 Task: Find connections with filter location Chevilly-Larue with filter topic #aiwith filter profile language German with filter current company Lupin India with filter school Dev Bhoomi Group of Institutions, Dehradun with filter industry Robot Manufacturing with filter service category Information Management with filter keywords title Couples Counselor
Action: Mouse moved to (705, 97)
Screenshot: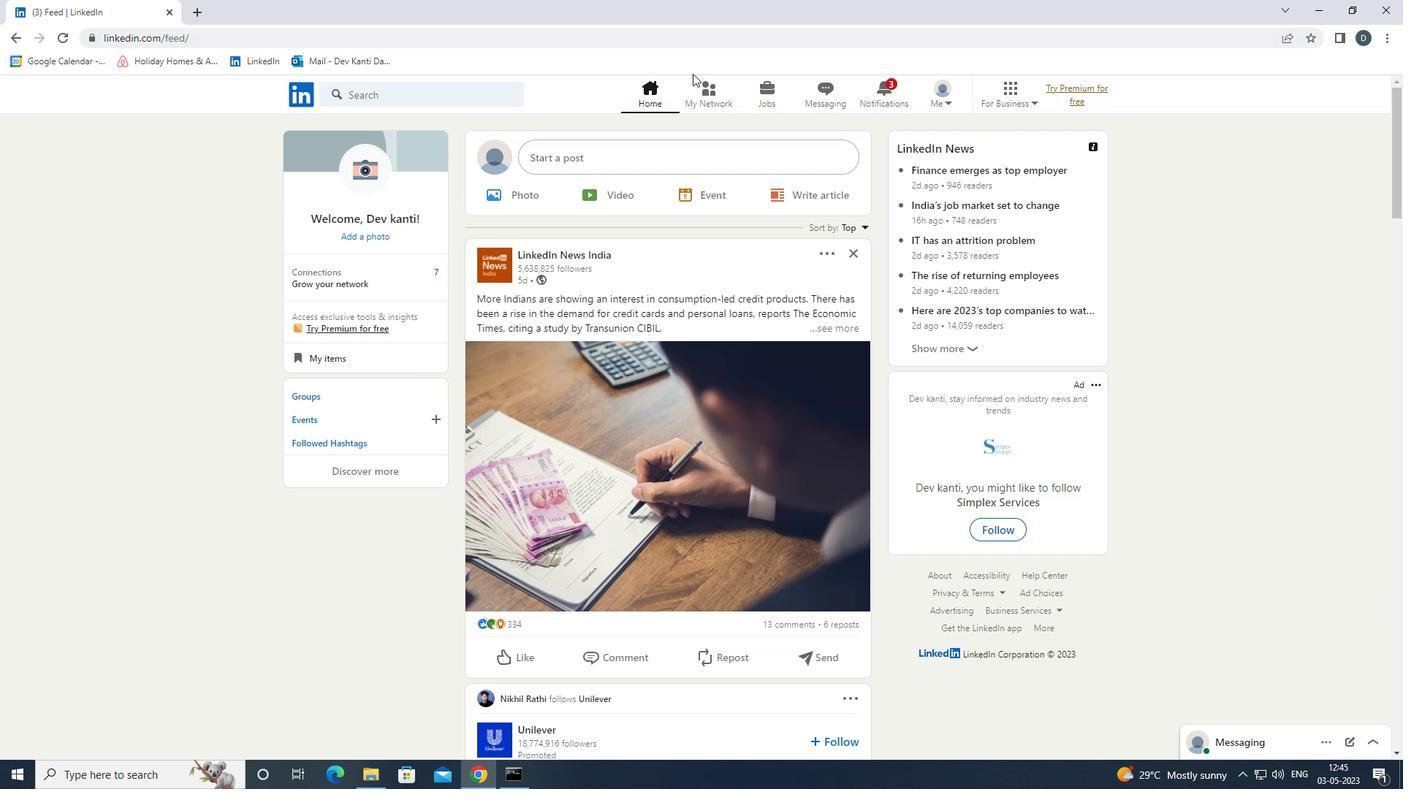 
Action: Mouse pressed left at (705, 97)
Screenshot: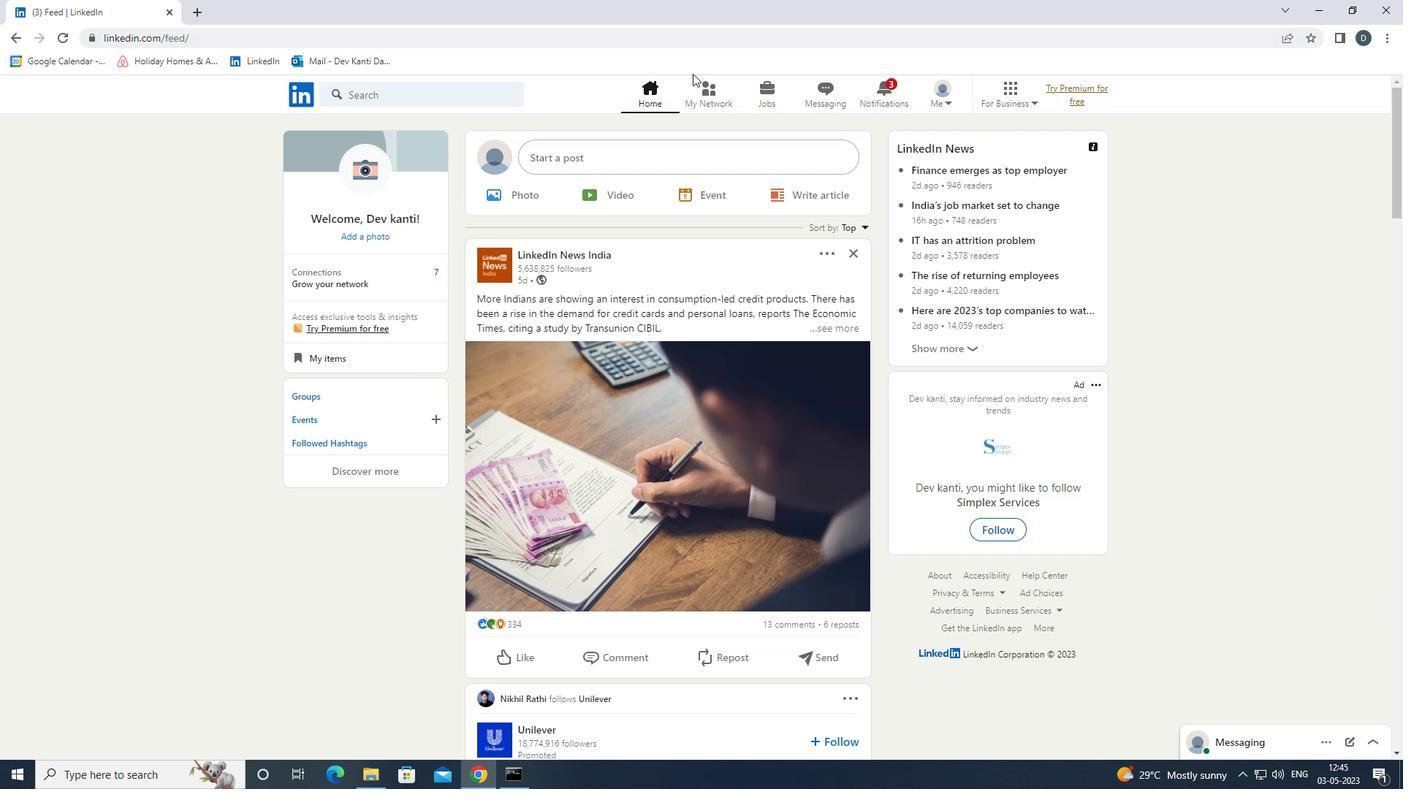 
Action: Mouse moved to (487, 171)
Screenshot: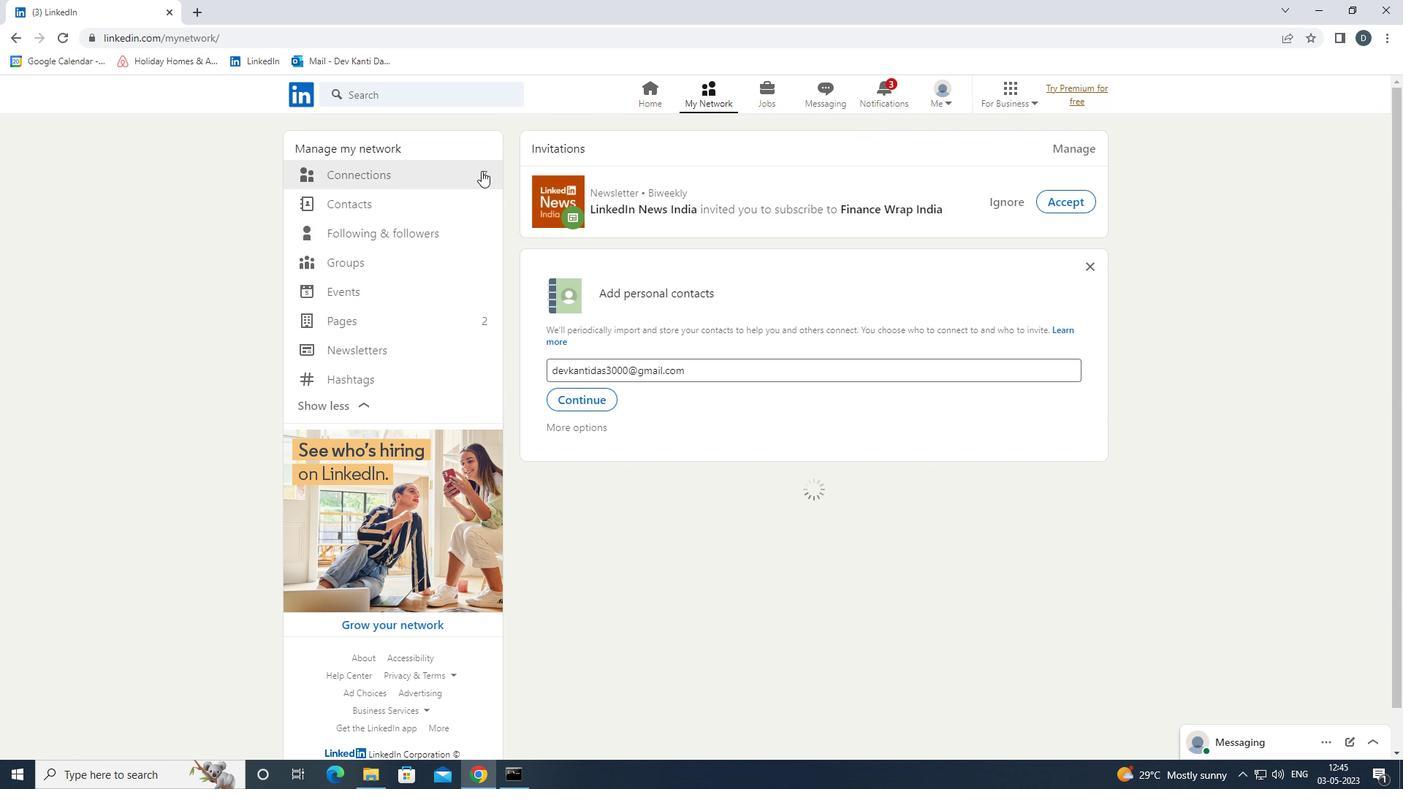 
Action: Mouse pressed left at (487, 171)
Screenshot: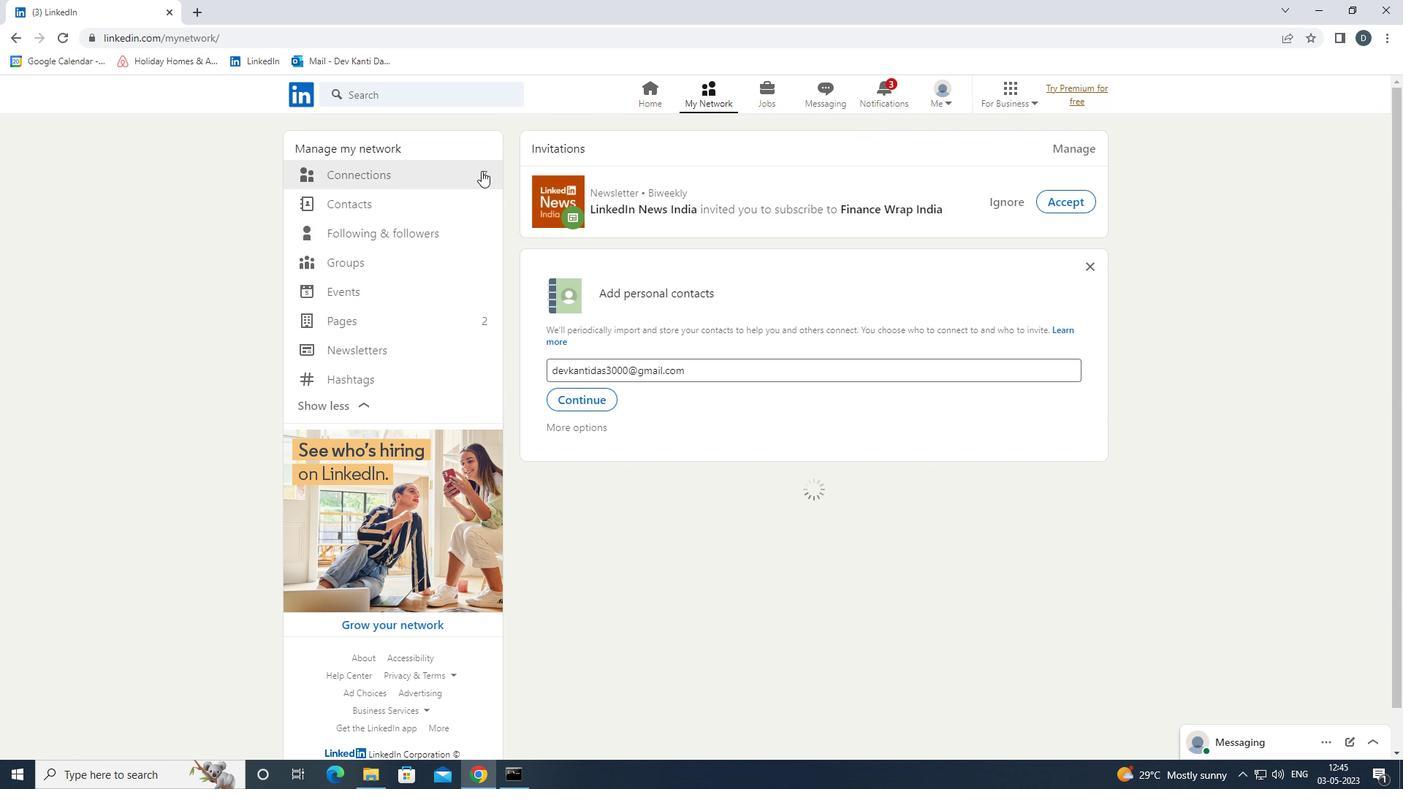 
Action: Mouse moved to (825, 182)
Screenshot: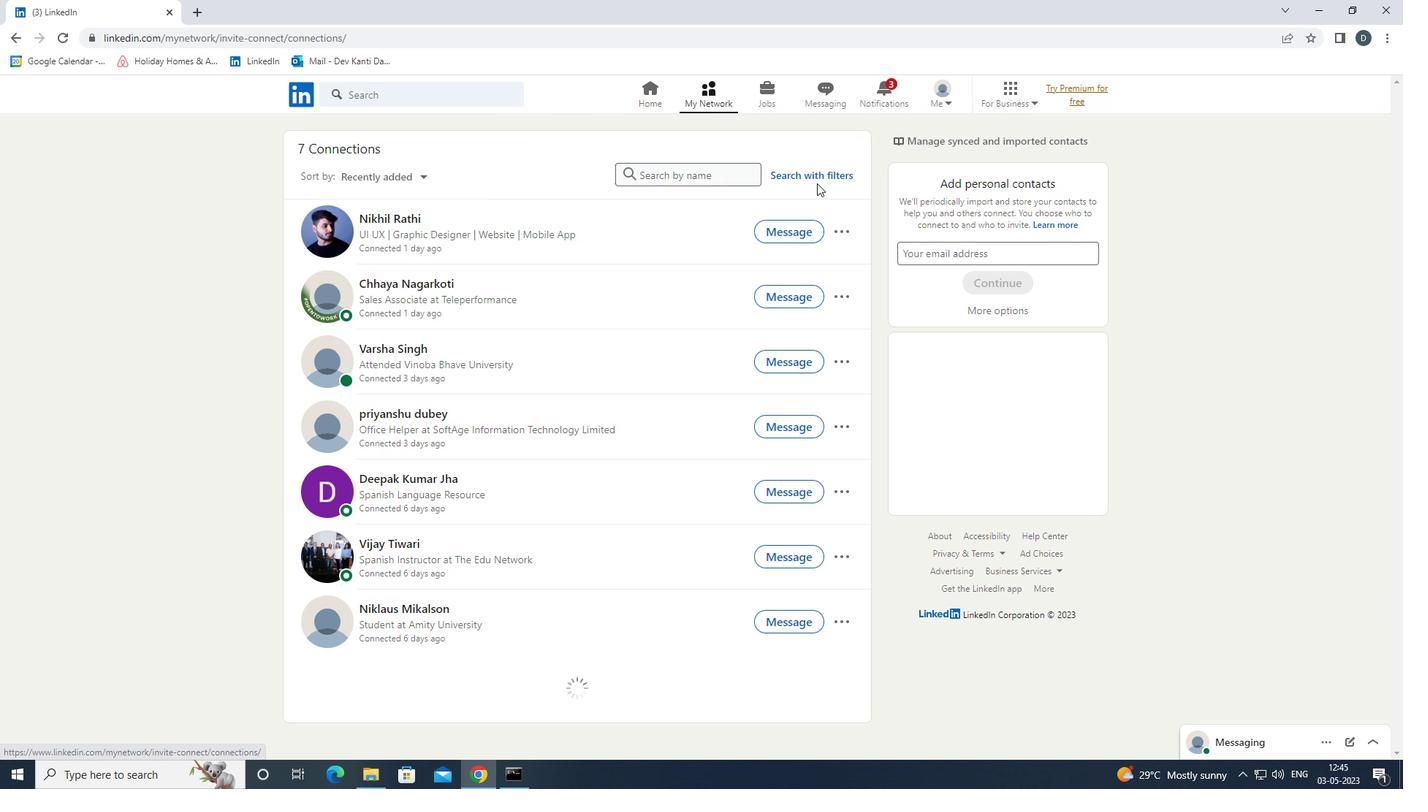 
Action: Mouse pressed left at (825, 182)
Screenshot: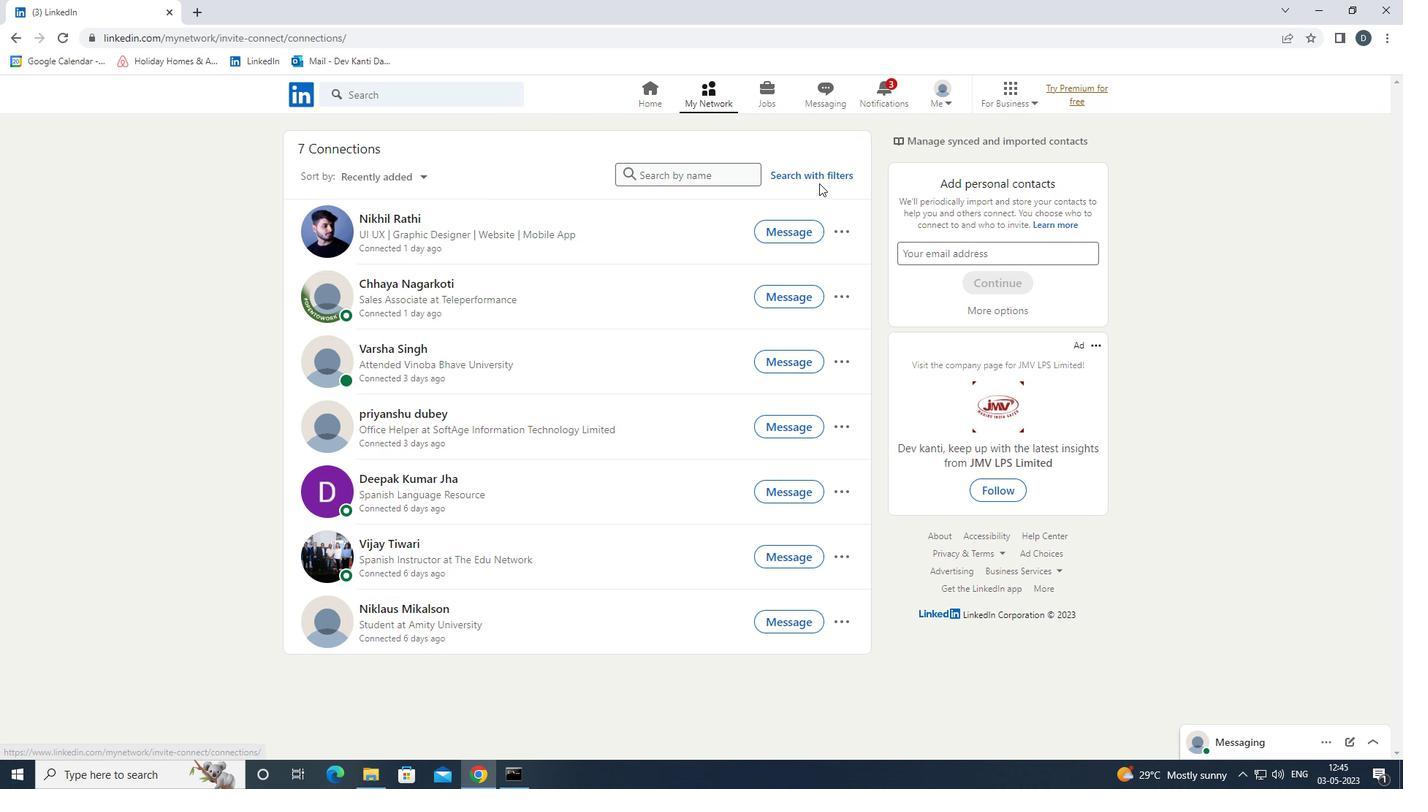 
Action: Mouse moved to (758, 141)
Screenshot: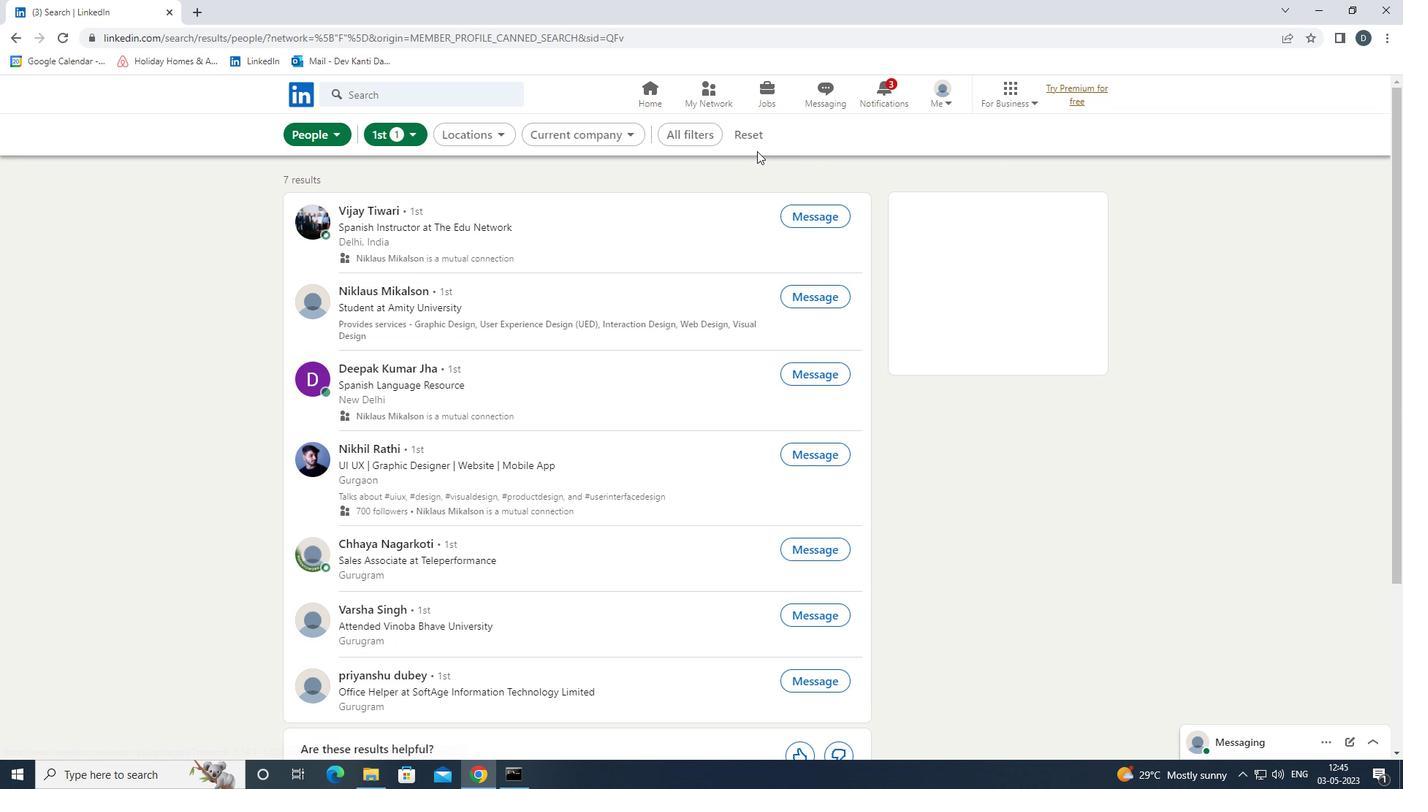 
Action: Mouse pressed left at (758, 141)
Screenshot: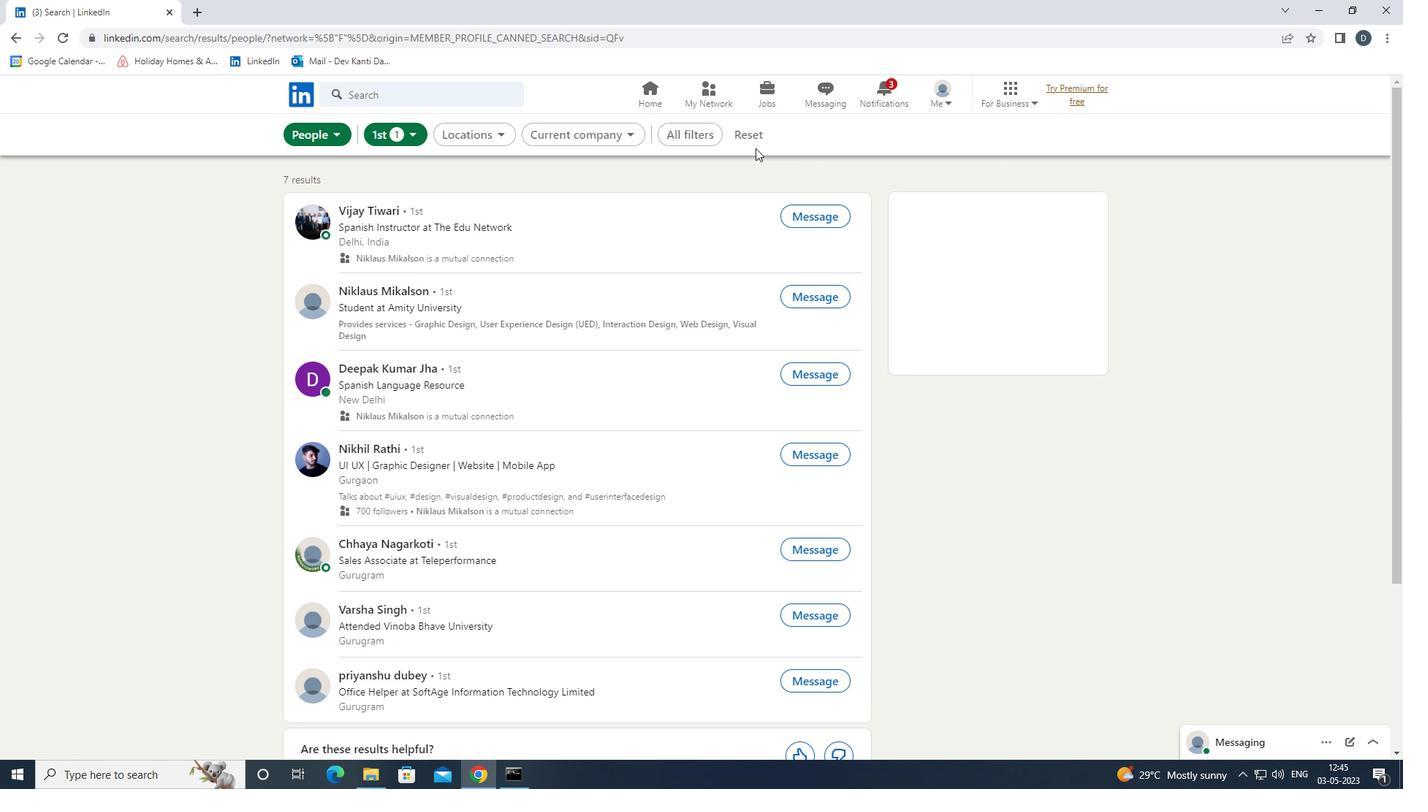 
Action: Mouse moved to (718, 137)
Screenshot: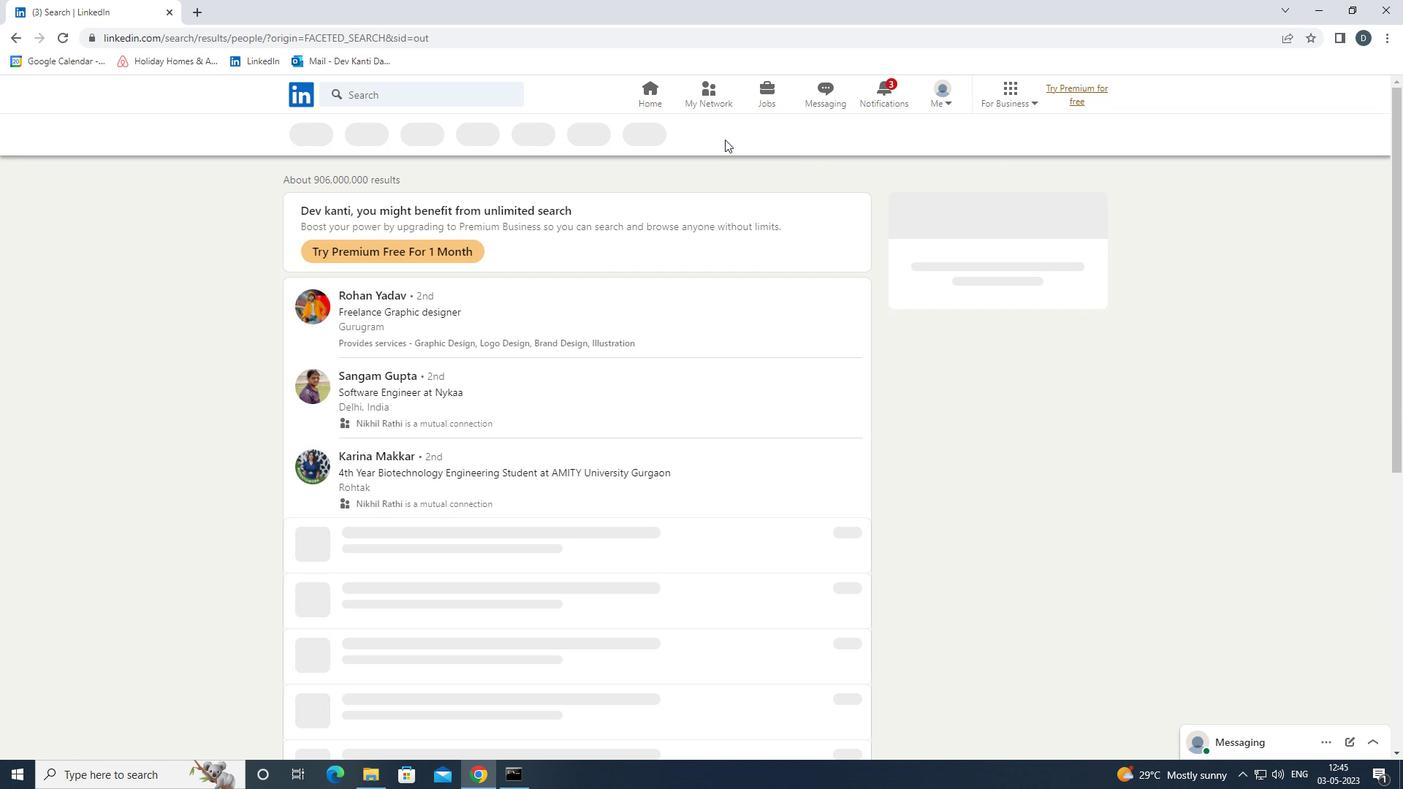 
Action: Mouse pressed left at (718, 137)
Screenshot: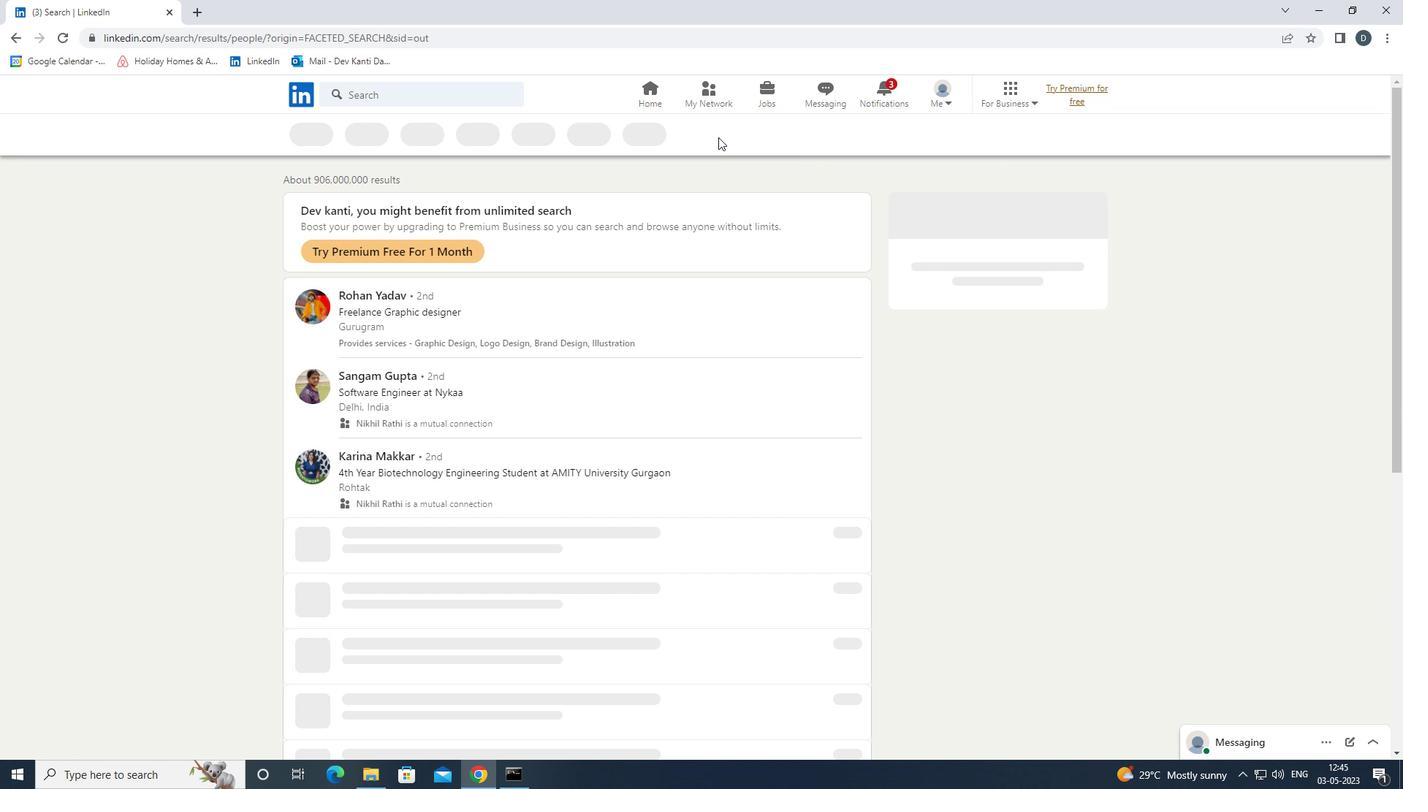 
Action: Mouse moved to (1226, 451)
Screenshot: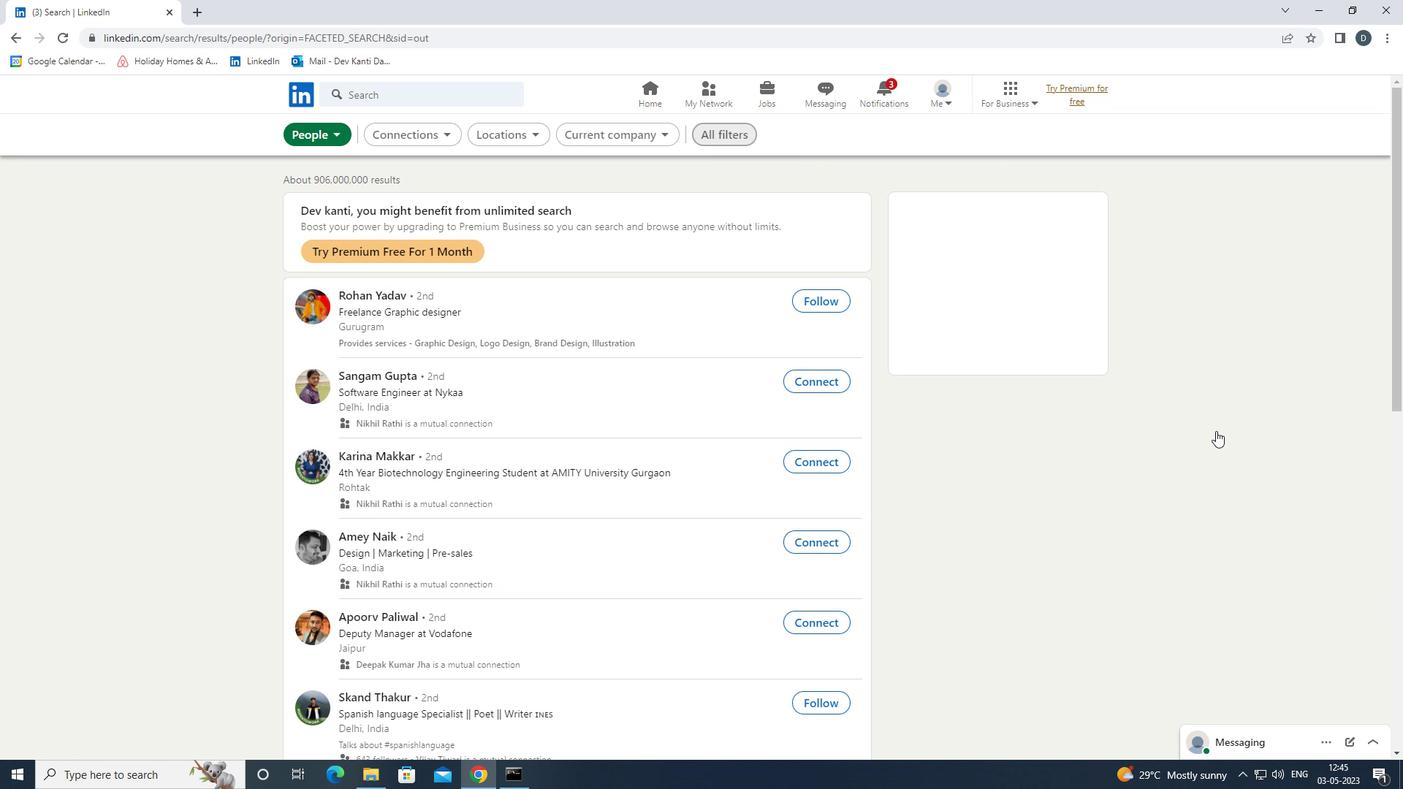 
Action: Mouse scrolled (1226, 450) with delta (0, 0)
Screenshot: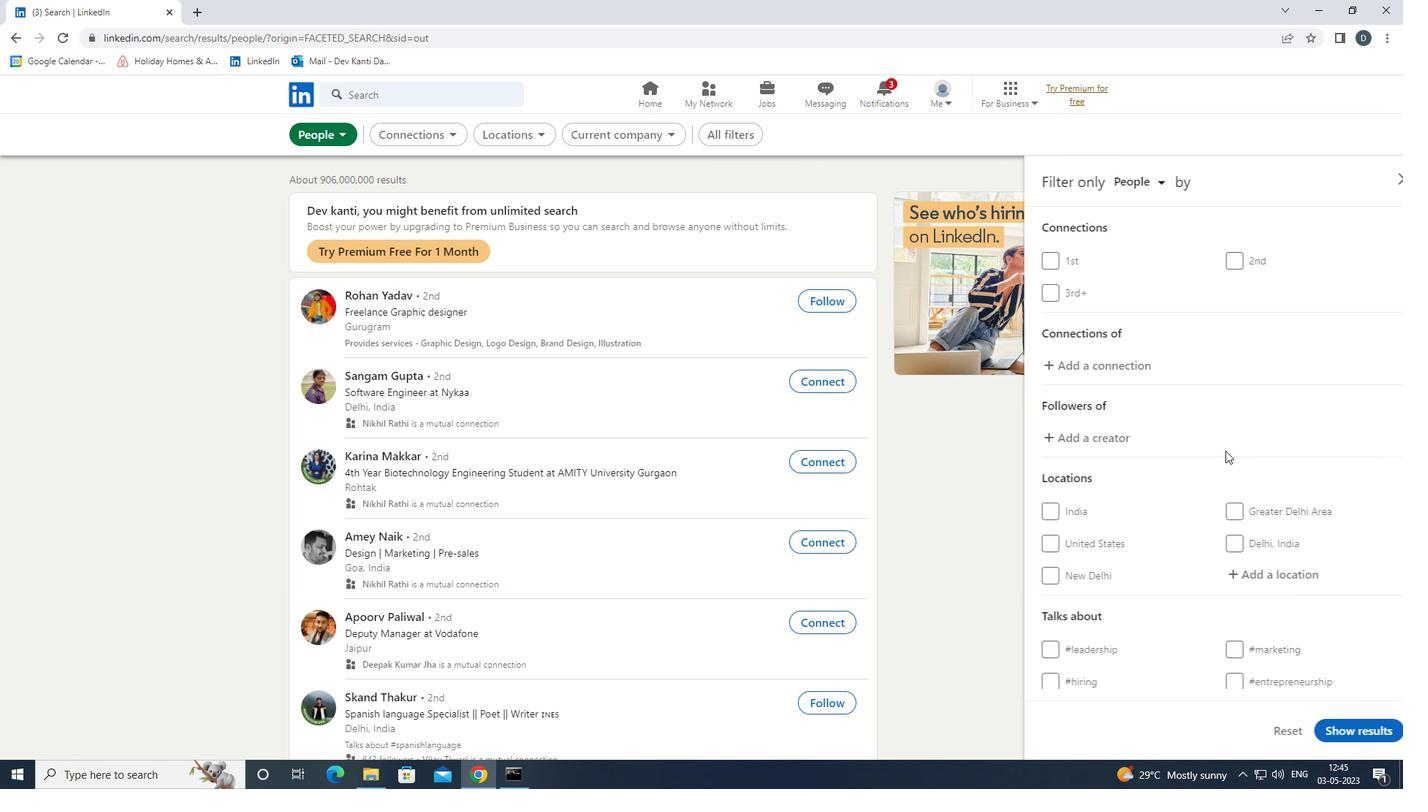 
Action: Mouse scrolled (1226, 450) with delta (0, 0)
Screenshot: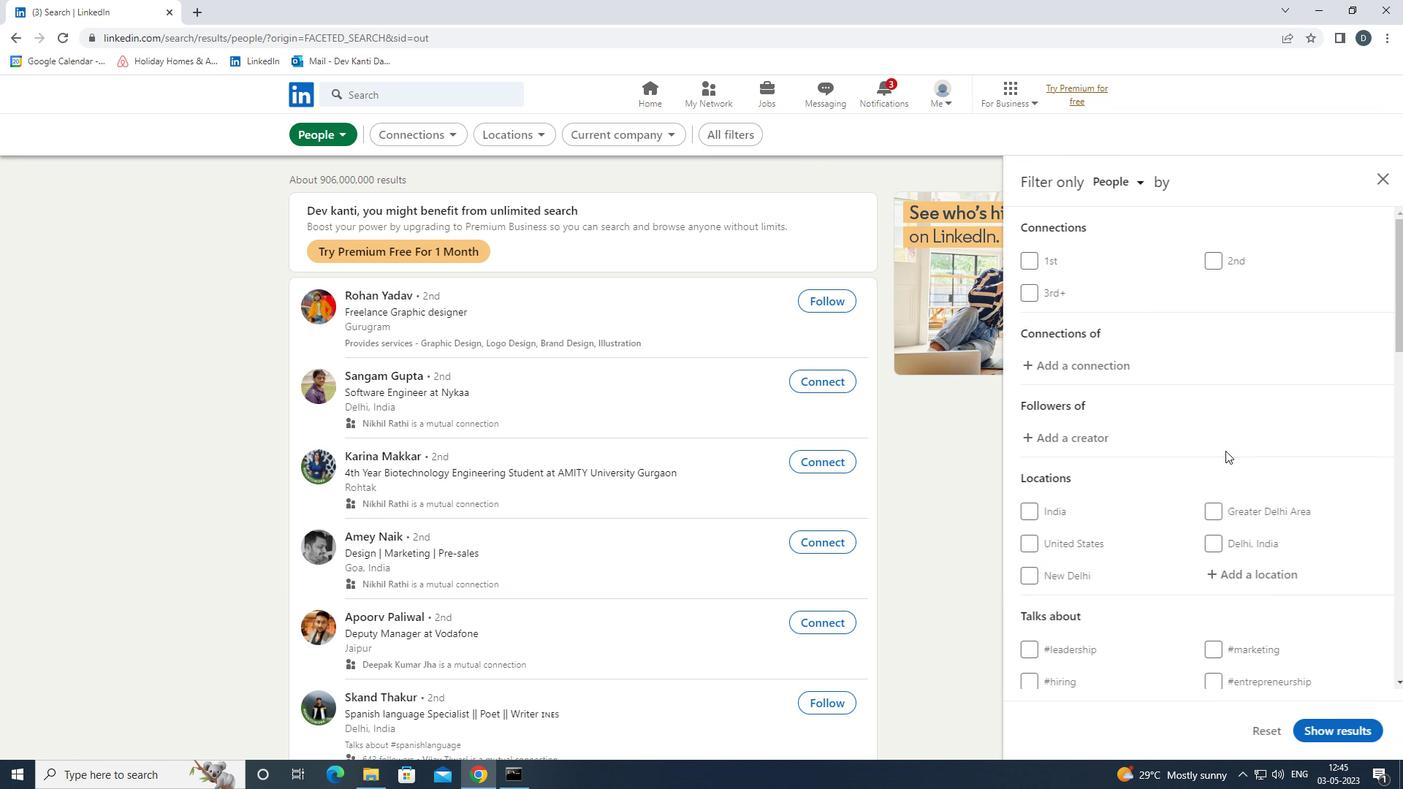 
Action: Mouse moved to (1254, 420)
Screenshot: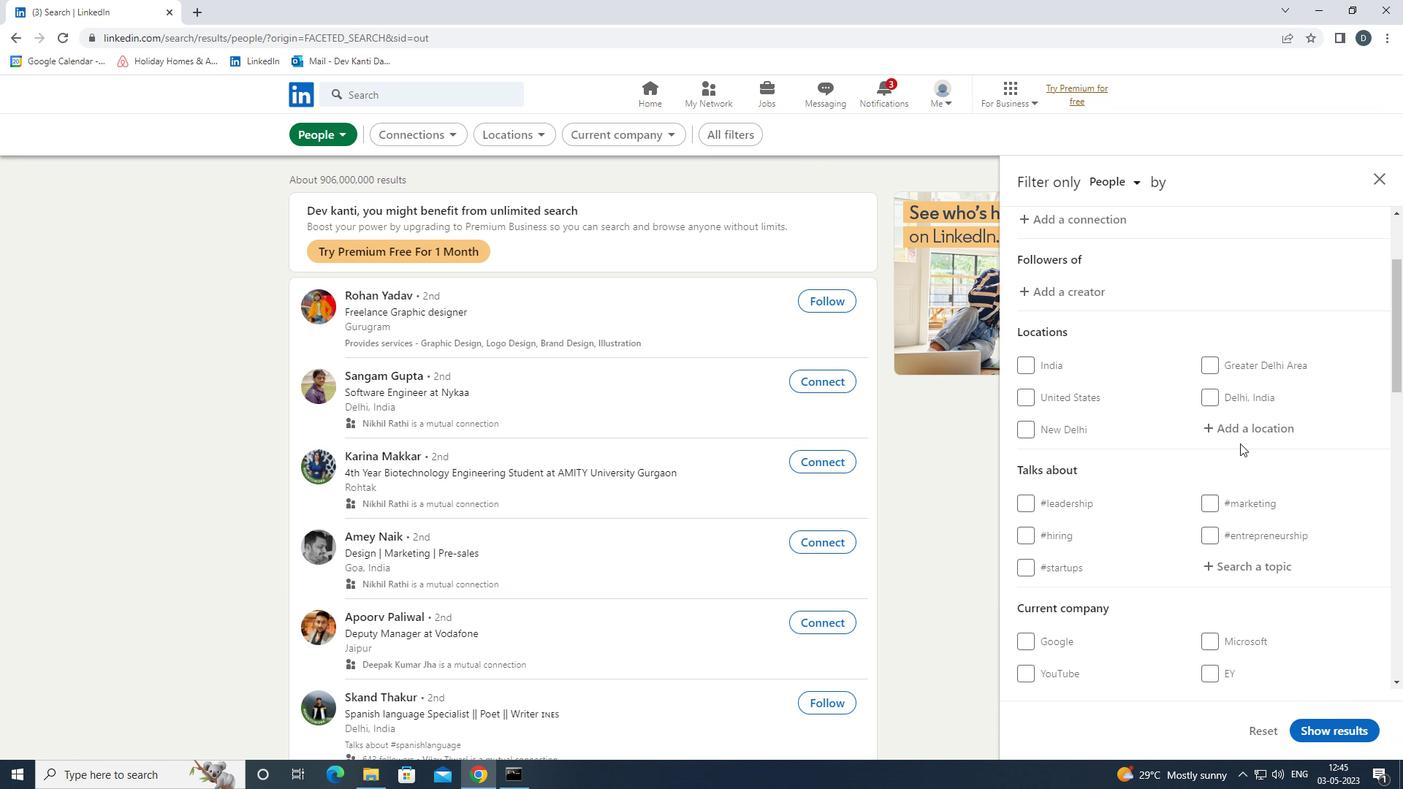 
Action: Mouse pressed left at (1254, 420)
Screenshot: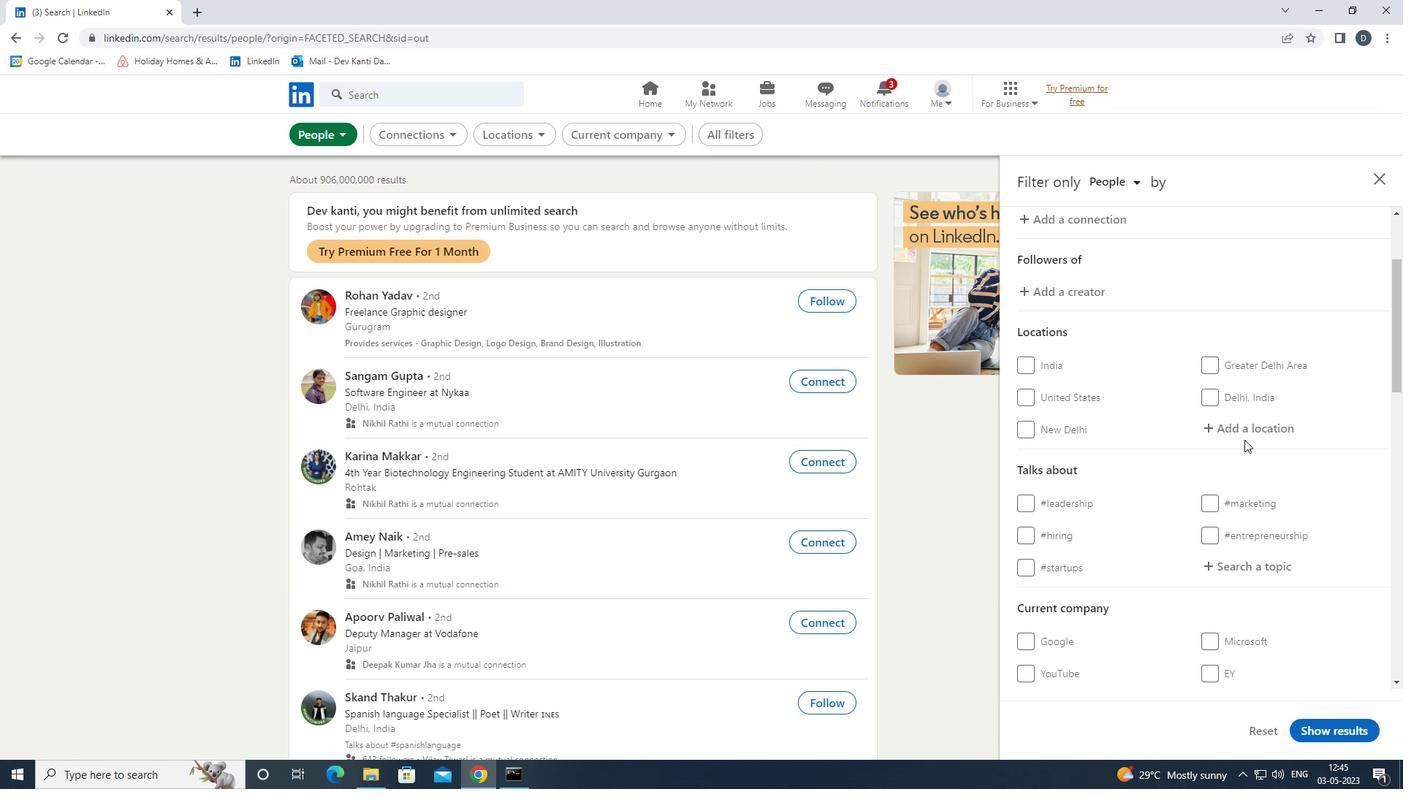 
Action: Key pressed <Key.shift>CHEVILLY<Key.down><Key.enter>
Screenshot: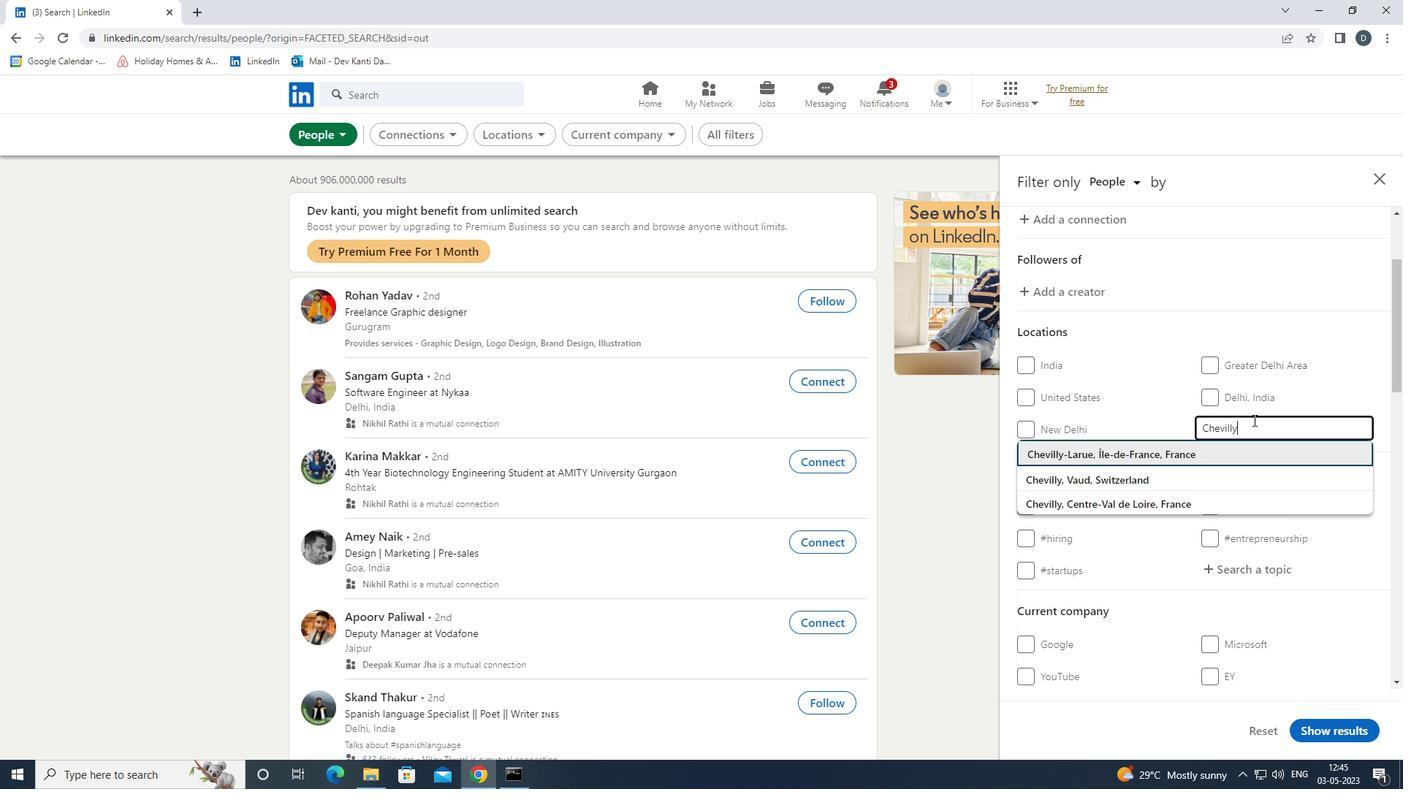 
Action: Mouse moved to (1180, 357)
Screenshot: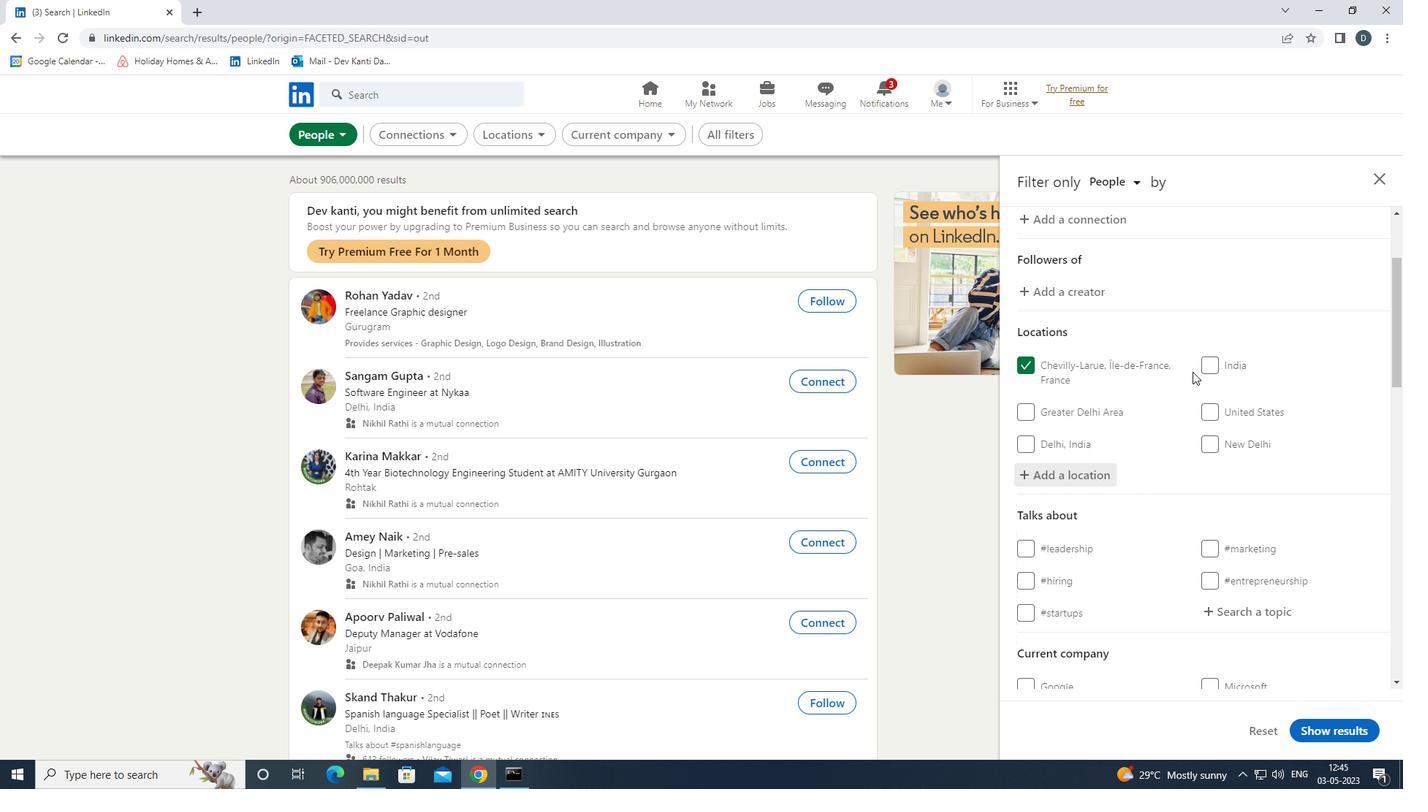 
Action: Mouse scrolled (1180, 356) with delta (0, 0)
Screenshot: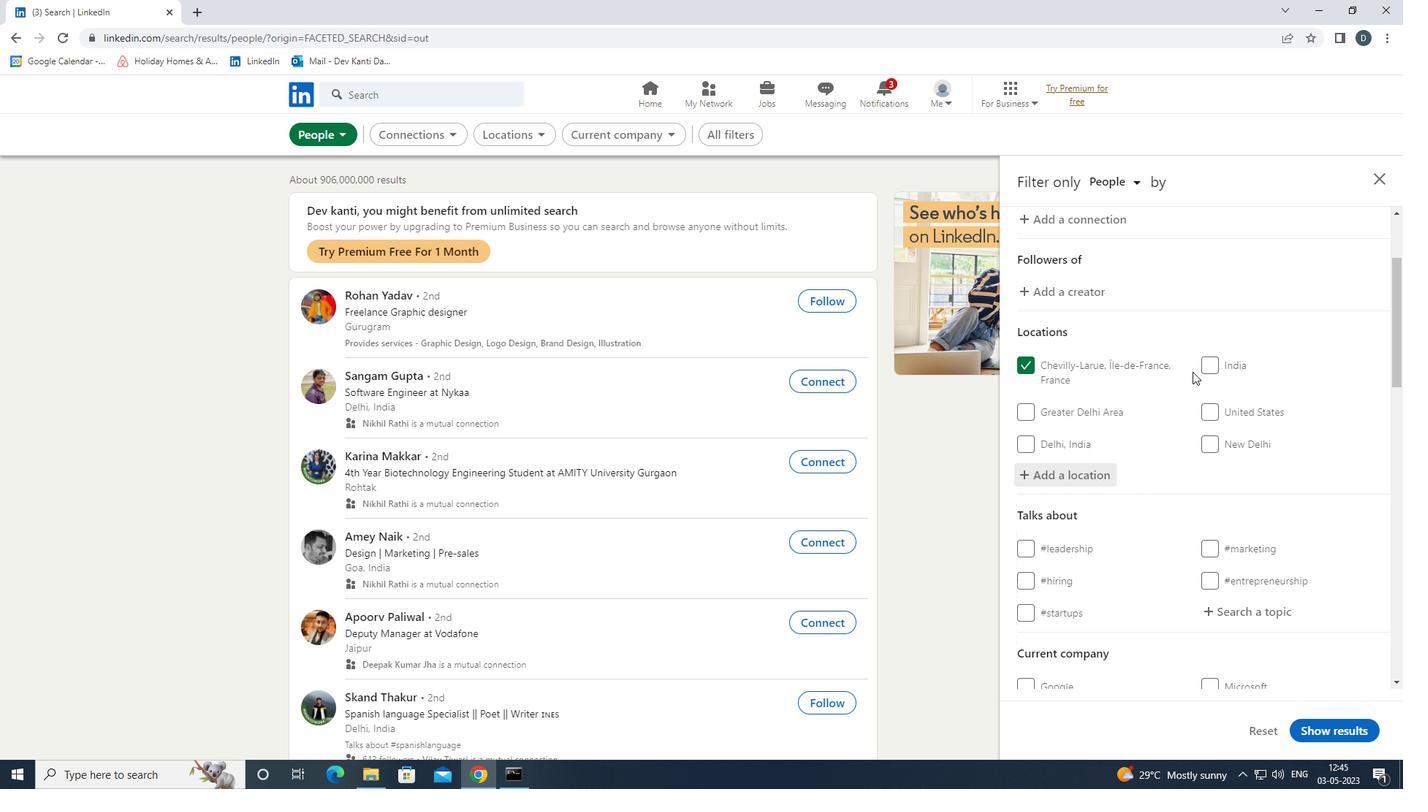 
Action: Mouse moved to (1180, 365)
Screenshot: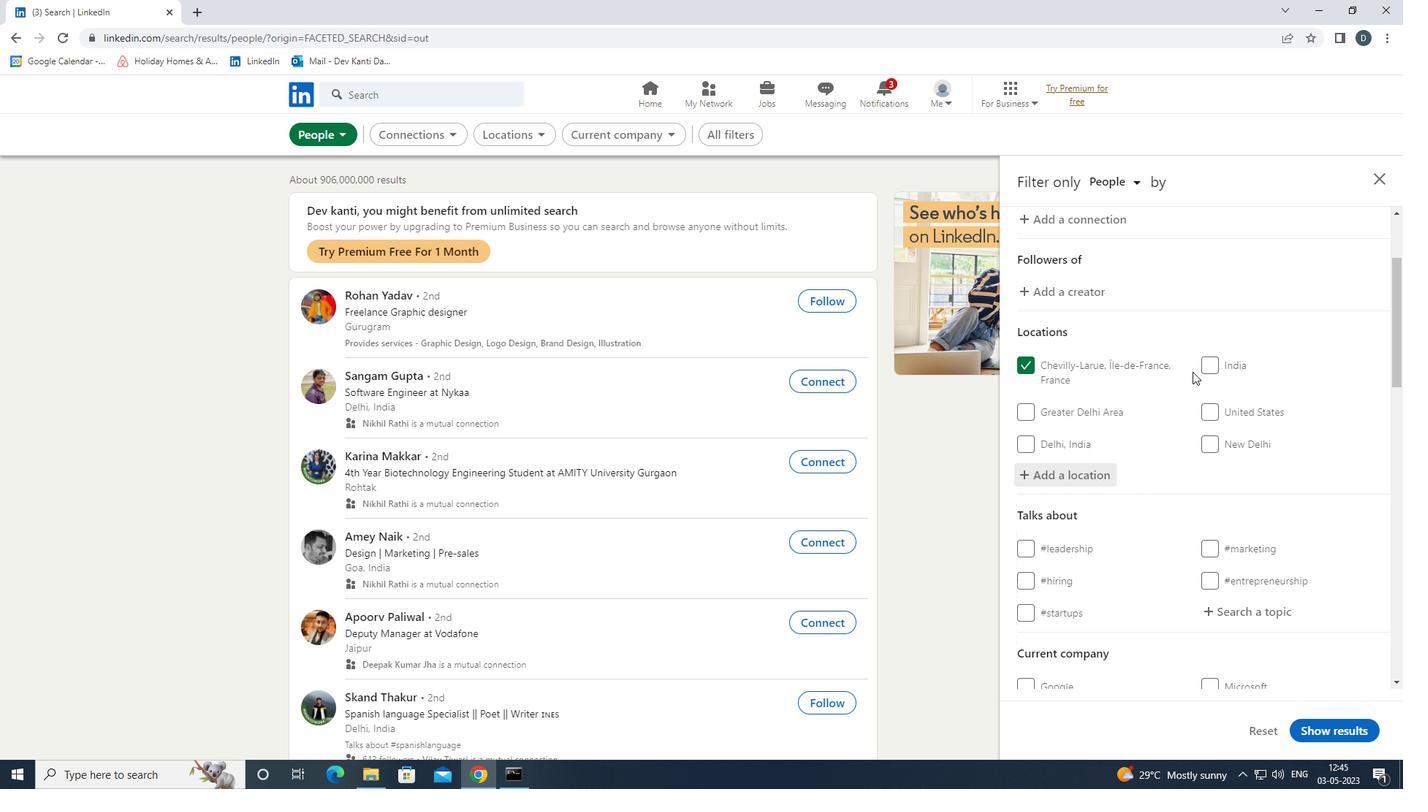 
Action: Mouse scrolled (1180, 364) with delta (0, 0)
Screenshot: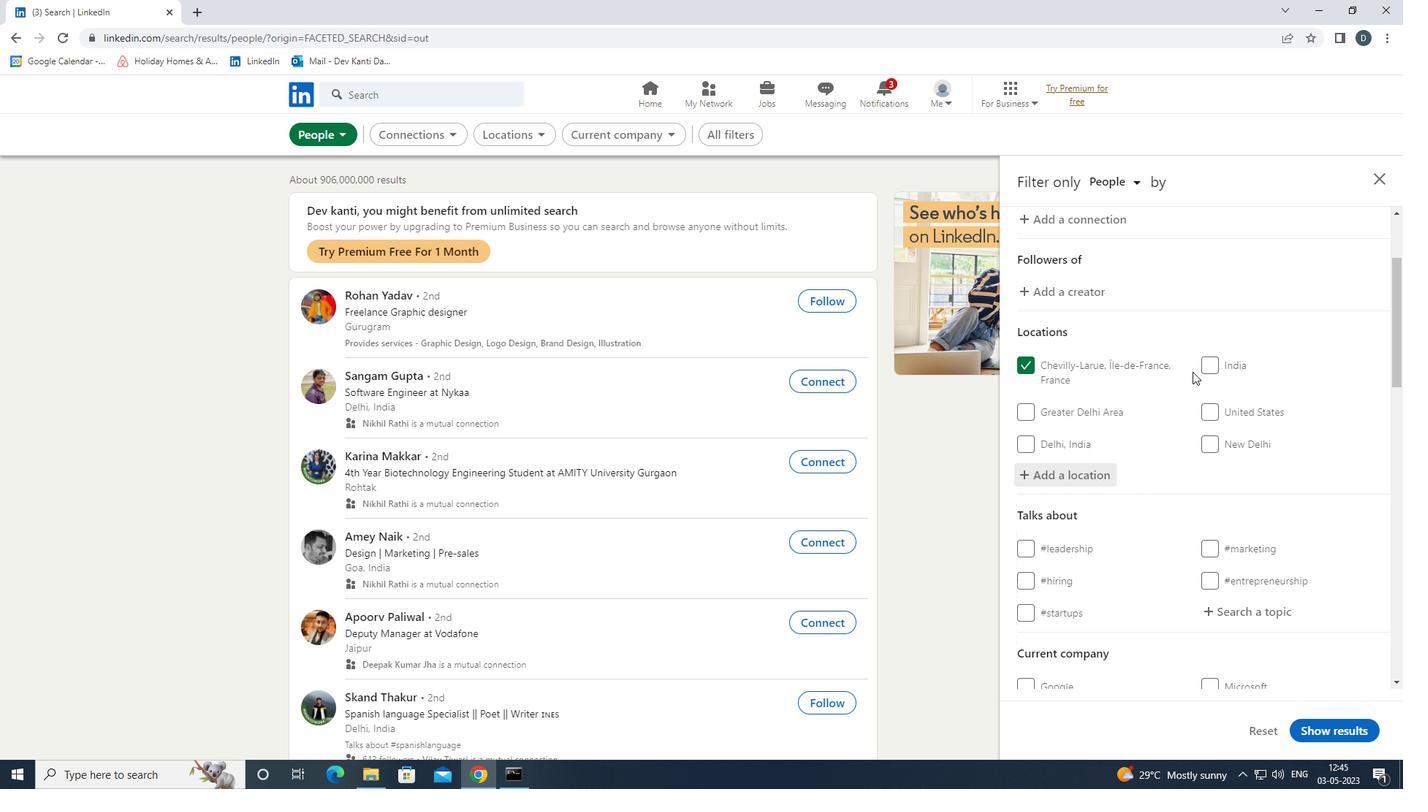 
Action: Mouse moved to (1245, 477)
Screenshot: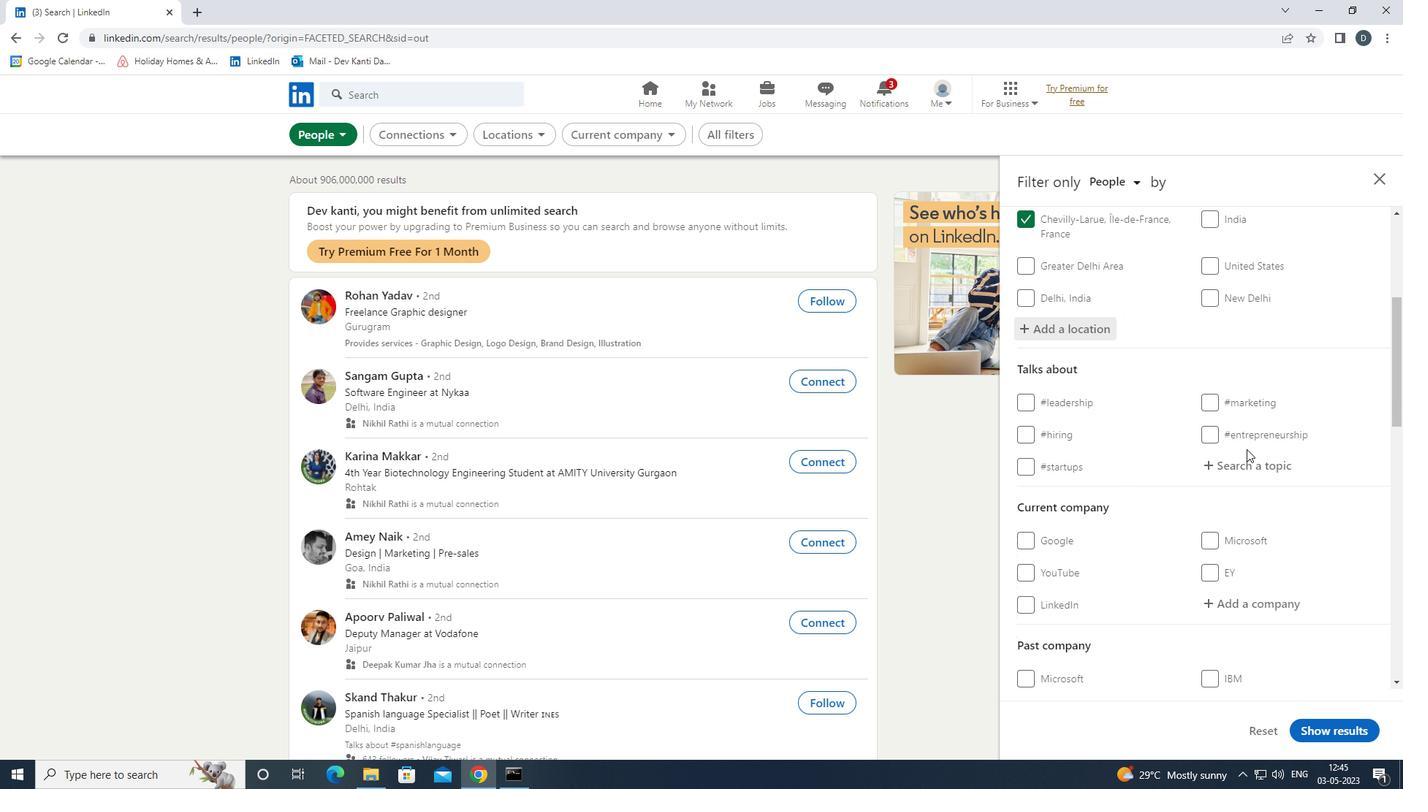 
Action: Mouse pressed left at (1245, 477)
Screenshot: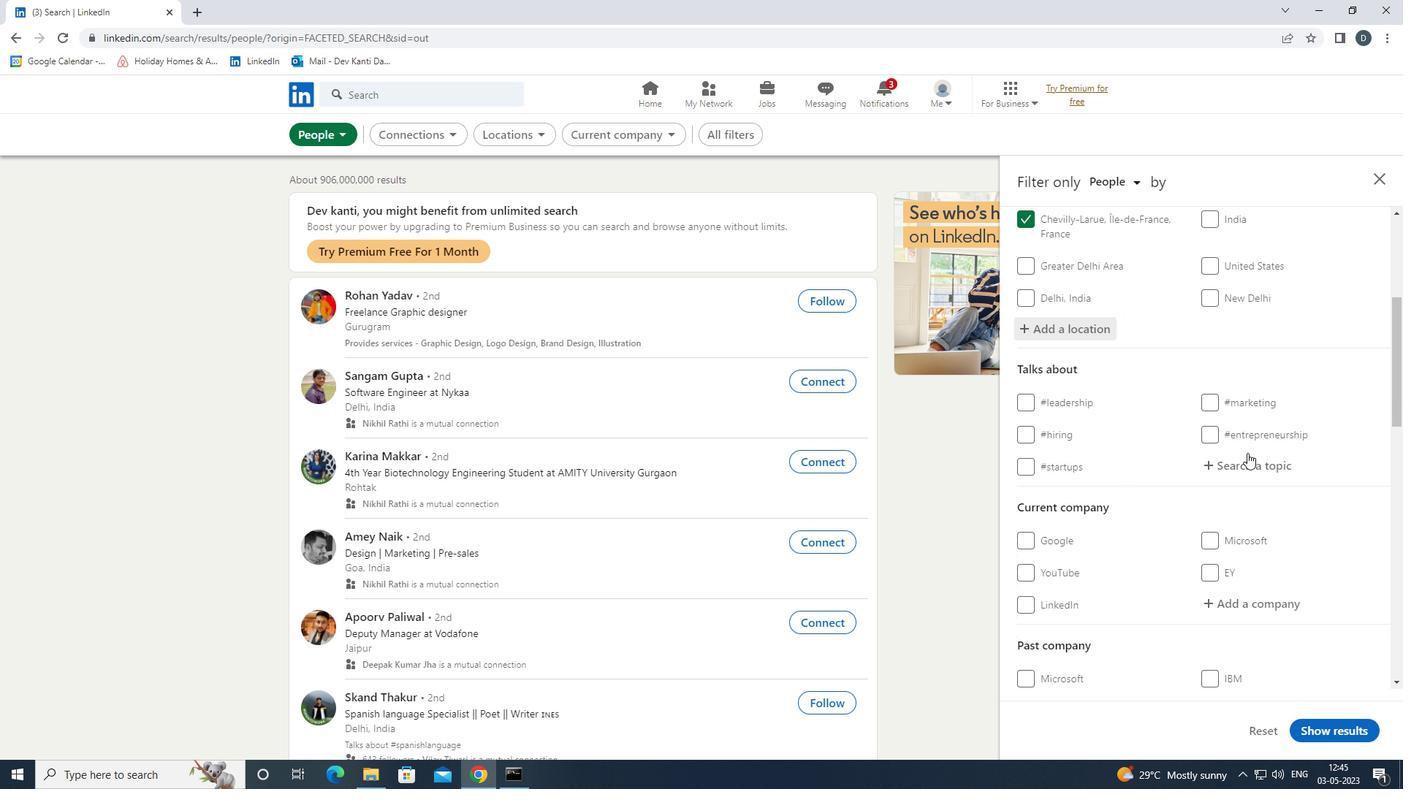 
Action: Mouse moved to (1248, 467)
Screenshot: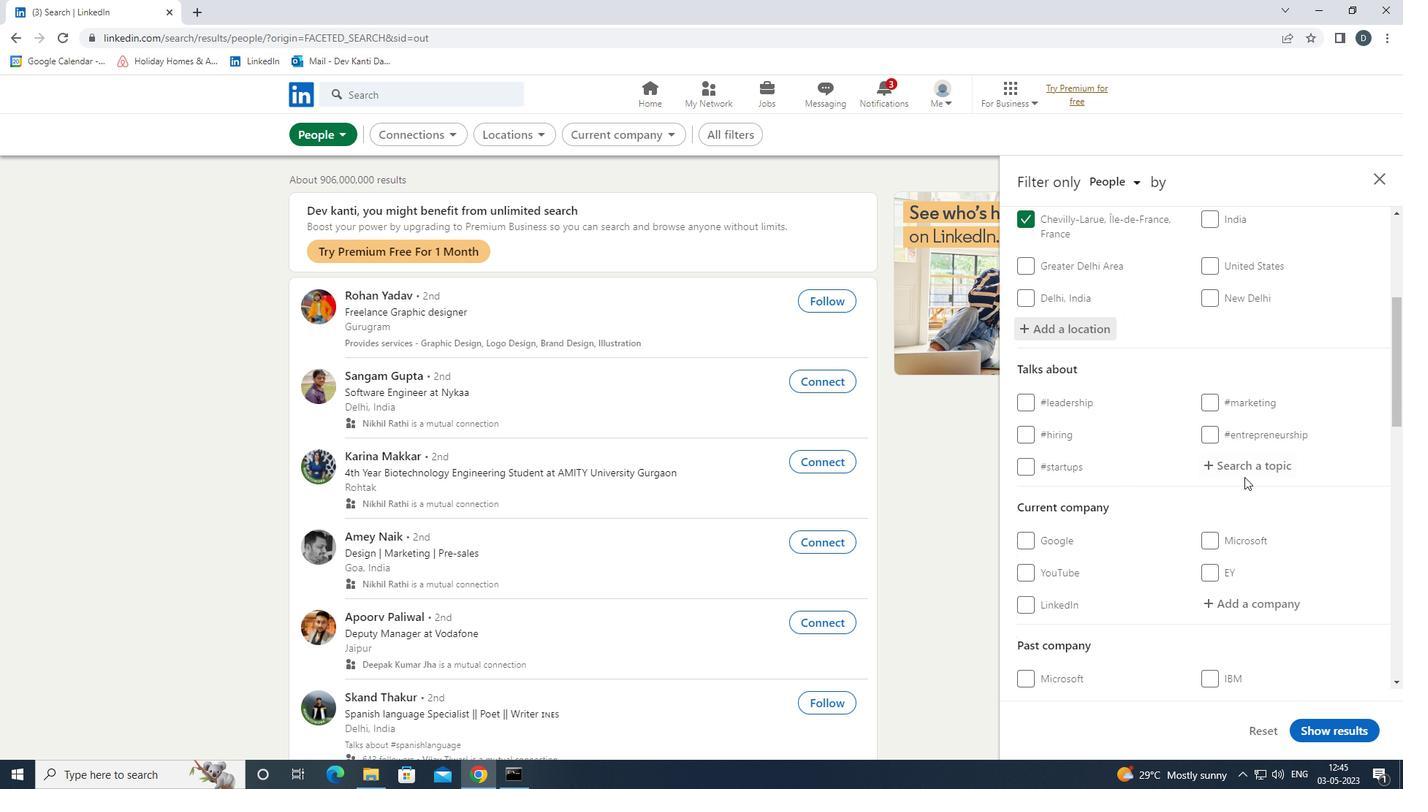 
Action: Mouse pressed left at (1248, 467)
Screenshot: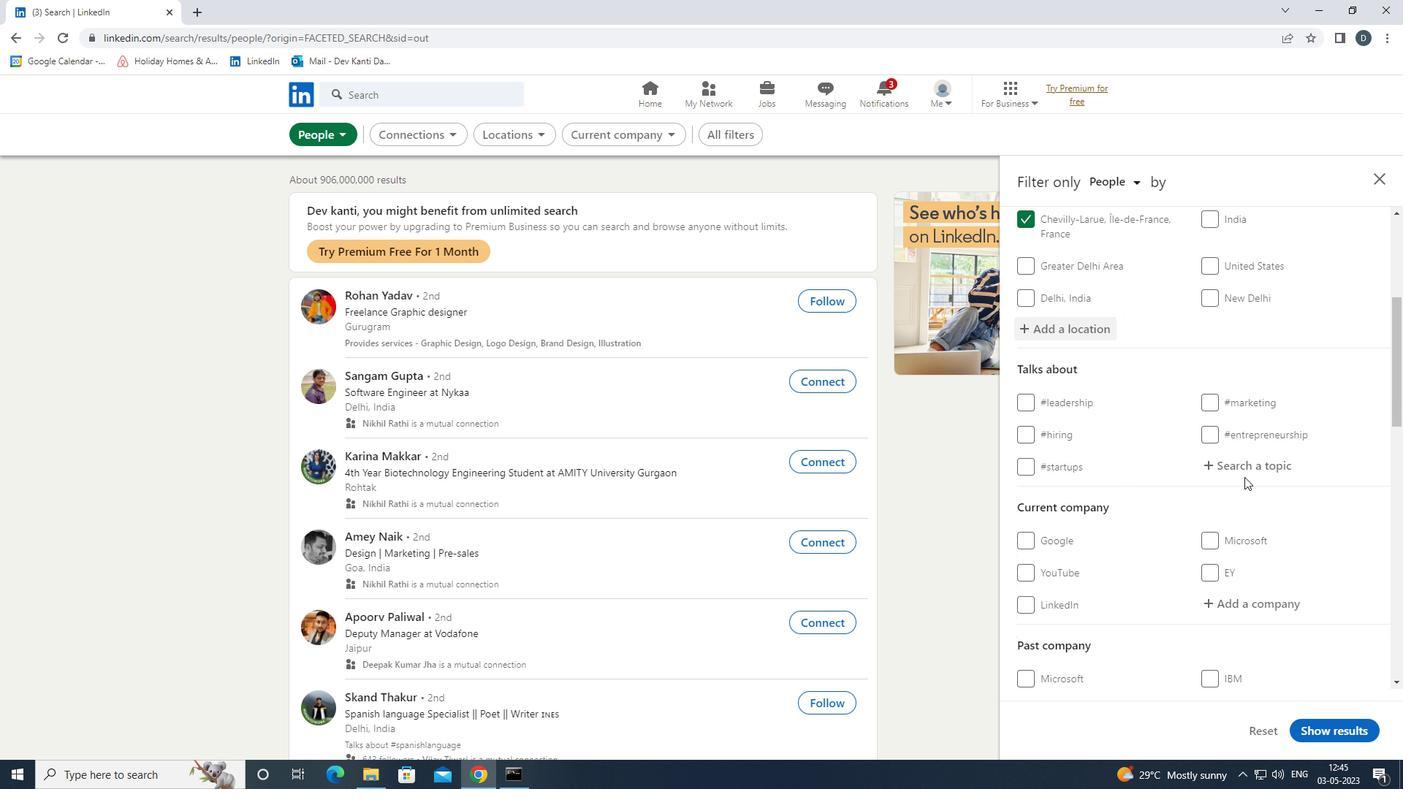 
Action: Mouse moved to (1256, 465)
Screenshot: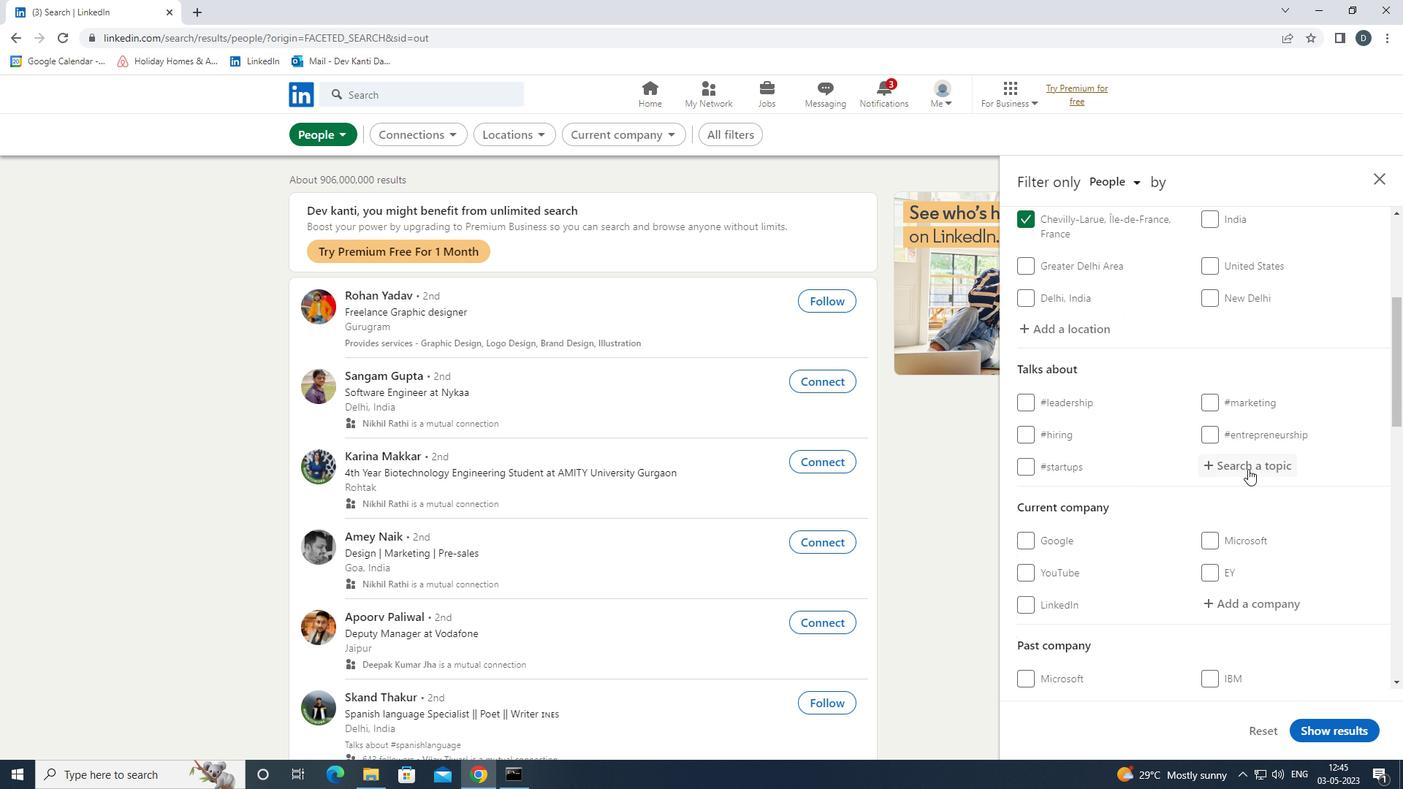 
Action: Key pressed AI<Key.down><Key.enter>
Screenshot: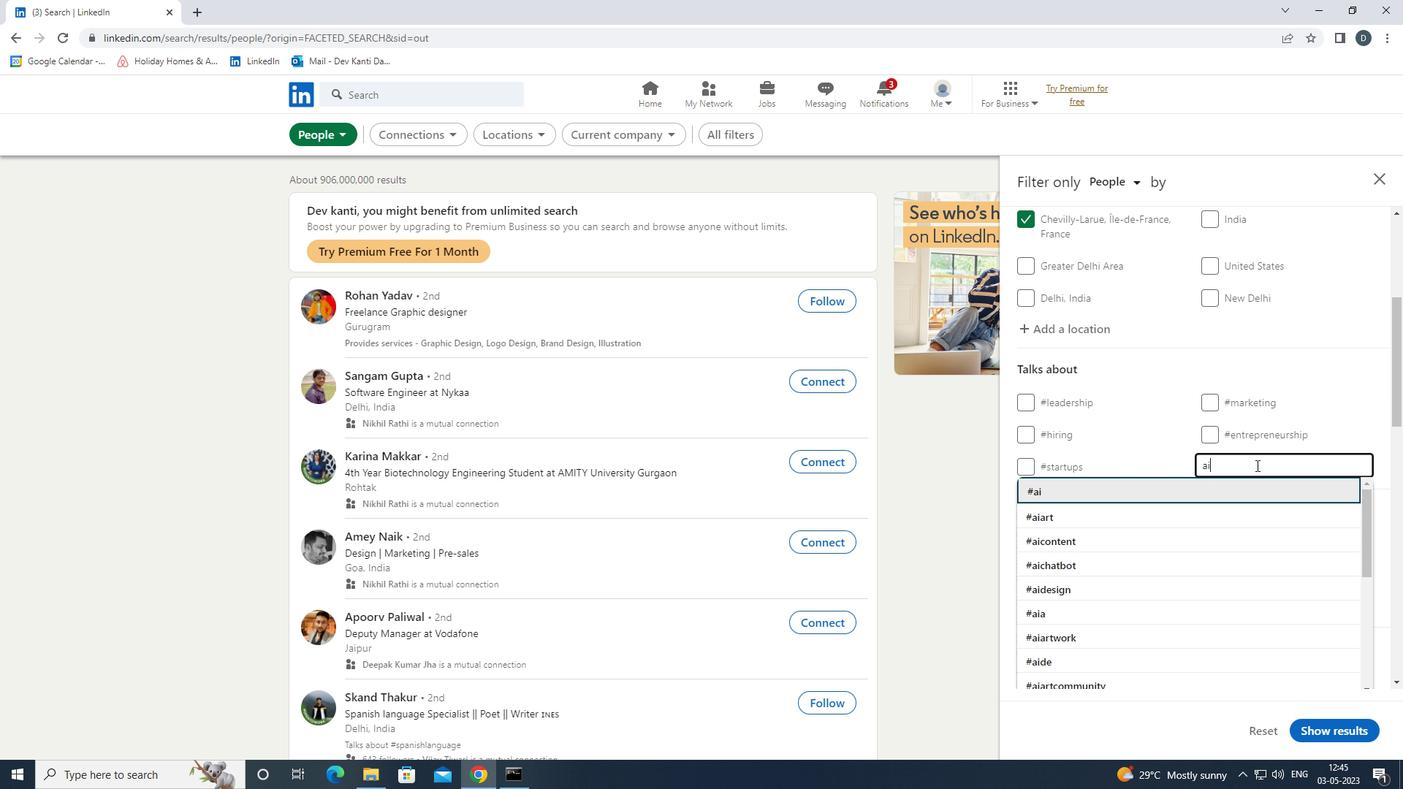 
Action: Mouse moved to (1265, 467)
Screenshot: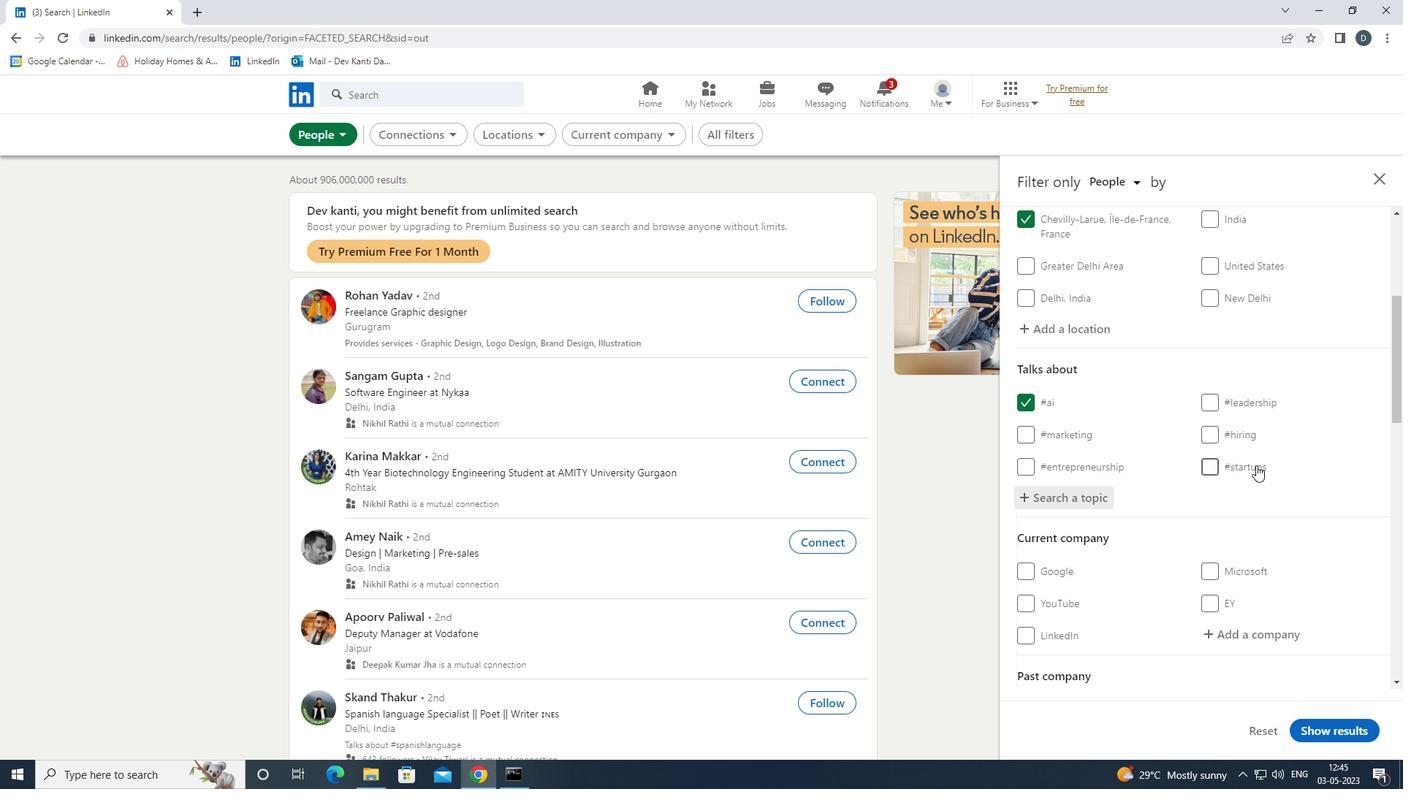 
Action: Mouse scrolled (1265, 467) with delta (0, 0)
Screenshot: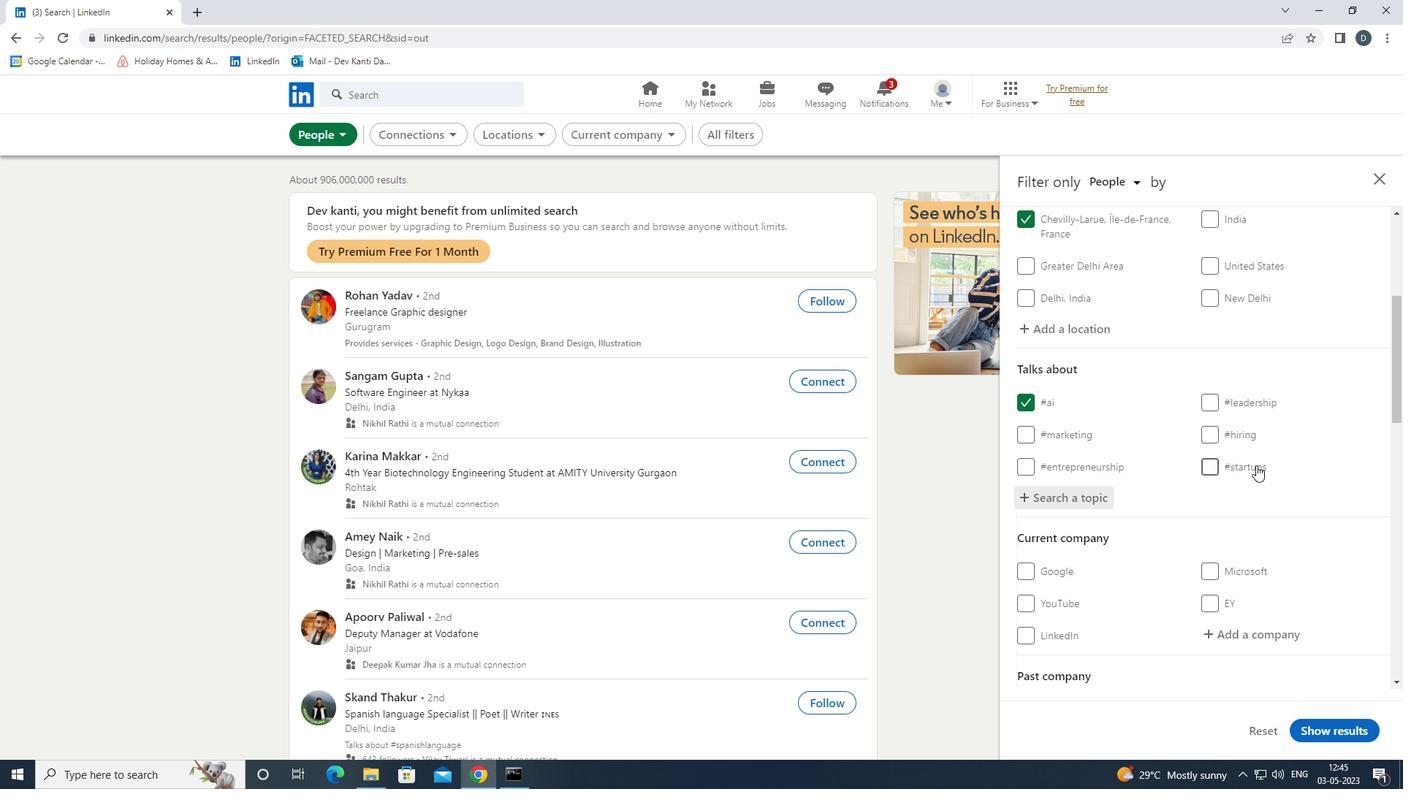 
Action: Mouse moved to (1265, 476)
Screenshot: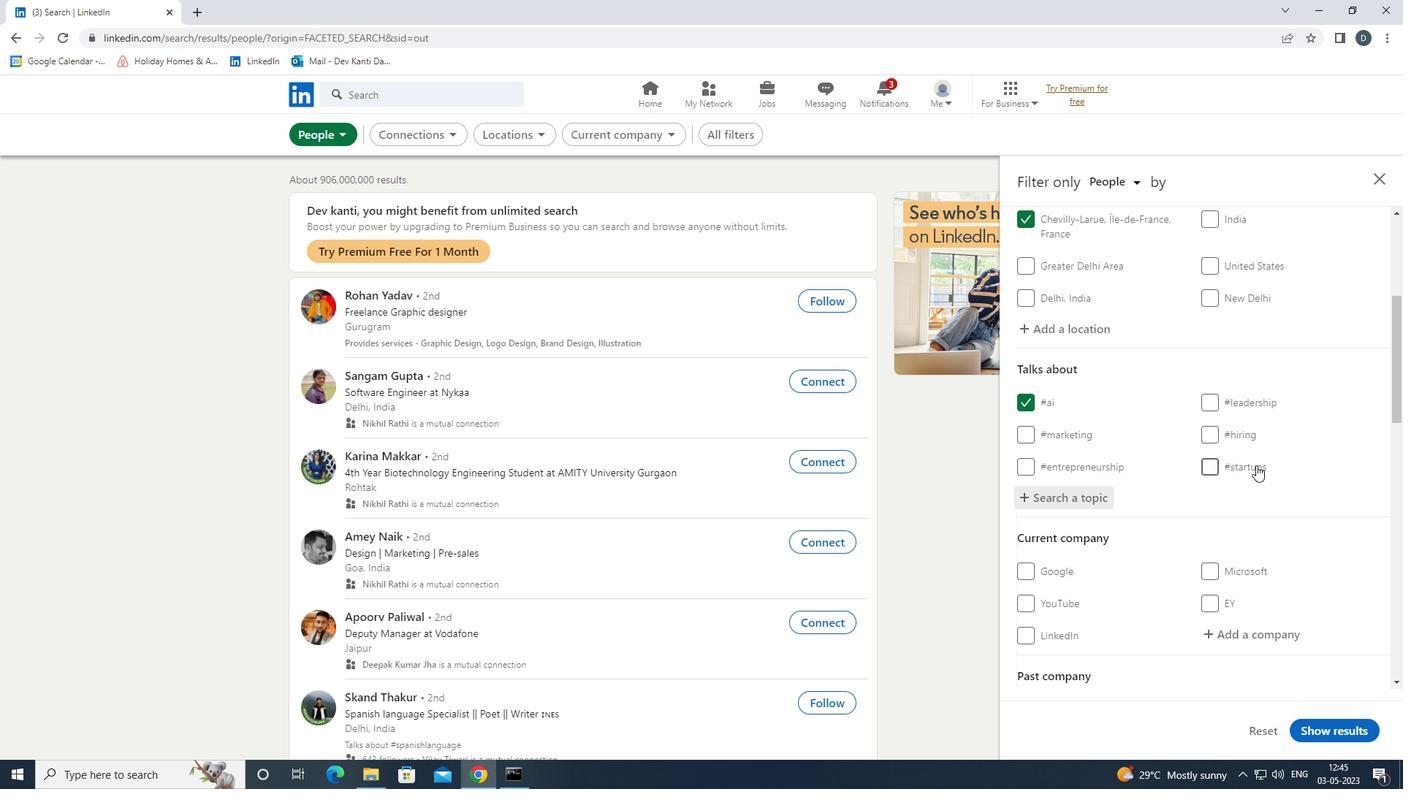 
Action: Mouse scrolled (1265, 475) with delta (0, 0)
Screenshot: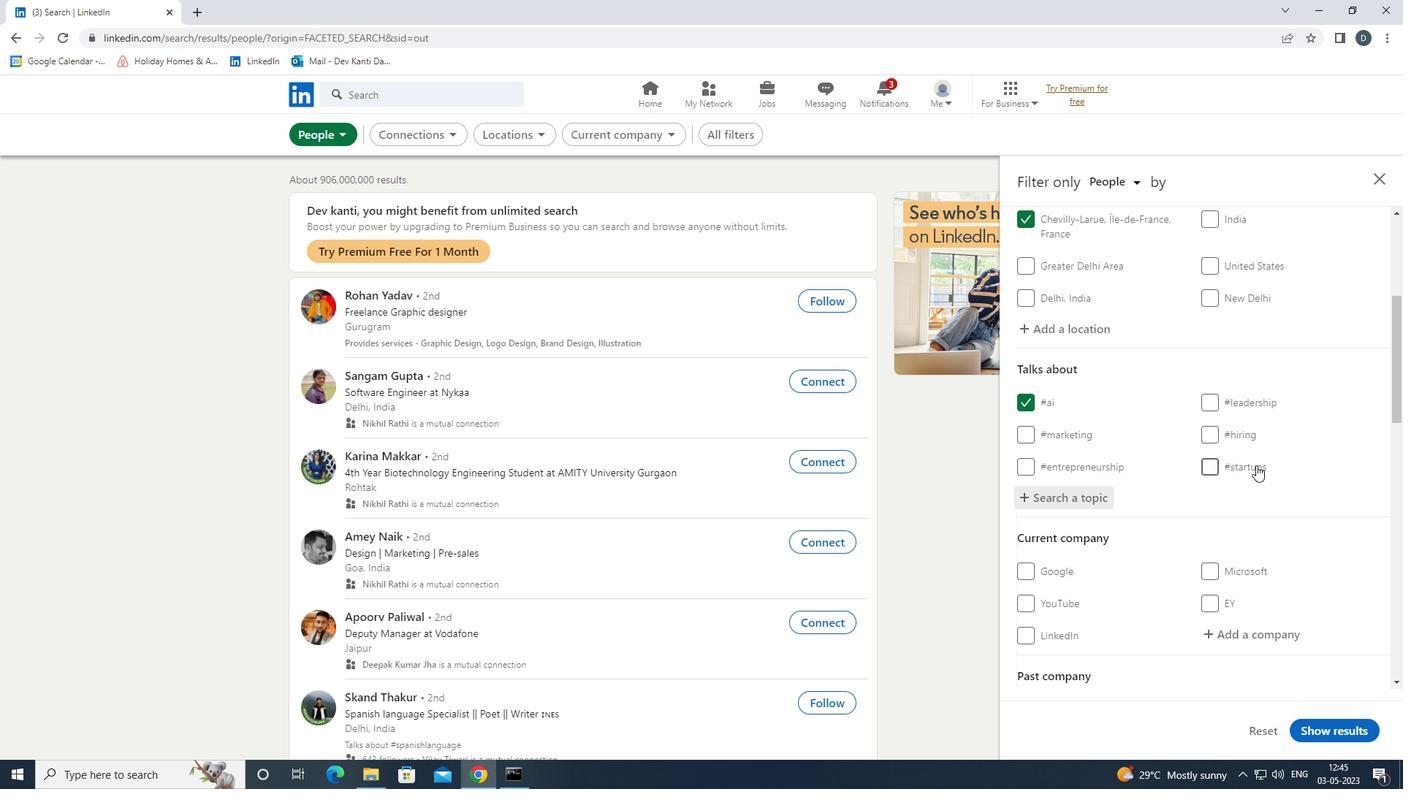 
Action: Mouse moved to (1265, 478)
Screenshot: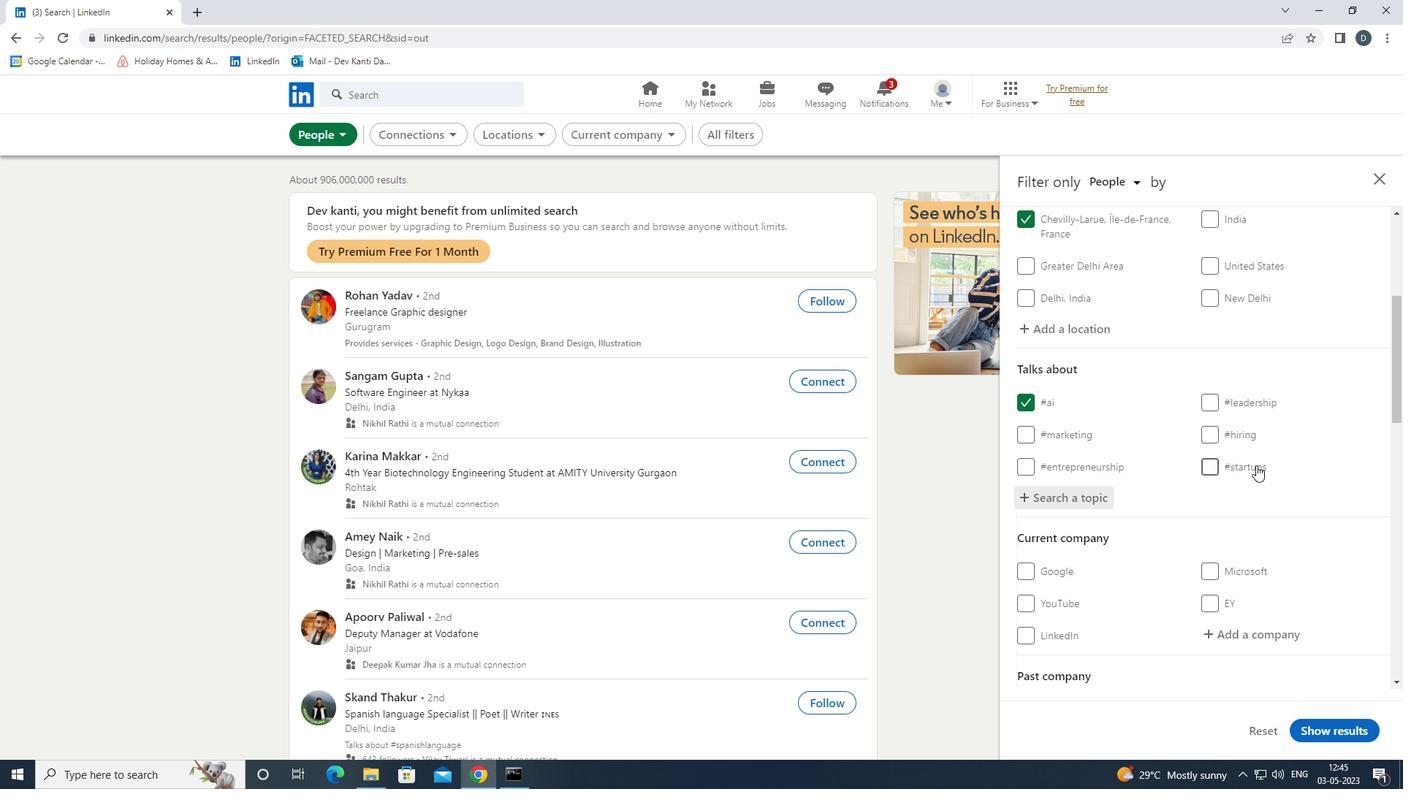 
Action: Mouse scrolled (1265, 477) with delta (0, 0)
Screenshot: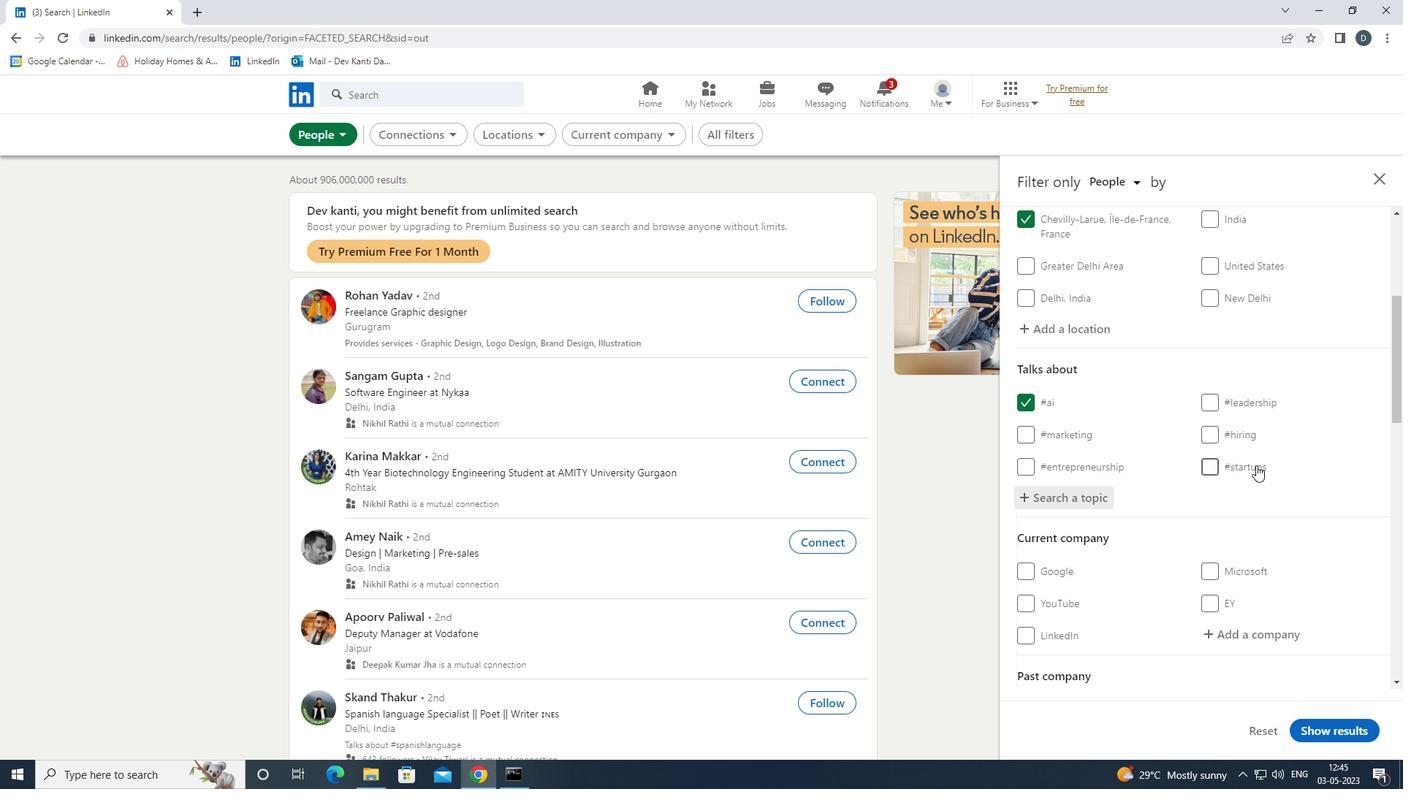 
Action: Mouse moved to (1247, 432)
Screenshot: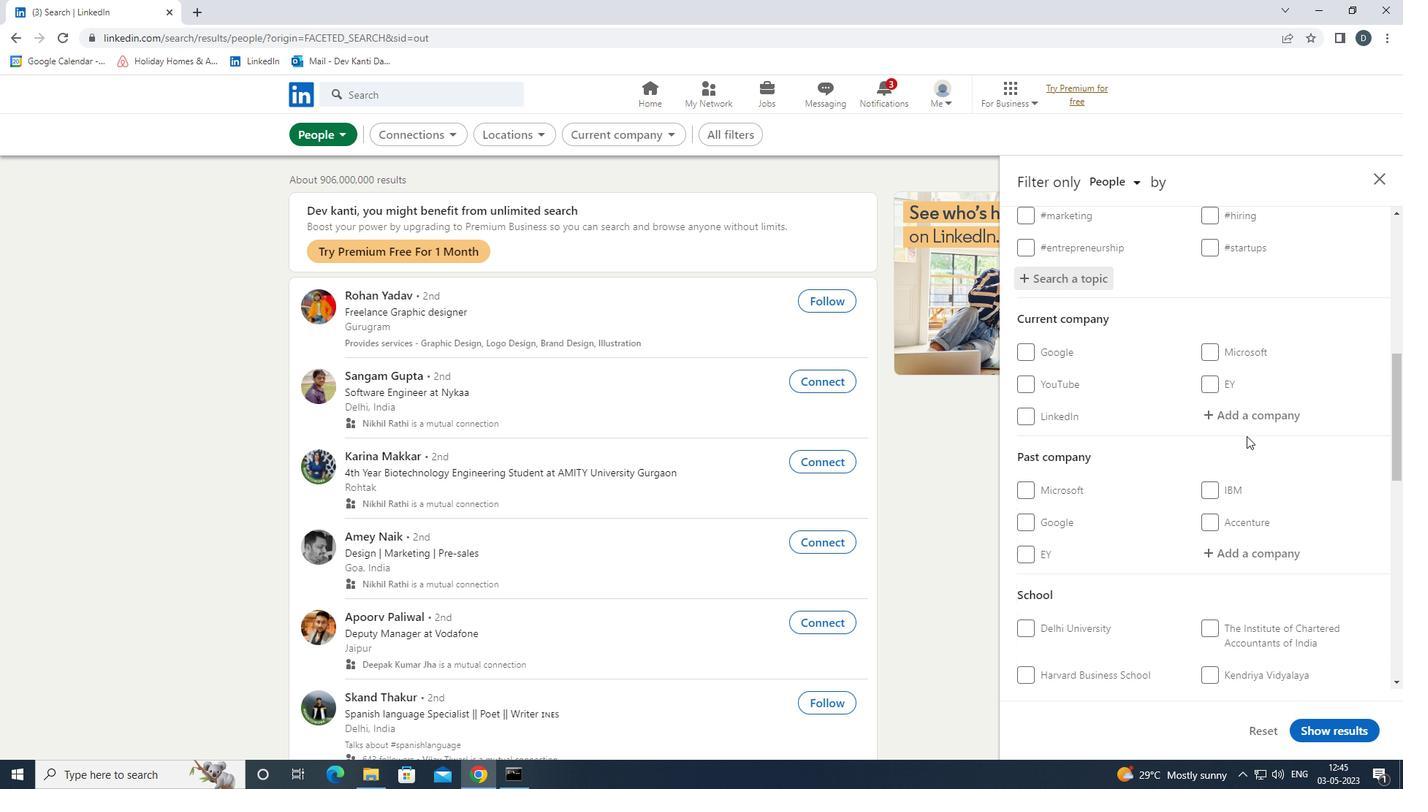 
Action: Mouse scrolled (1247, 432) with delta (0, 0)
Screenshot: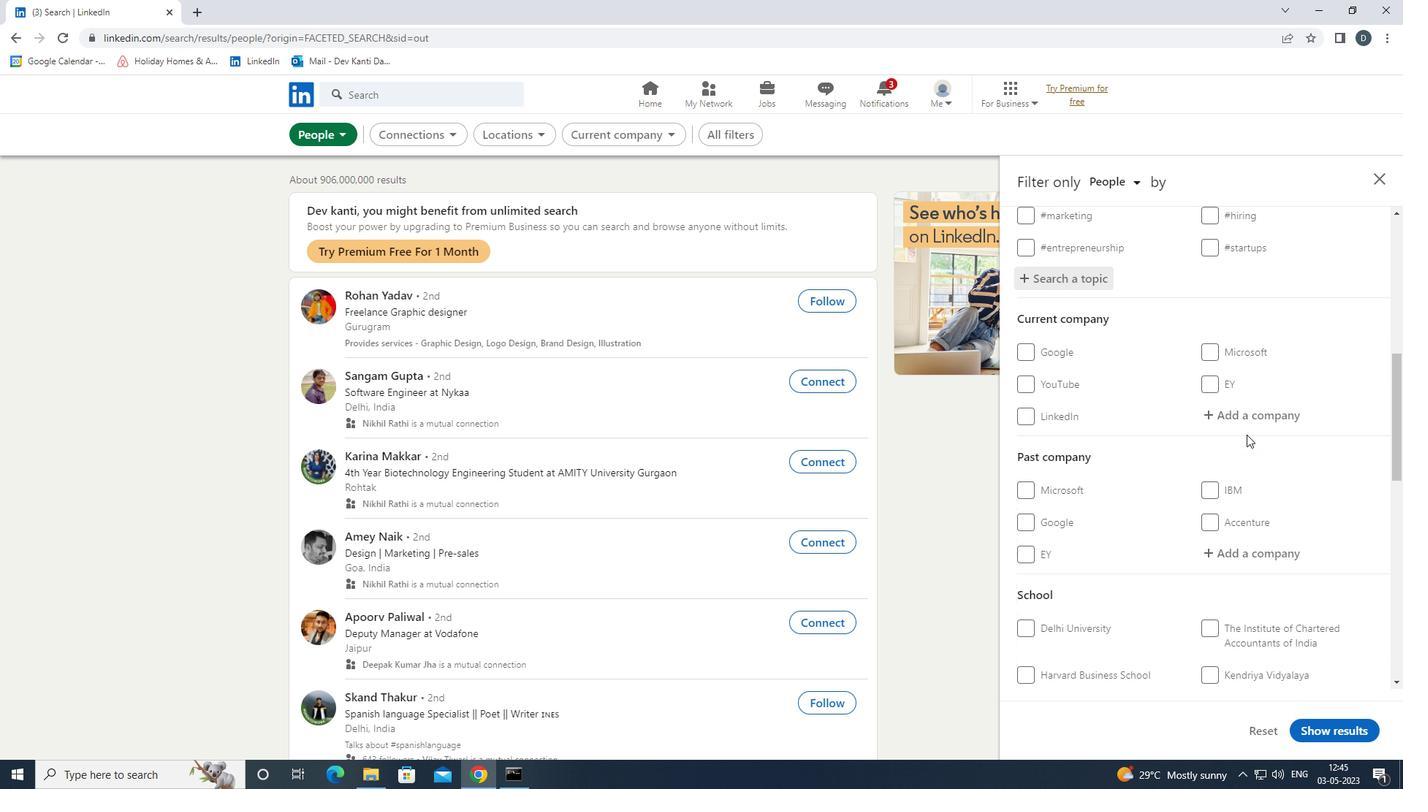 
Action: Mouse scrolled (1247, 432) with delta (0, 0)
Screenshot: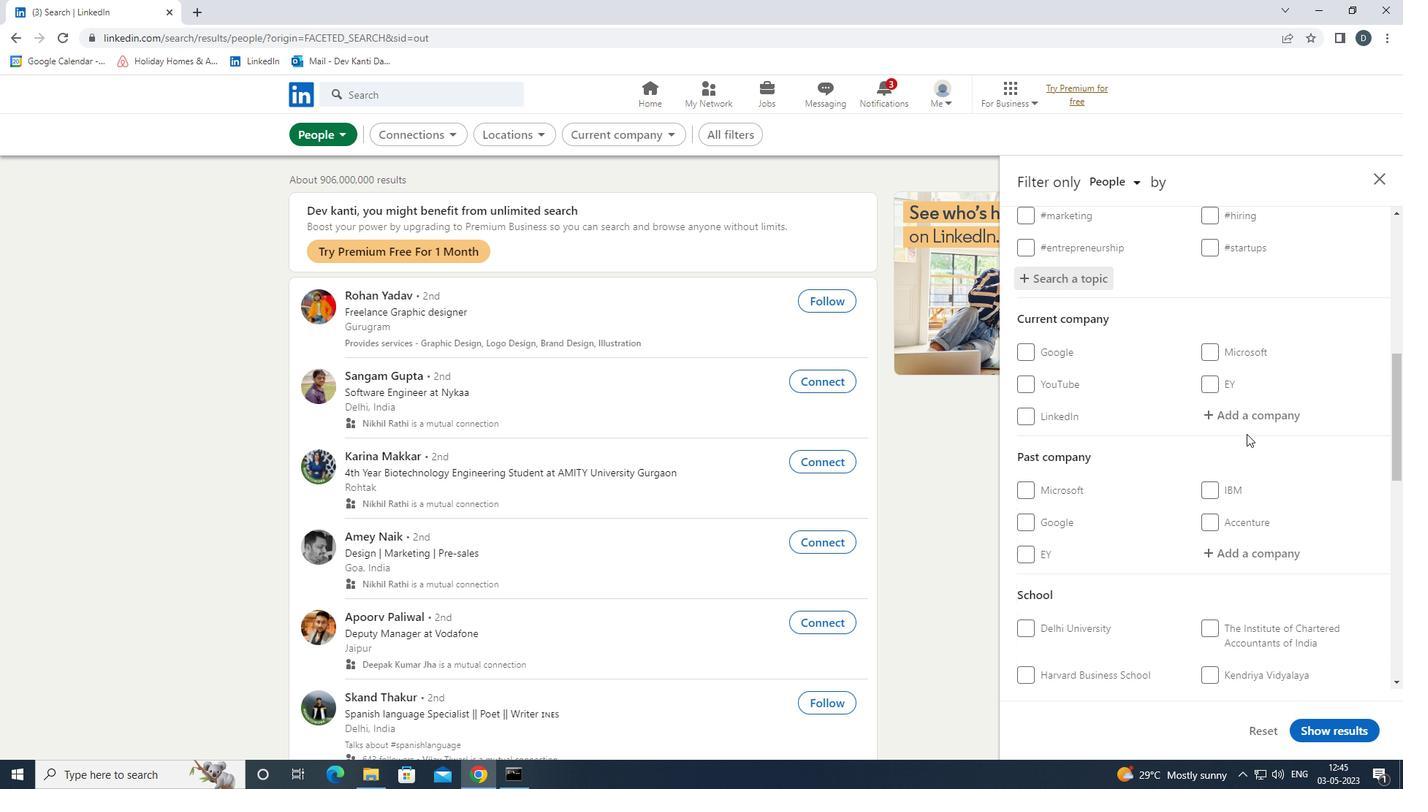 
Action: Mouse scrolled (1247, 432) with delta (0, 0)
Screenshot: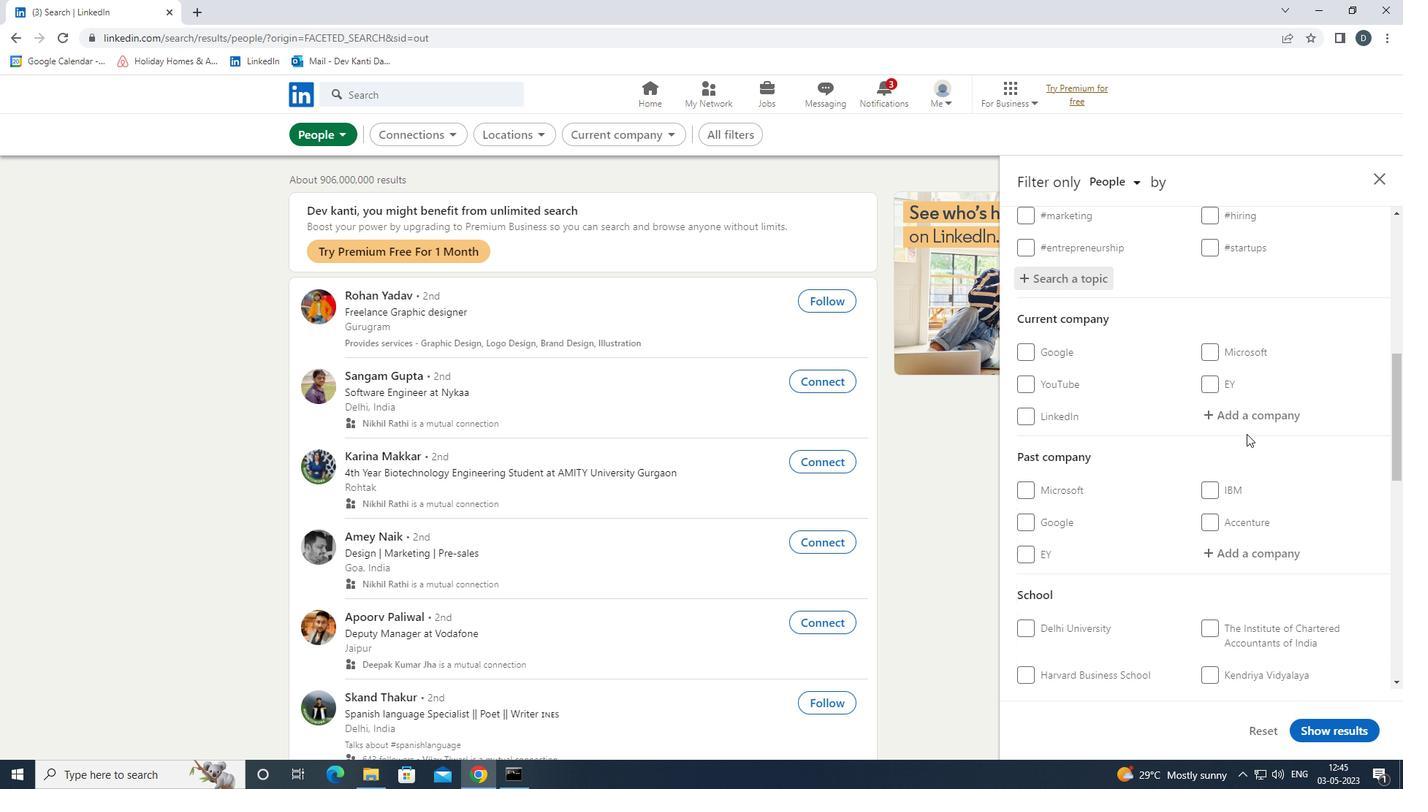 
Action: Mouse scrolled (1247, 432) with delta (0, 0)
Screenshot: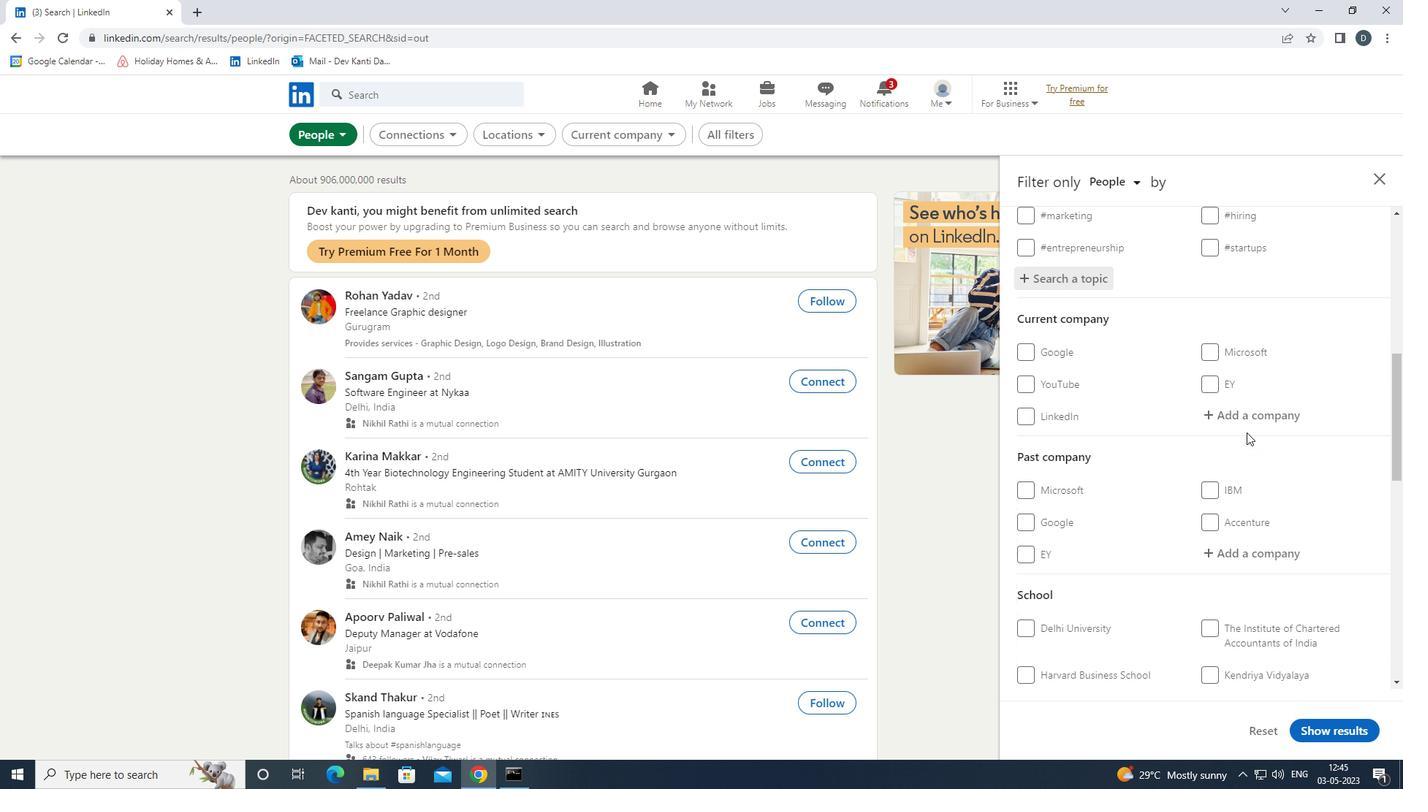 
Action: Mouse moved to (1107, 470)
Screenshot: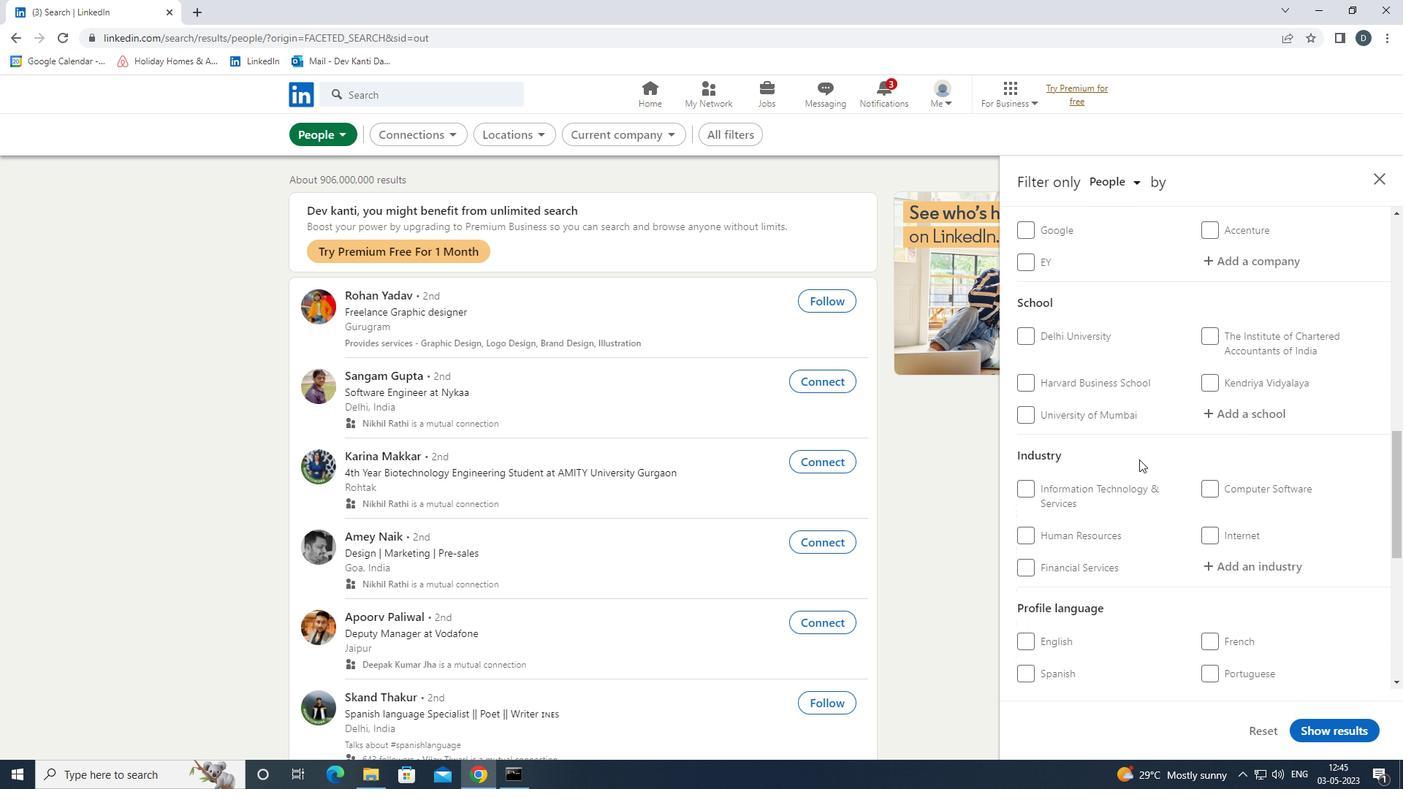 
Action: Mouse scrolled (1107, 470) with delta (0, 0)
Screenshot: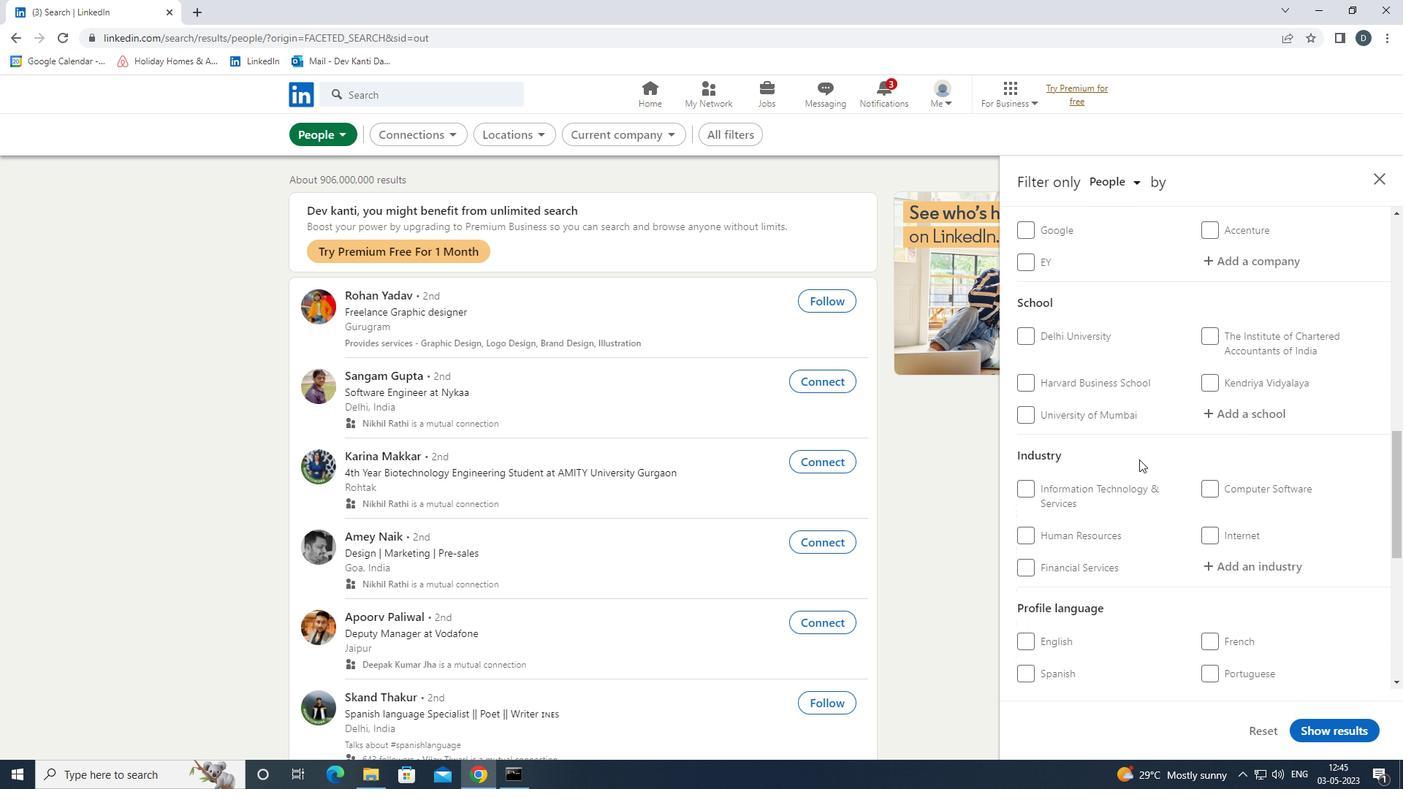 
Action: Mouse scrolled (1107, 470) with delta (0, 0)
Screenshot: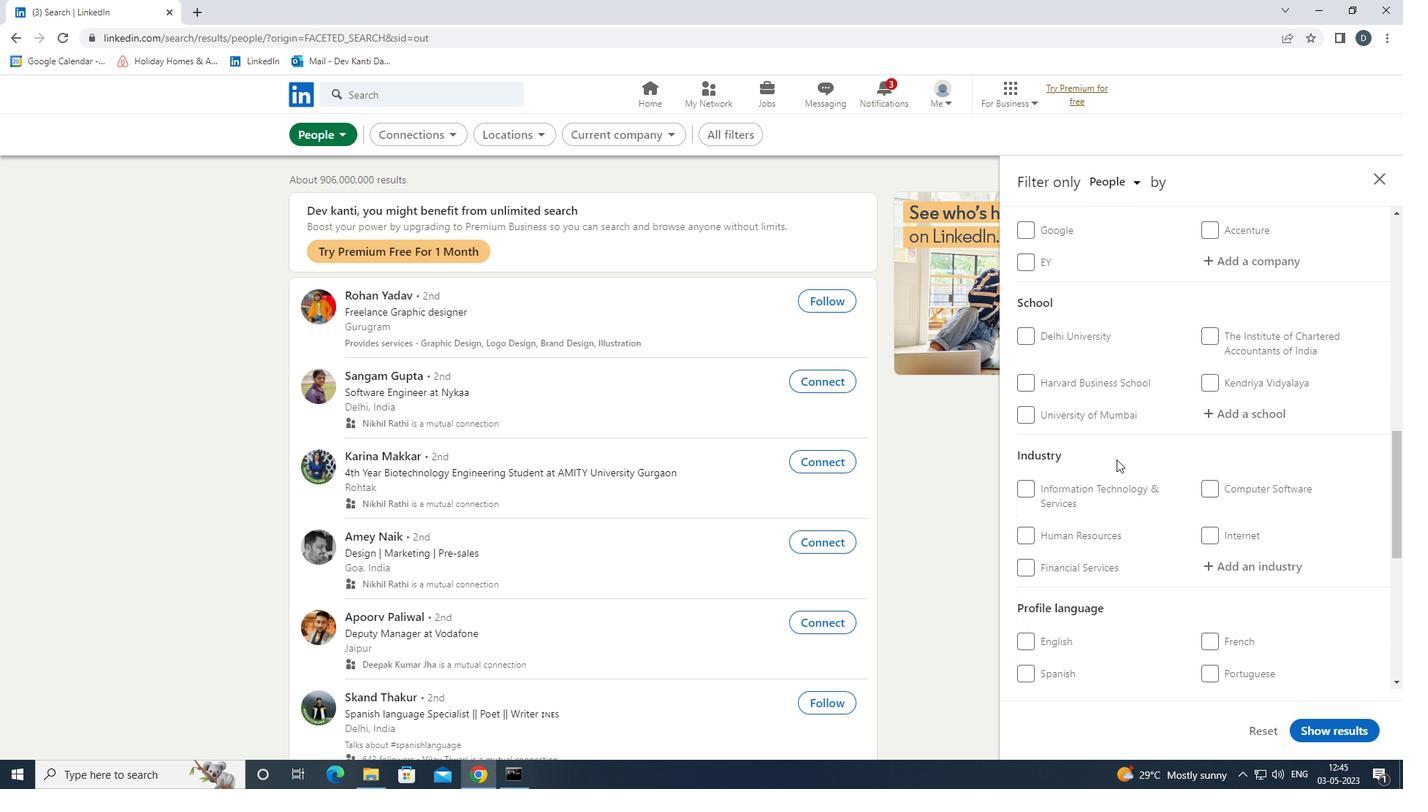
Action: Mouse moved to (1069, 561)
Screenshot: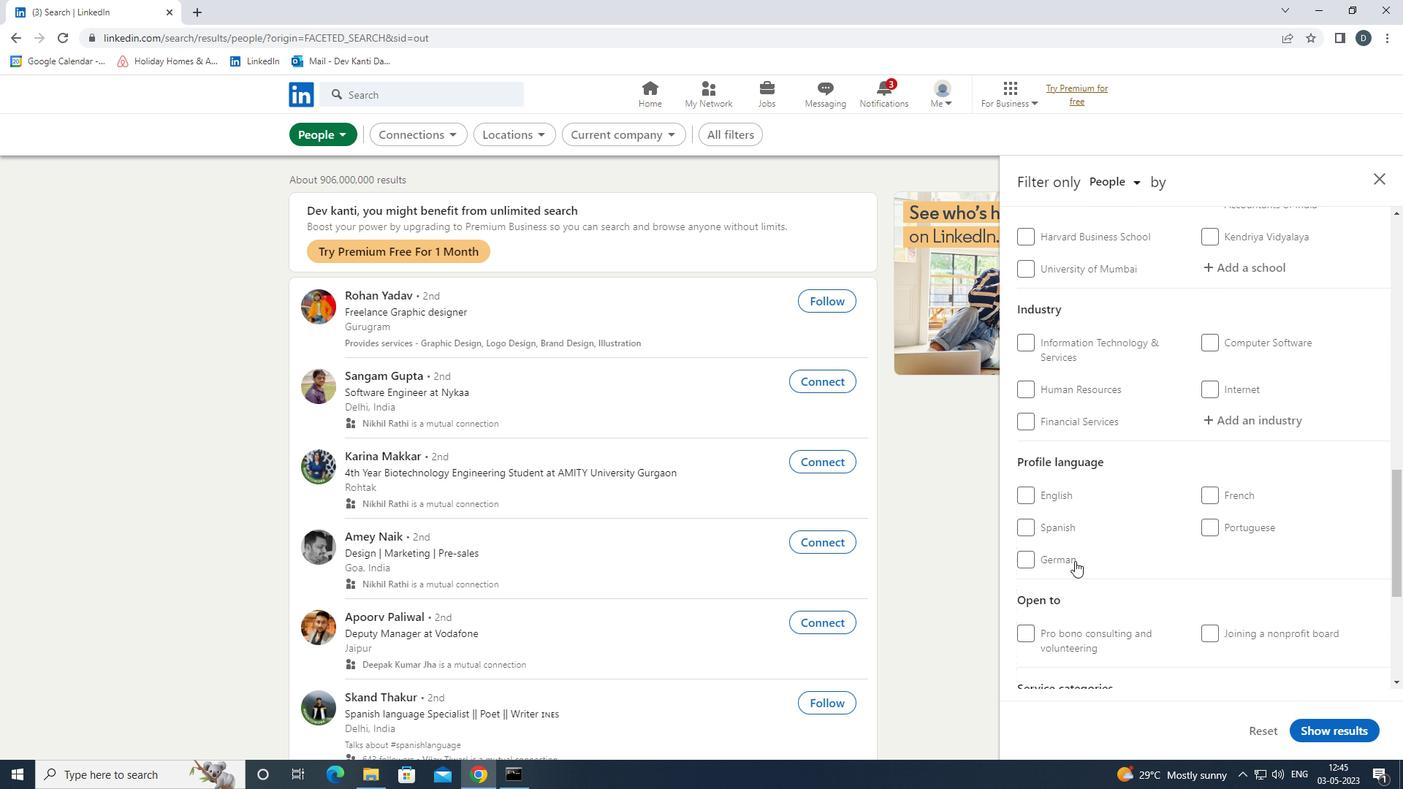 
Action: Mouse pressed left at (1069, 561)
Screenshot: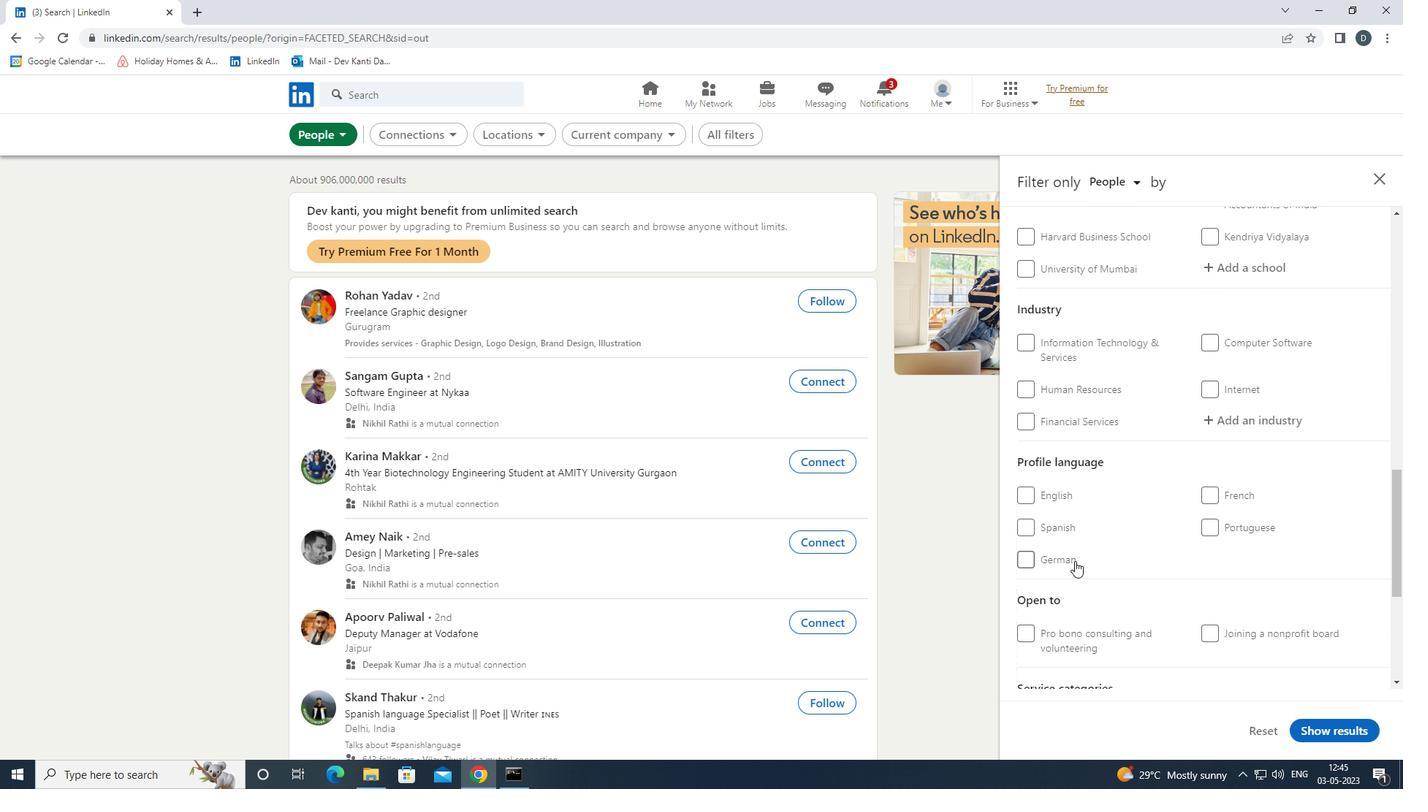 
Action: Mouse moved to (1208, 536)
Screenshot: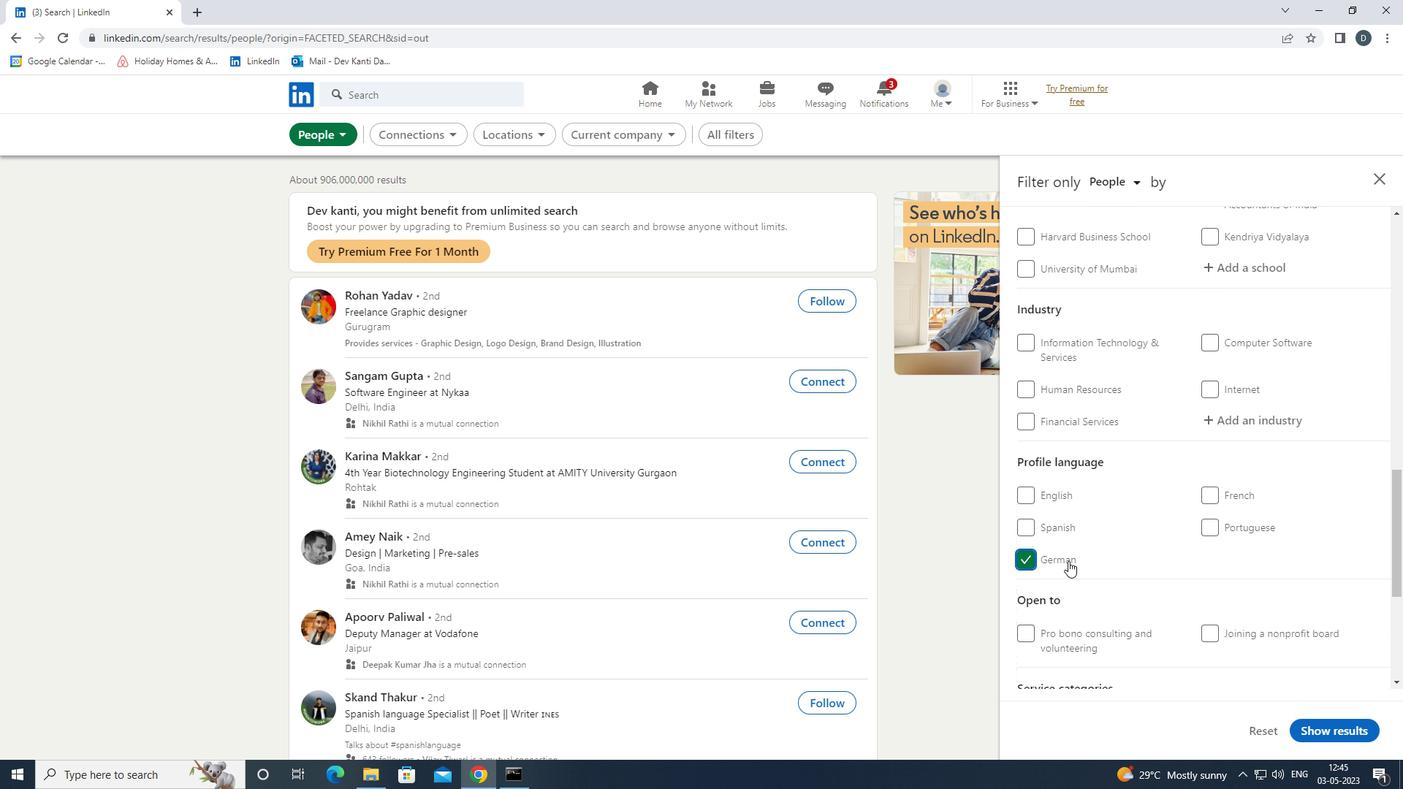 
Action: Mouse scrolled (1208, 537) with delta (0, 0)
Screenshot: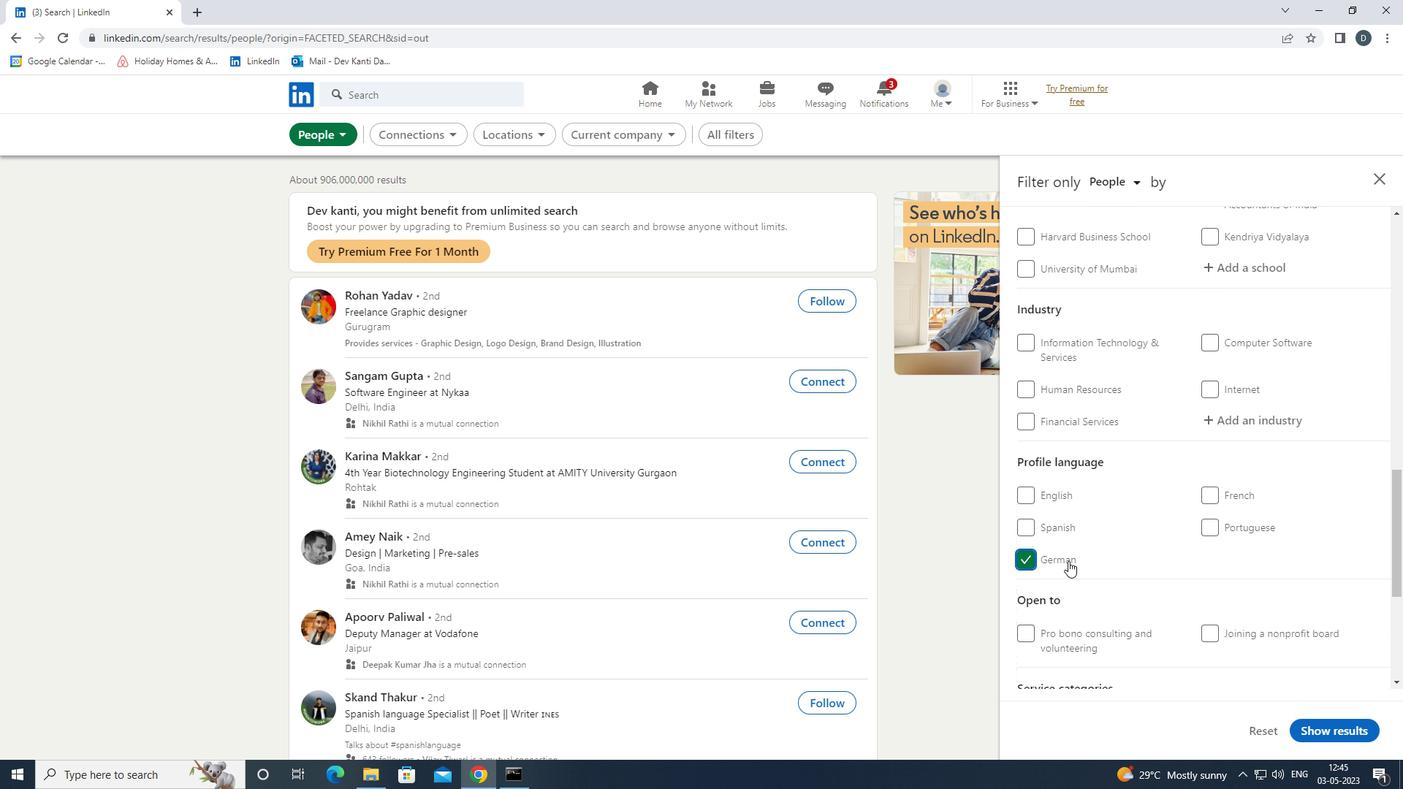 
Action: Mouse scrolled (1208, 537) with delta (0, 0)
Screenshot: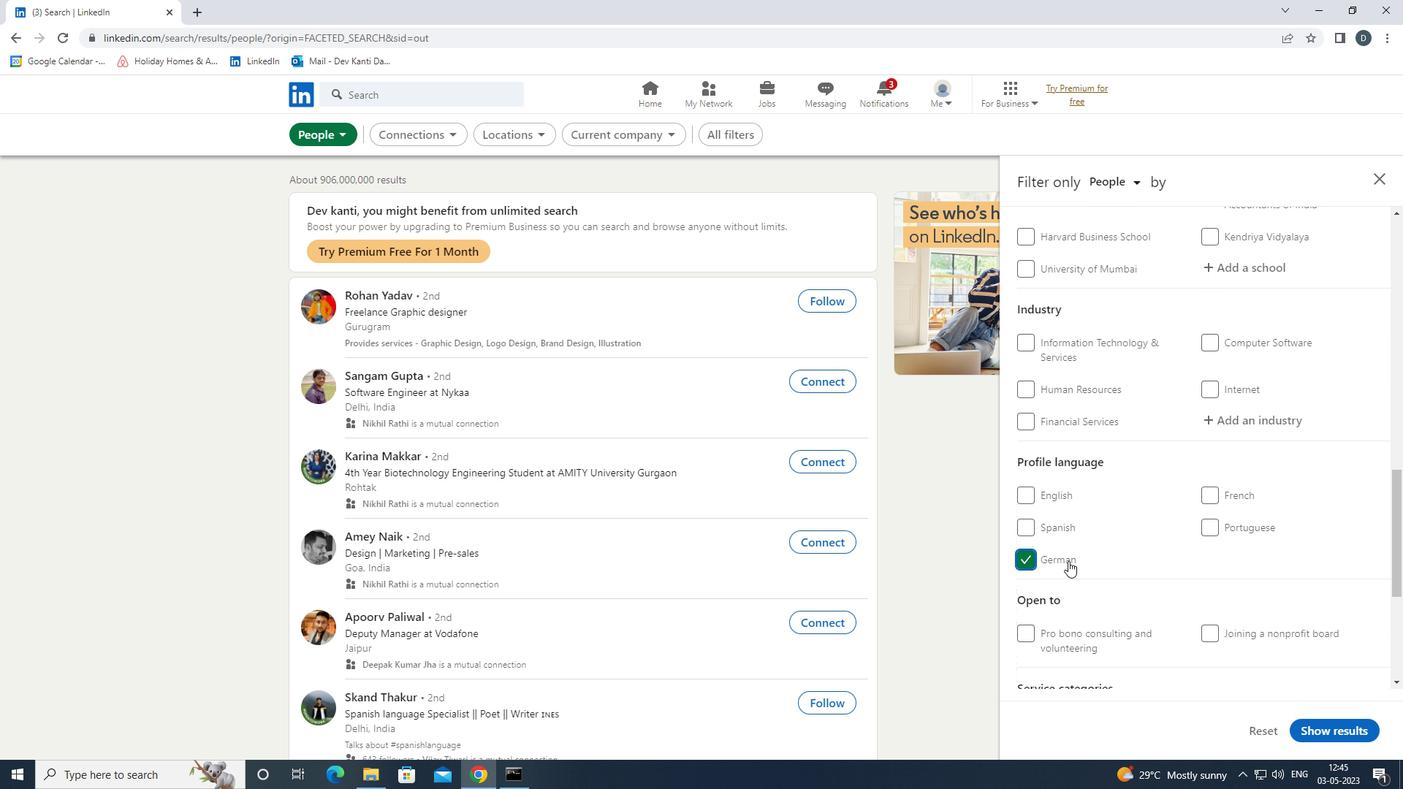 
Action: Mouse scrolled (1208, 537) with delta (0, 0)
Screenshot: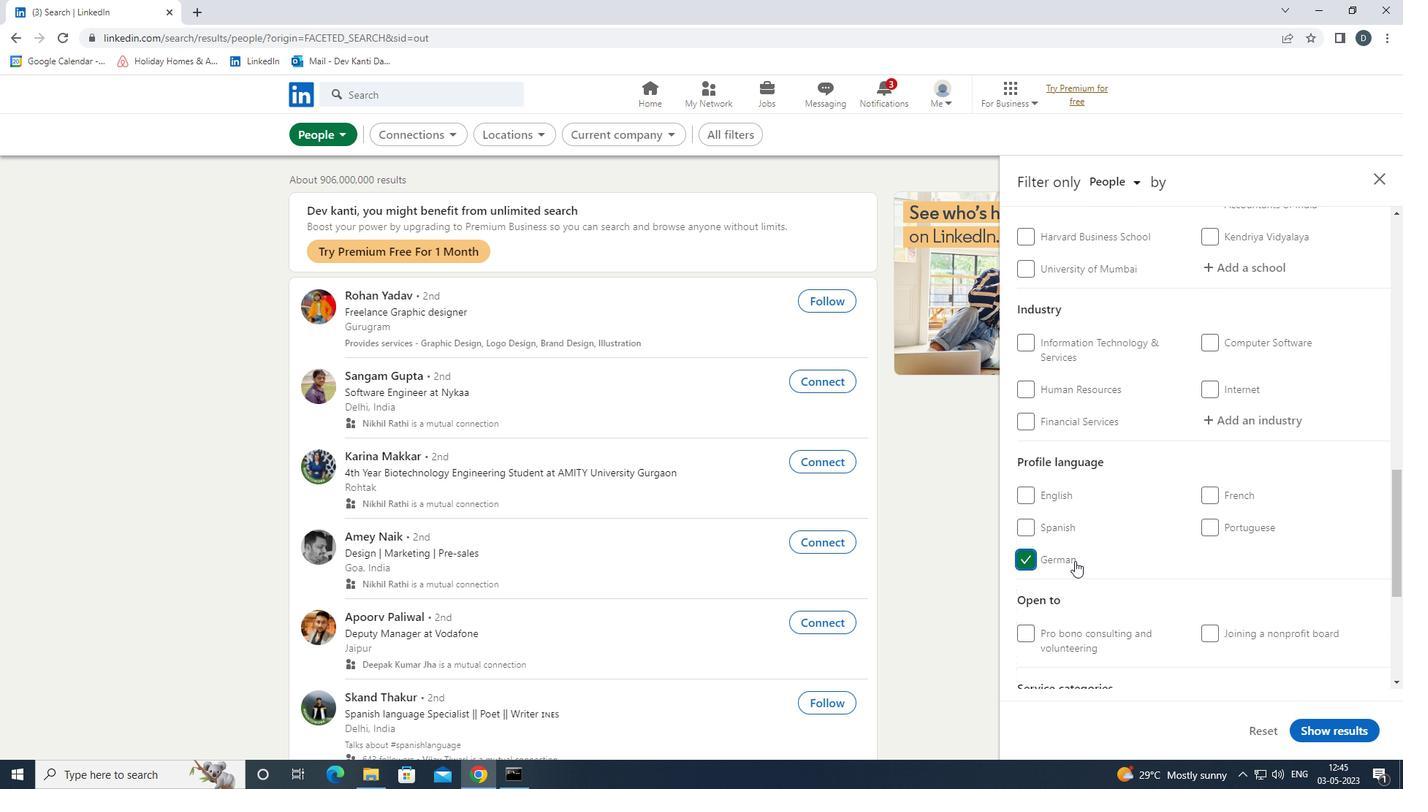 
Action: Mouse scrolled (1208, 537) with delta (0, 0)
Screenshot: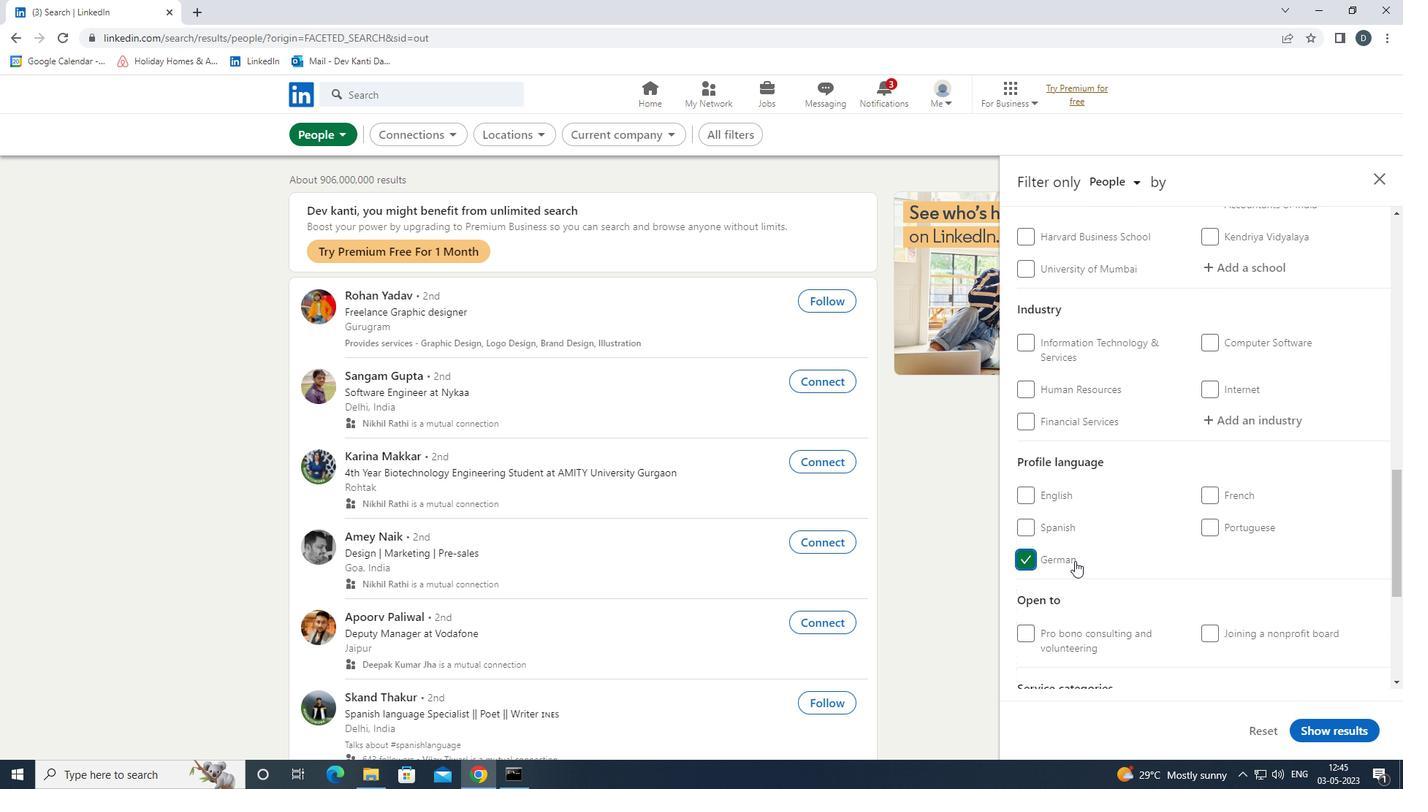 
Action: Mouse scrolled (1208, 537) with delta (0, 0)
Screenshot: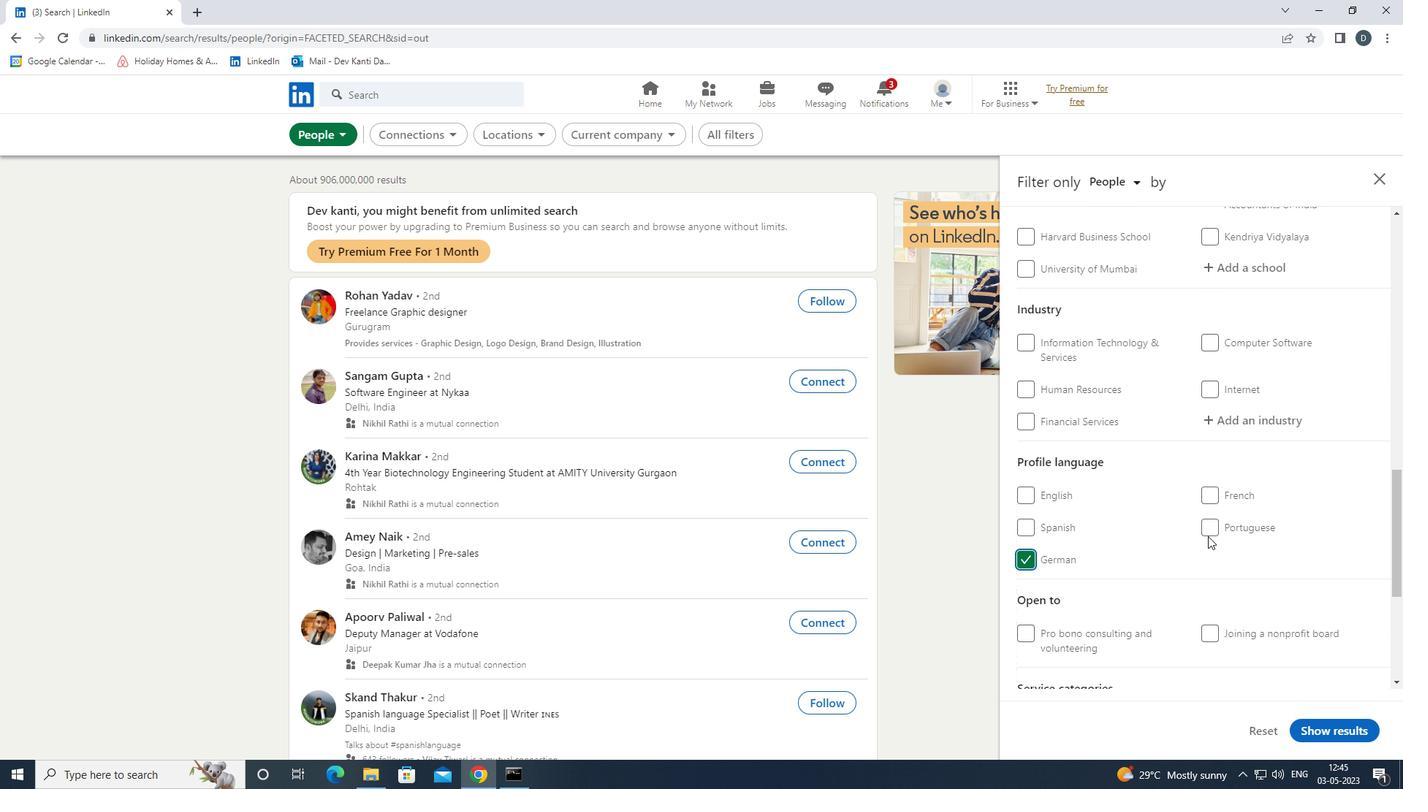 
Action: Mouse moved to (1247, 342)
Screenshot: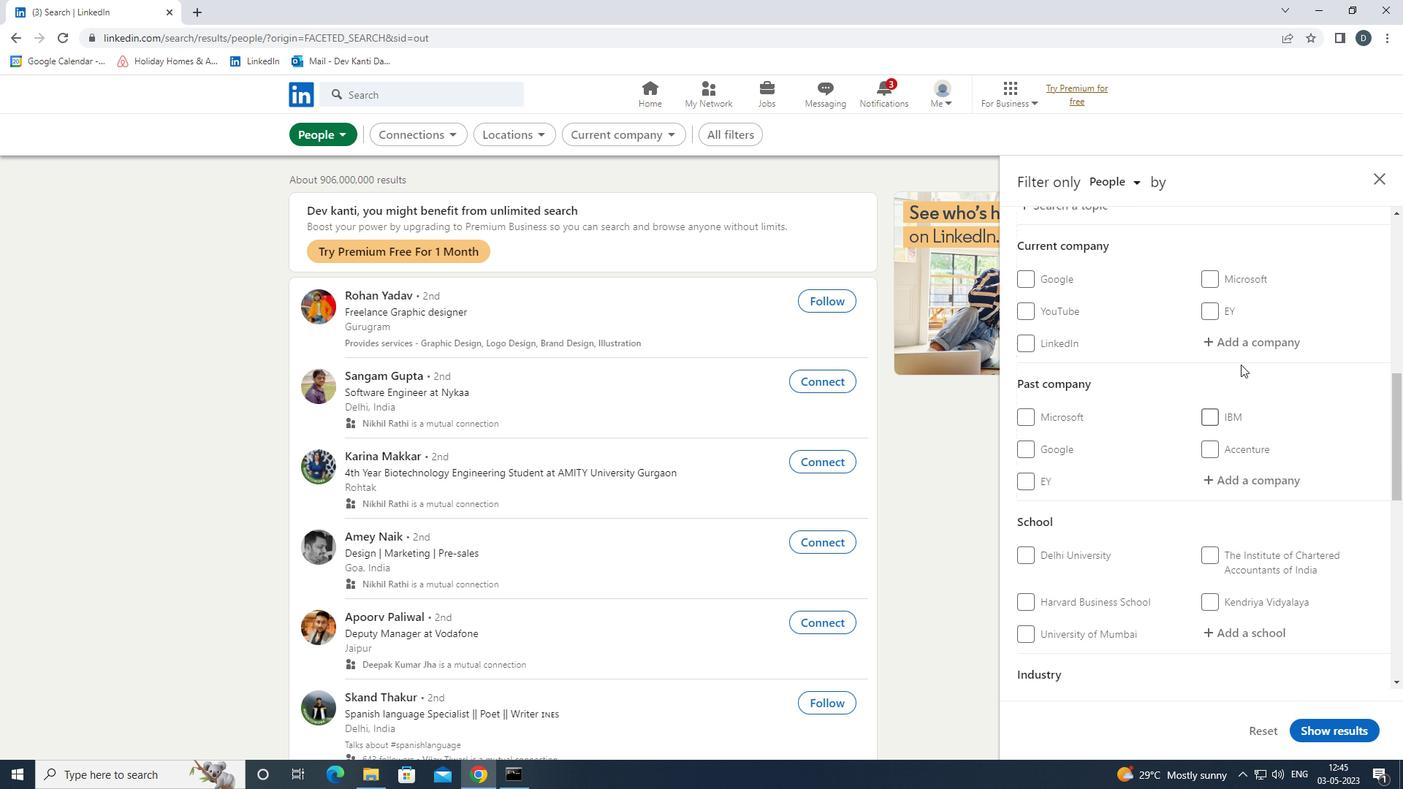 
Action: Mouse pressed left at (1247, 342)
Screenshot: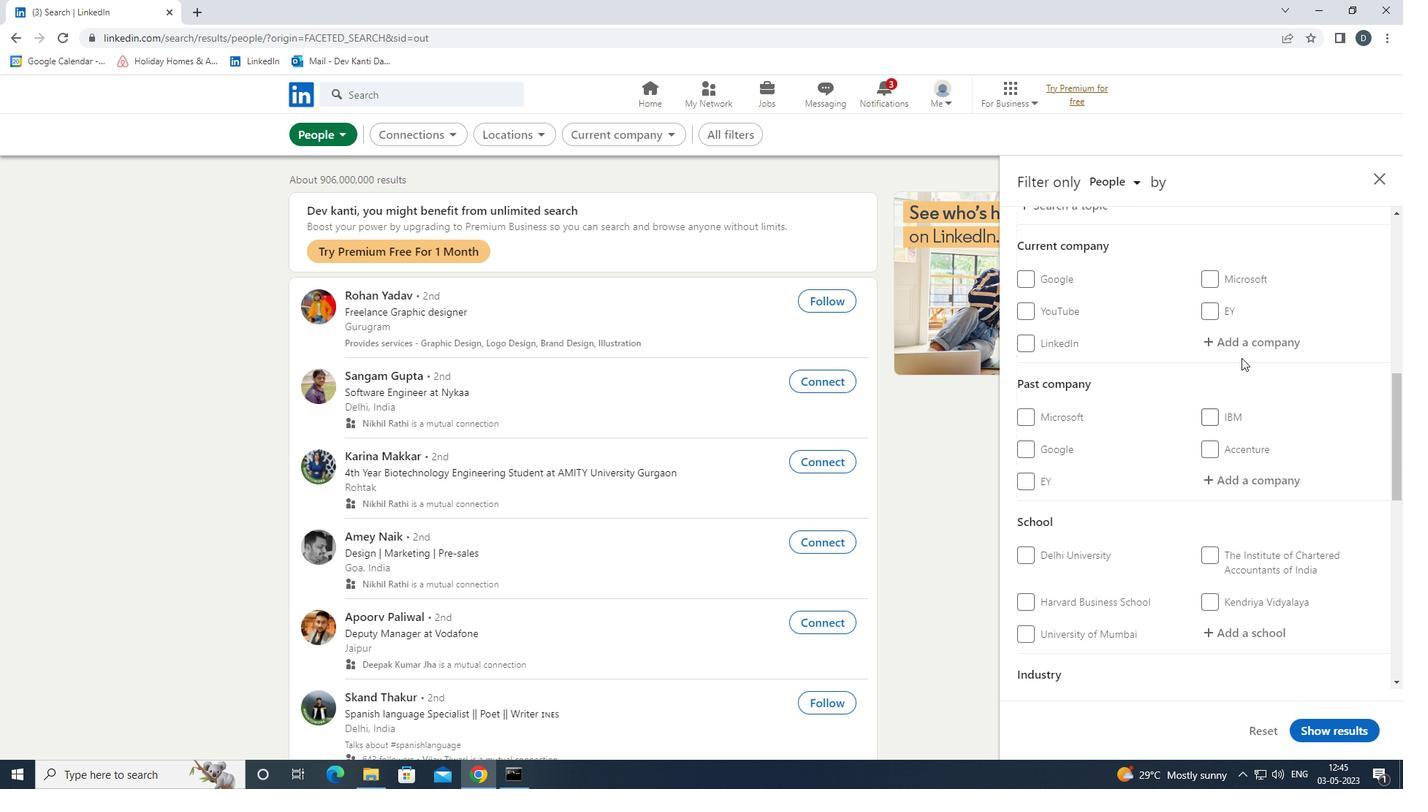 
Action: Key pressed <Key.shift>LUPIN<Key.space><Key.down><Key.enter>
Screenshot: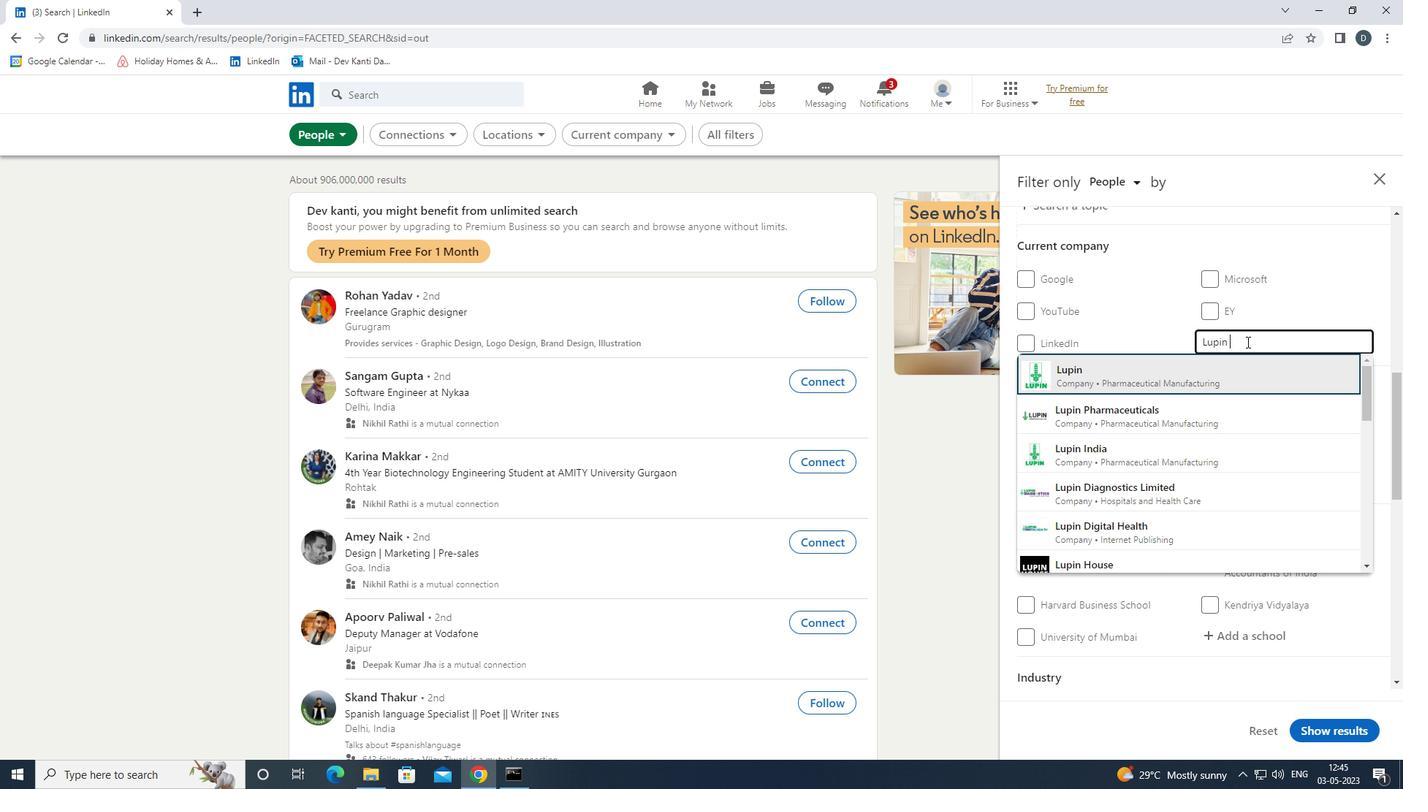 
Action: Mouse moved to (1247, 342)
Screenshot: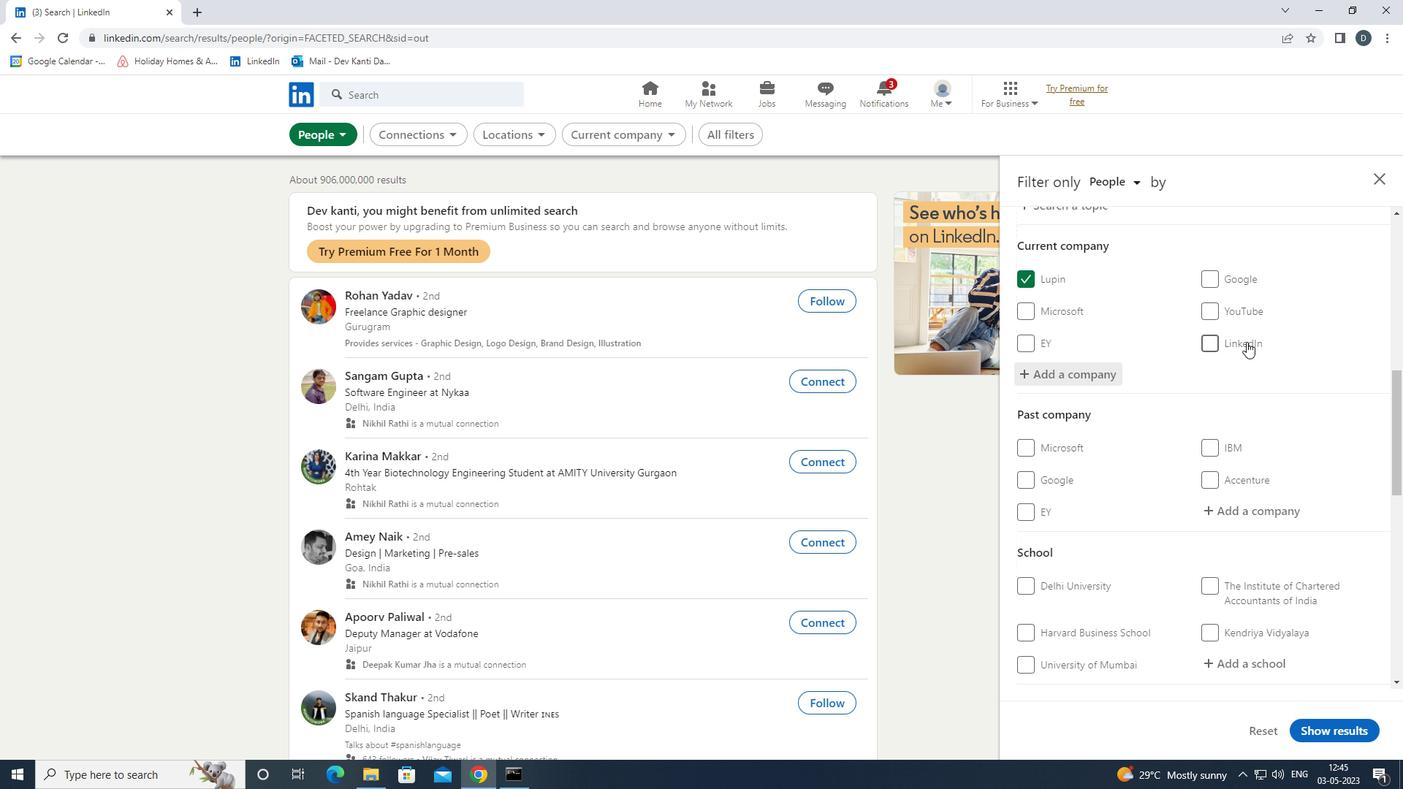 
Action: Mouse scrolled (1247, 342) with delta (0, 0)
Screenshot: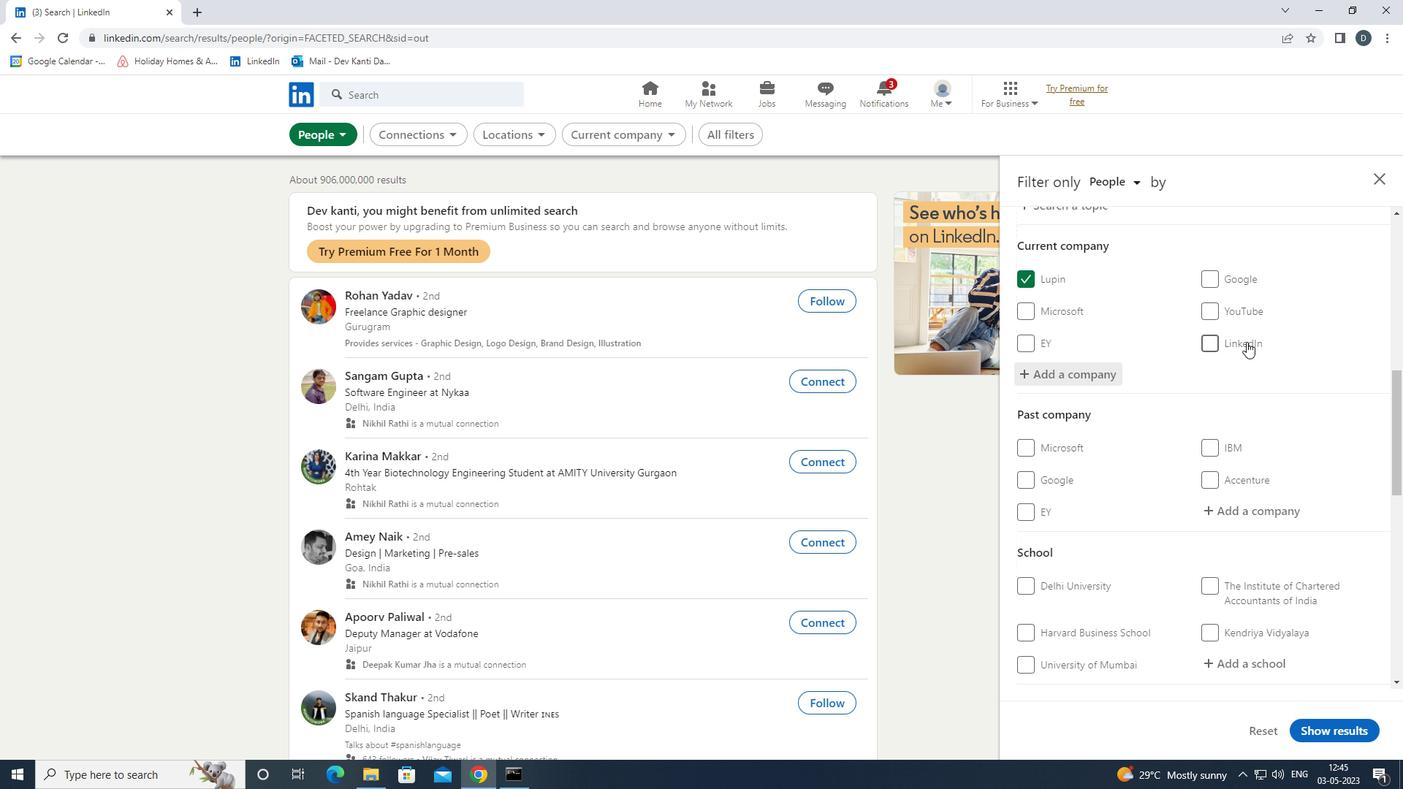 
Action: Mouse moved to (1247, 345)
Screenshot: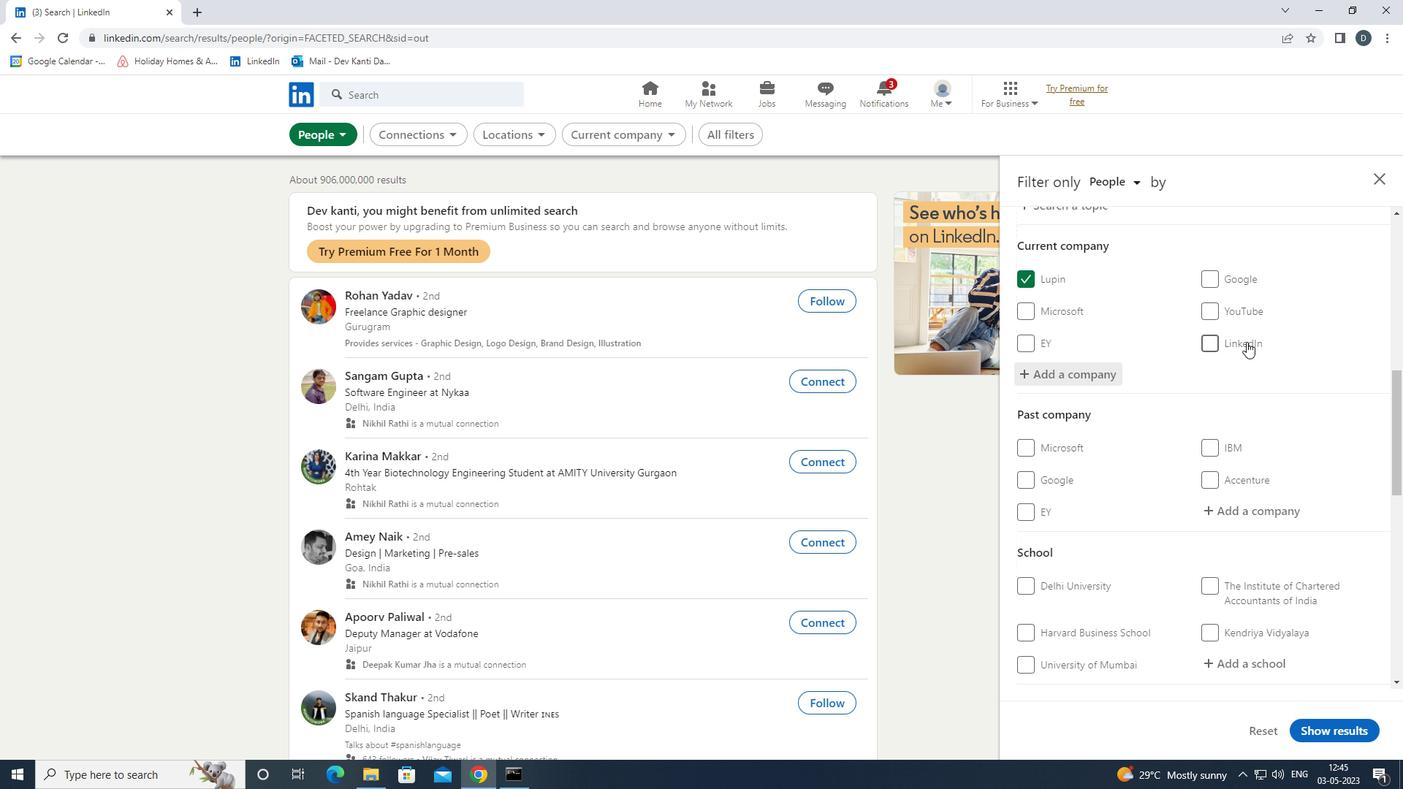 
Action: Mouse scrolled (1247, 344) with delta (0, 0)
Screenshot: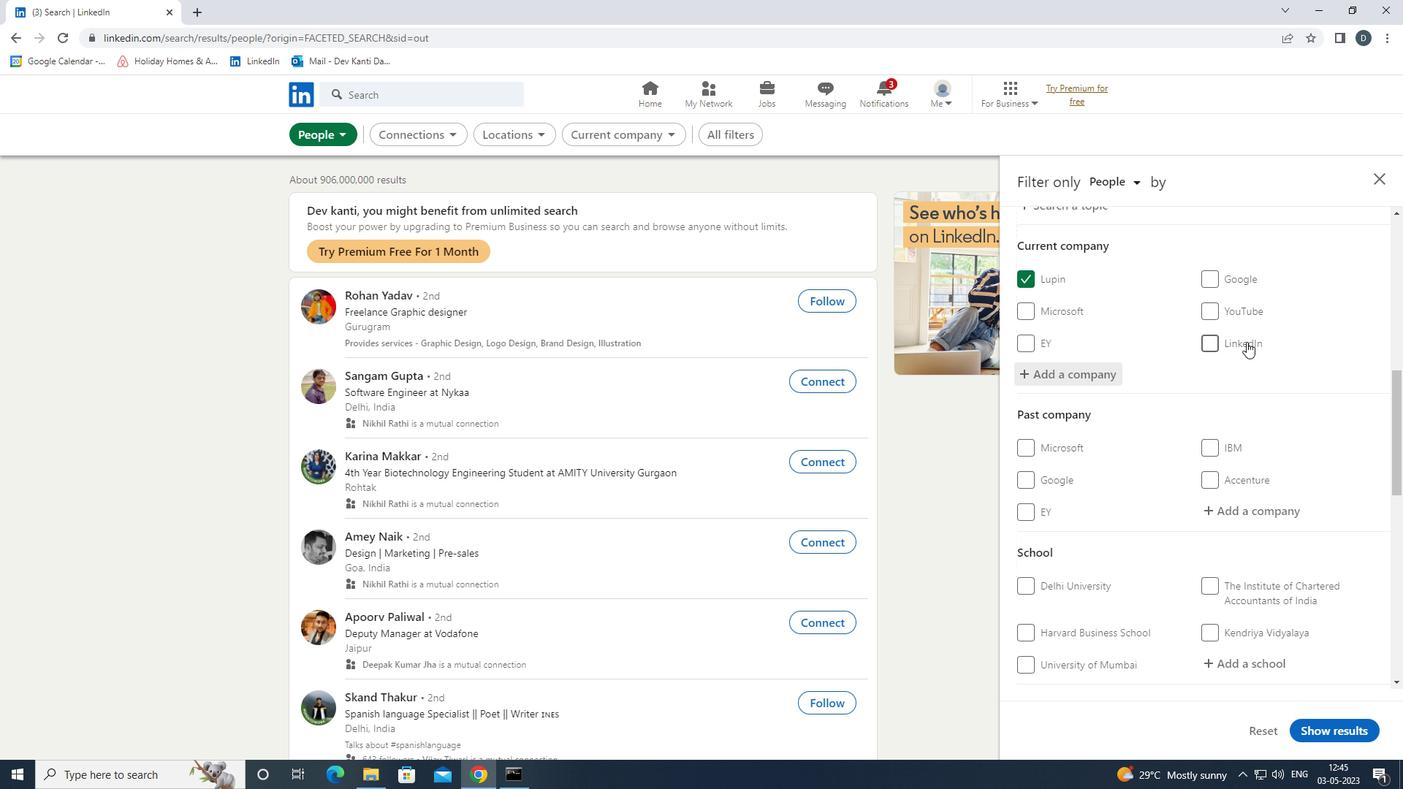 
Action: Mouse moved to (1247, 345)
Screenshot: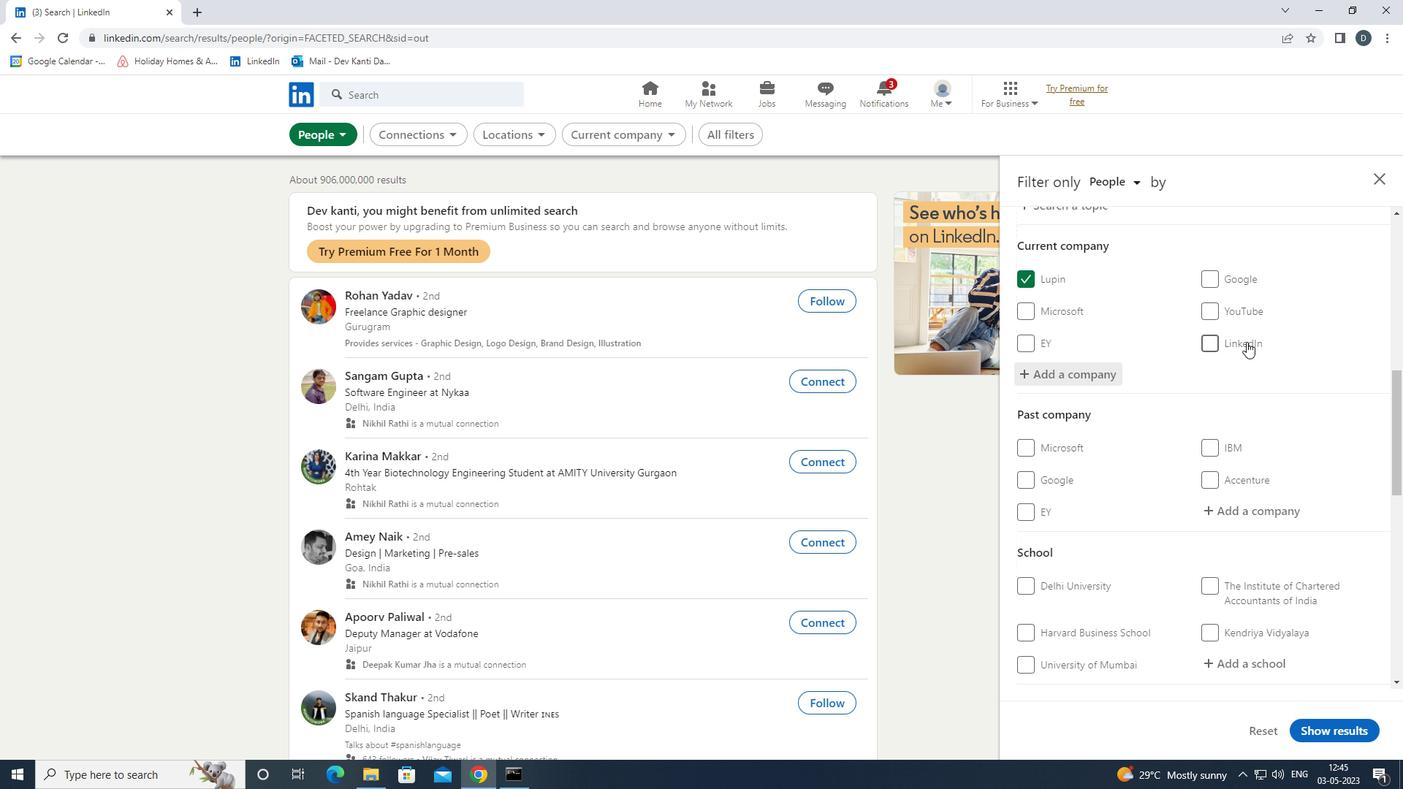 
Action: Mouse scrolled (1247, 345) with delta (0, 0)
Screenshot: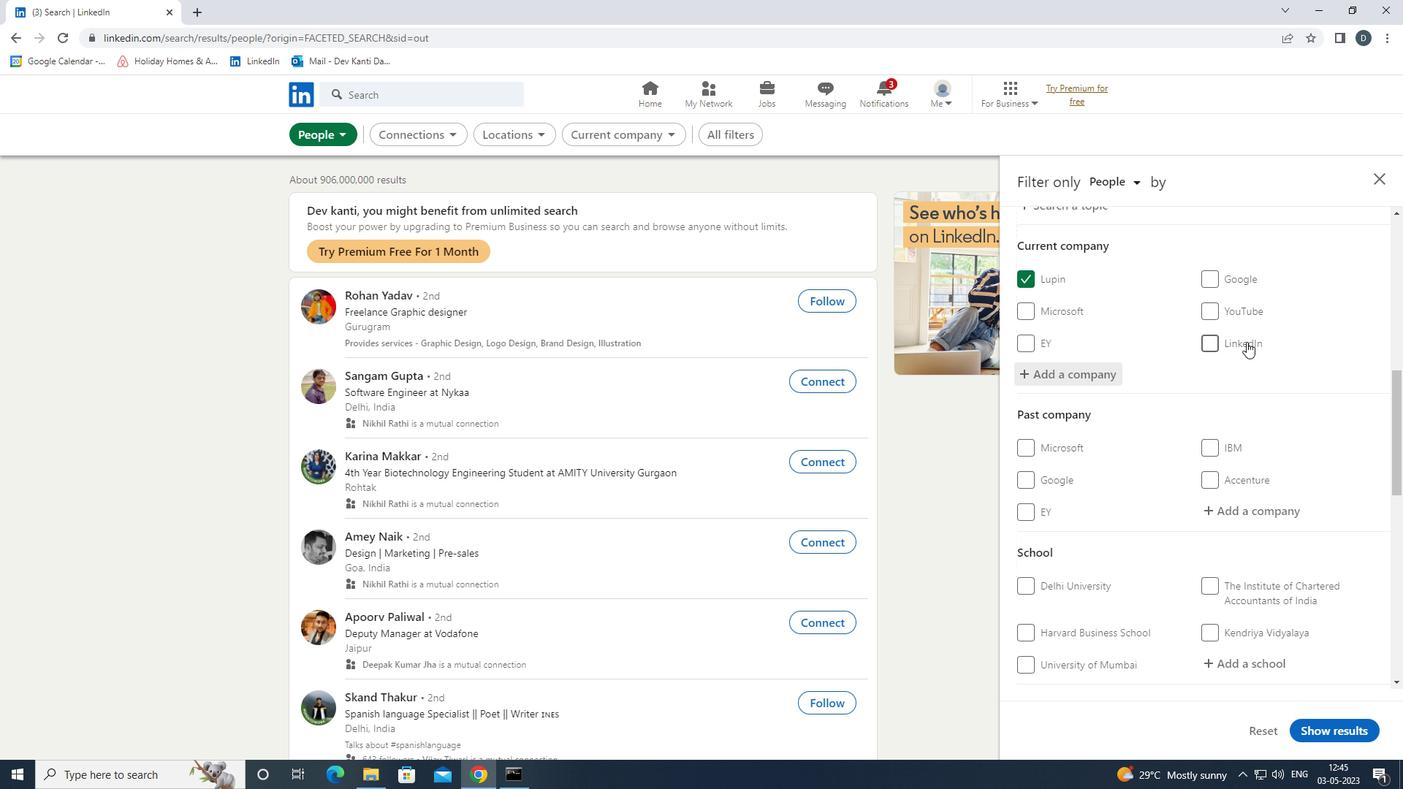 
Action: Mouse moved to (1244, 436)
Screenshot: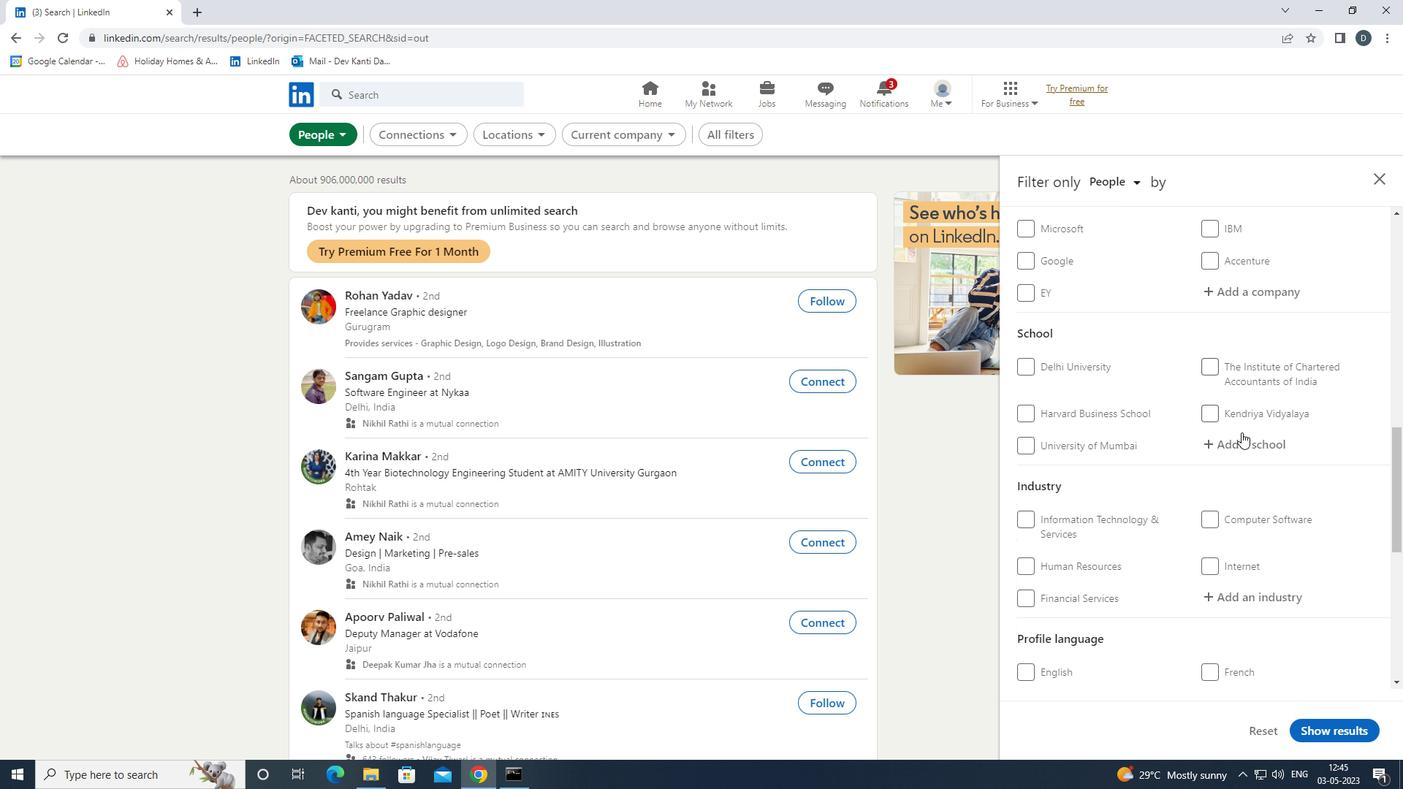 
Action: Mouse pressed left at (1244, 436)
Screenshot: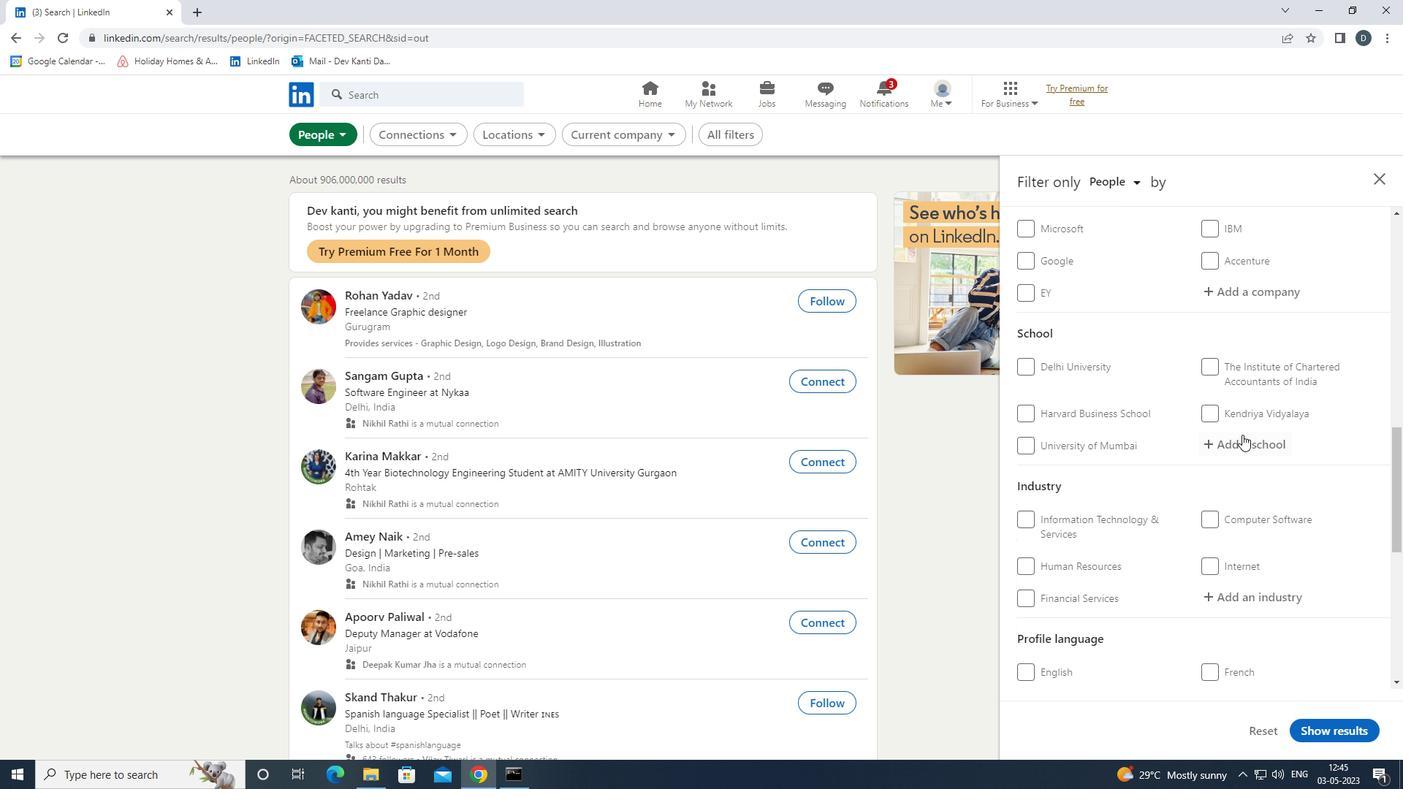 
Action: Mouse moved to (1244, 436)
Screenshot: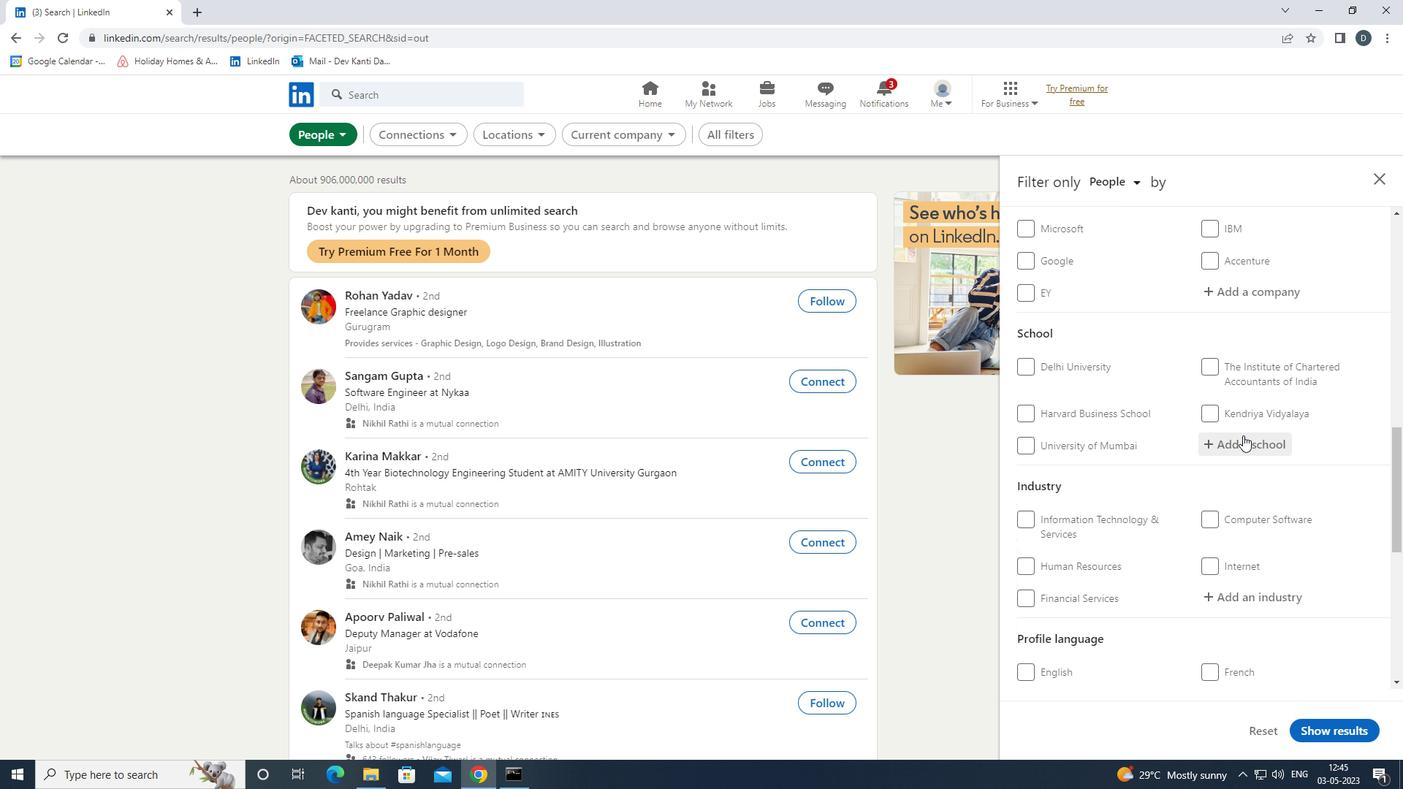 
Action: Mouse scrolled (1244, 437) with delta (0, 0)
Screenshot: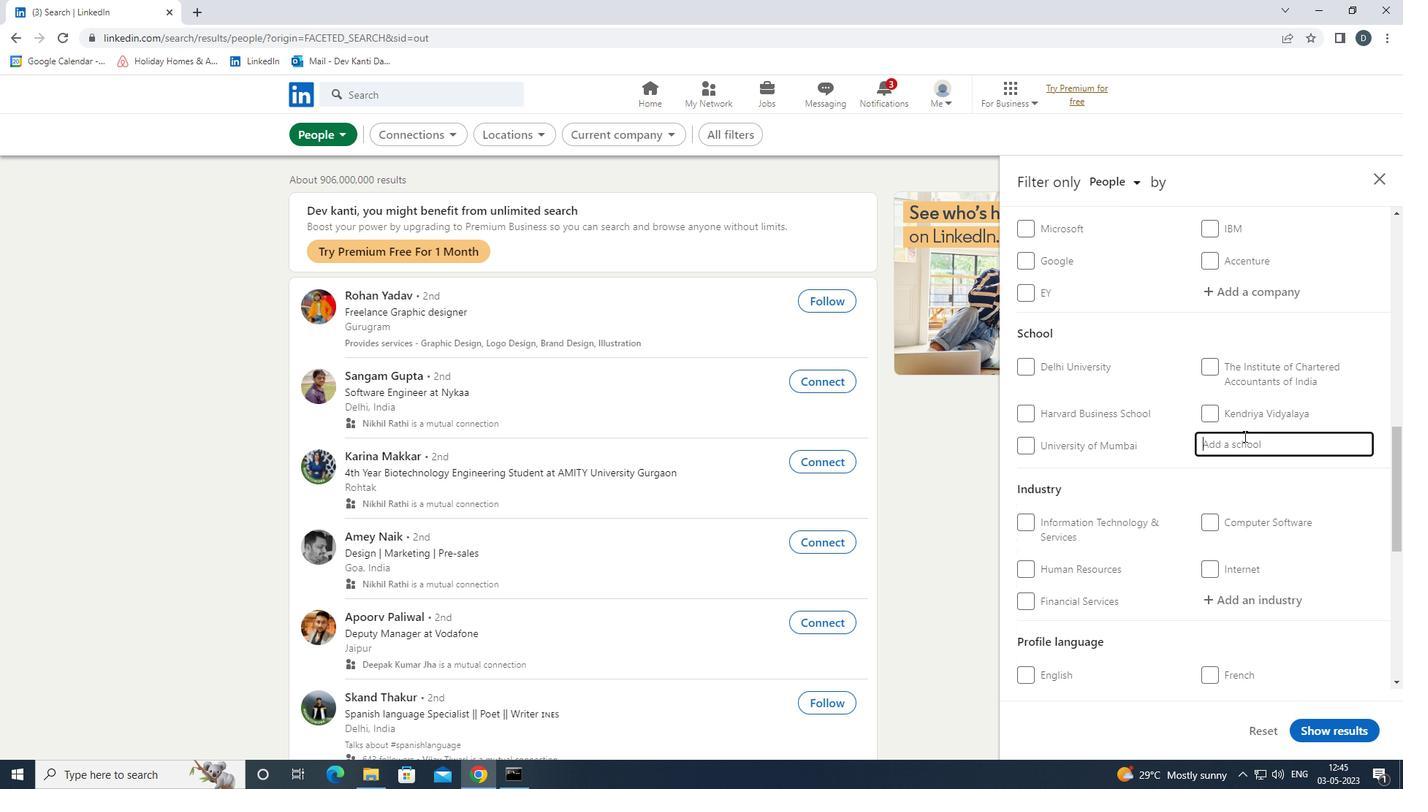 
Action: Mouse moved to (1243, 438)
Screenshot: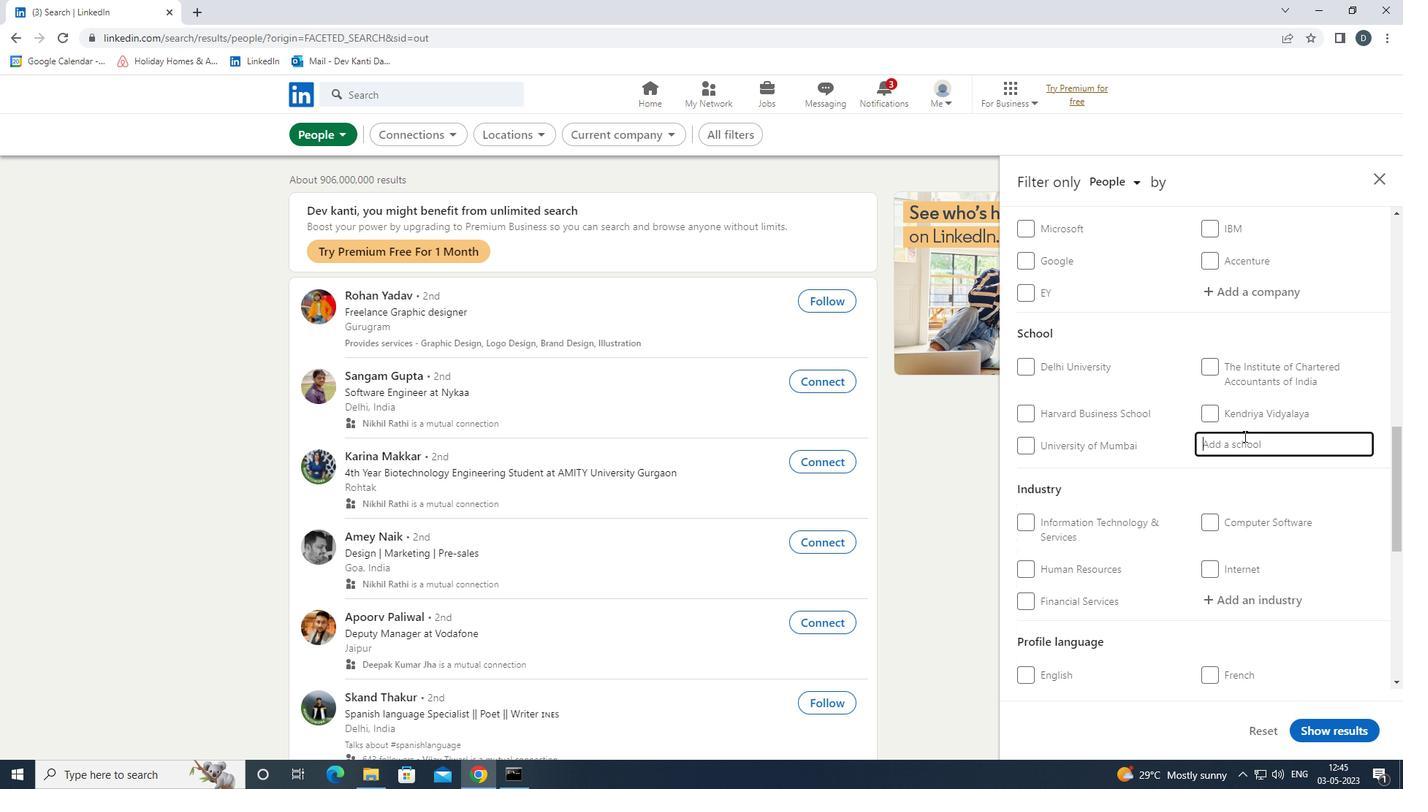 
Action: Mouse scrolled (1243, 439) with delta (0, 0)
Screenshot: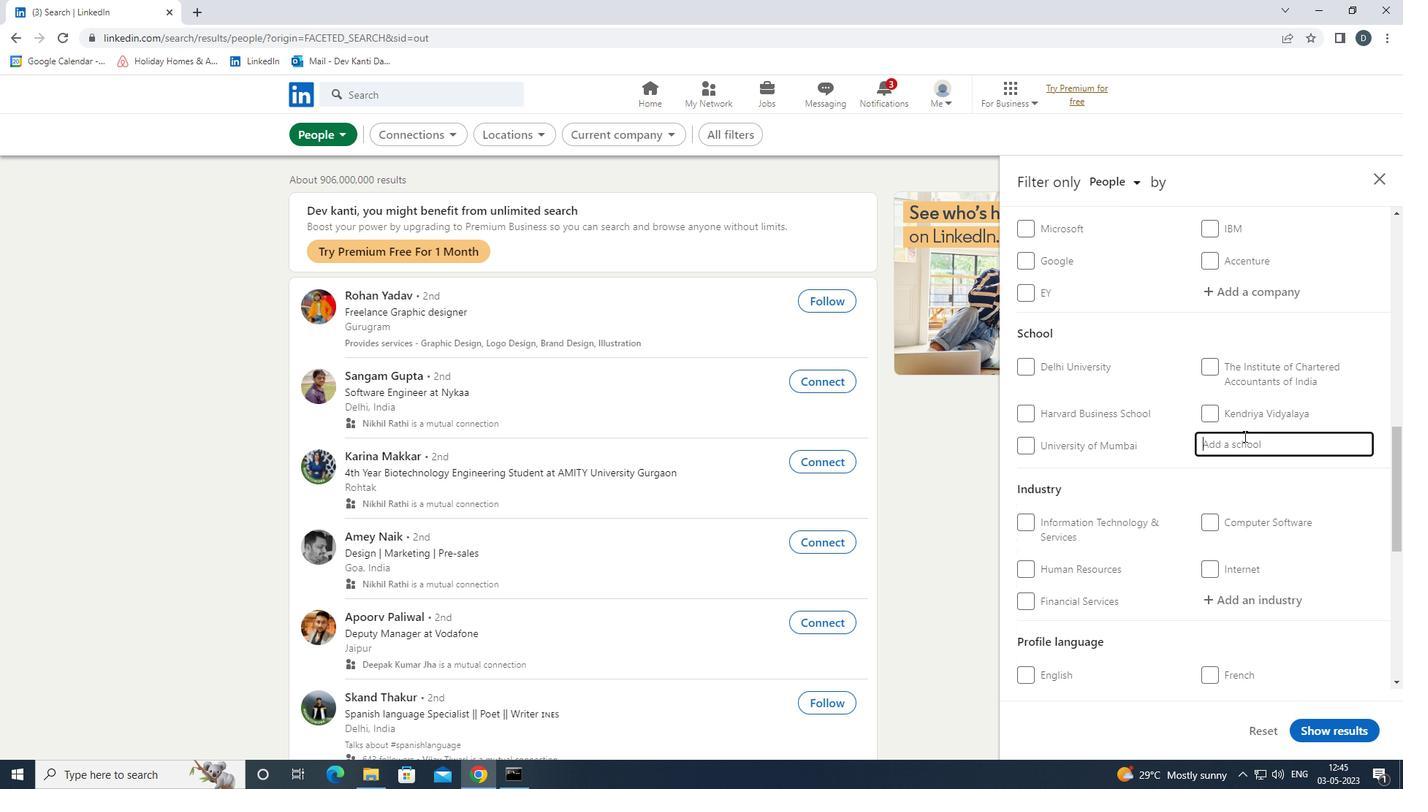 
Action: Mouse moved to (1241, 440)
Screenshot: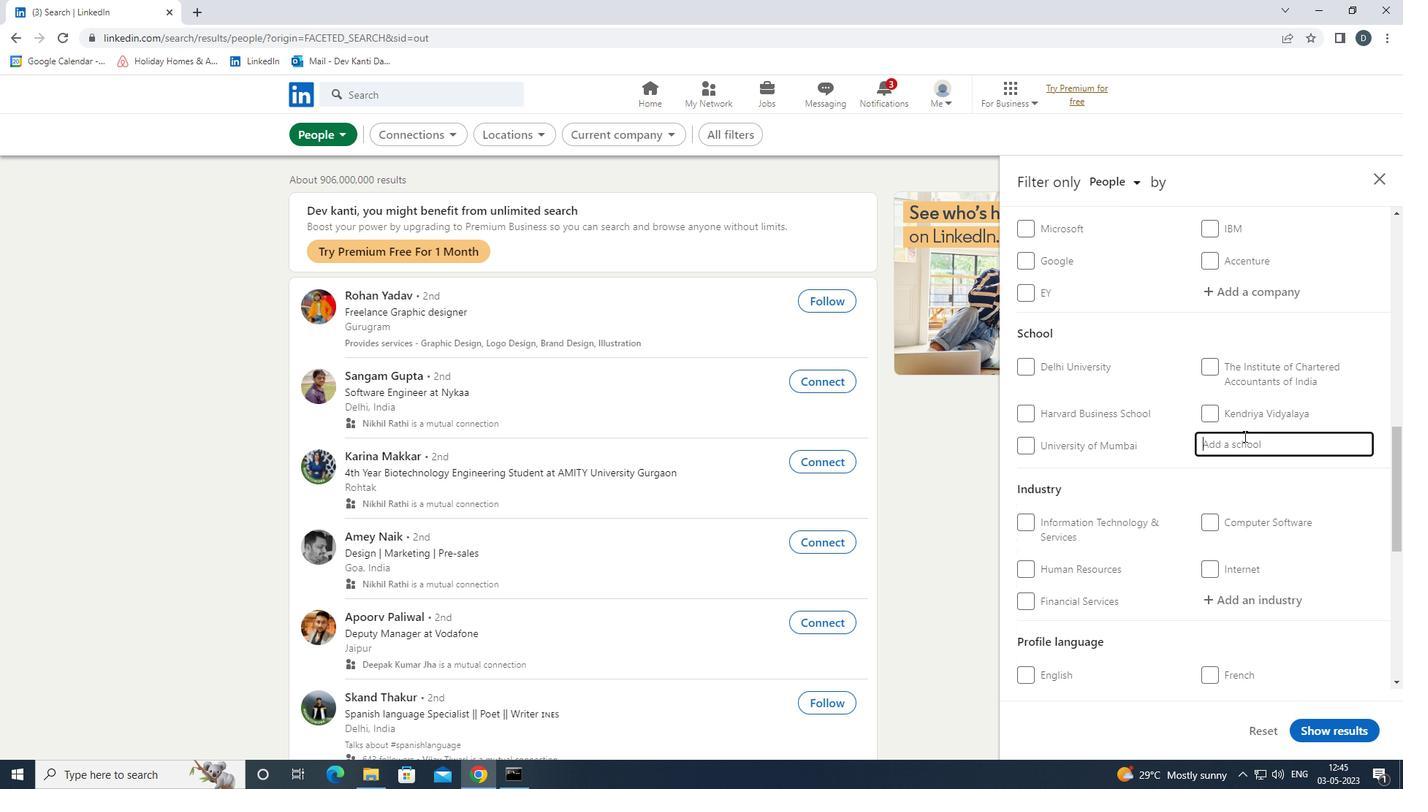 
Action: Mouse scrolled (1241, 440) with delta (0, 0)
Screenshot: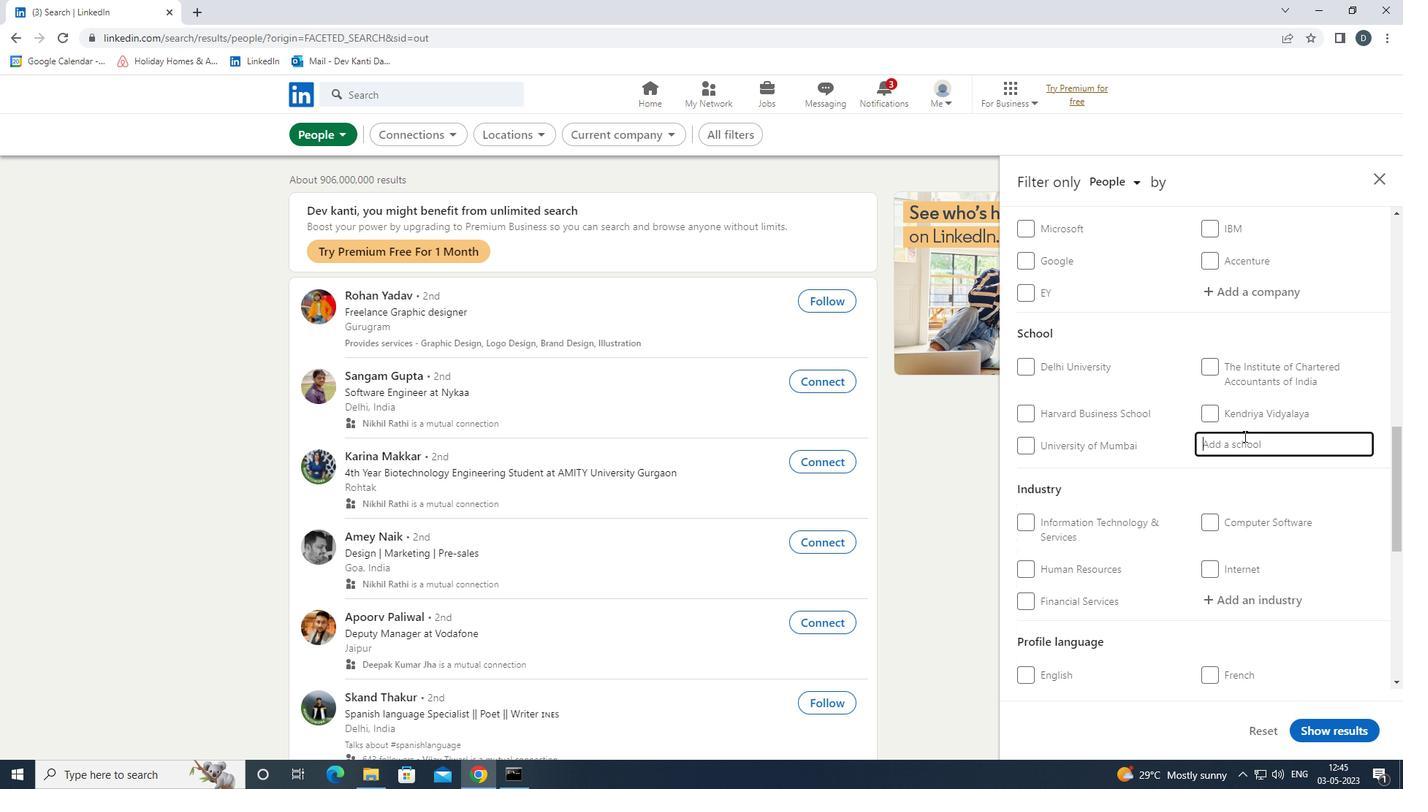 
Action: Mouse moved to (1055, 280)
Screenshot: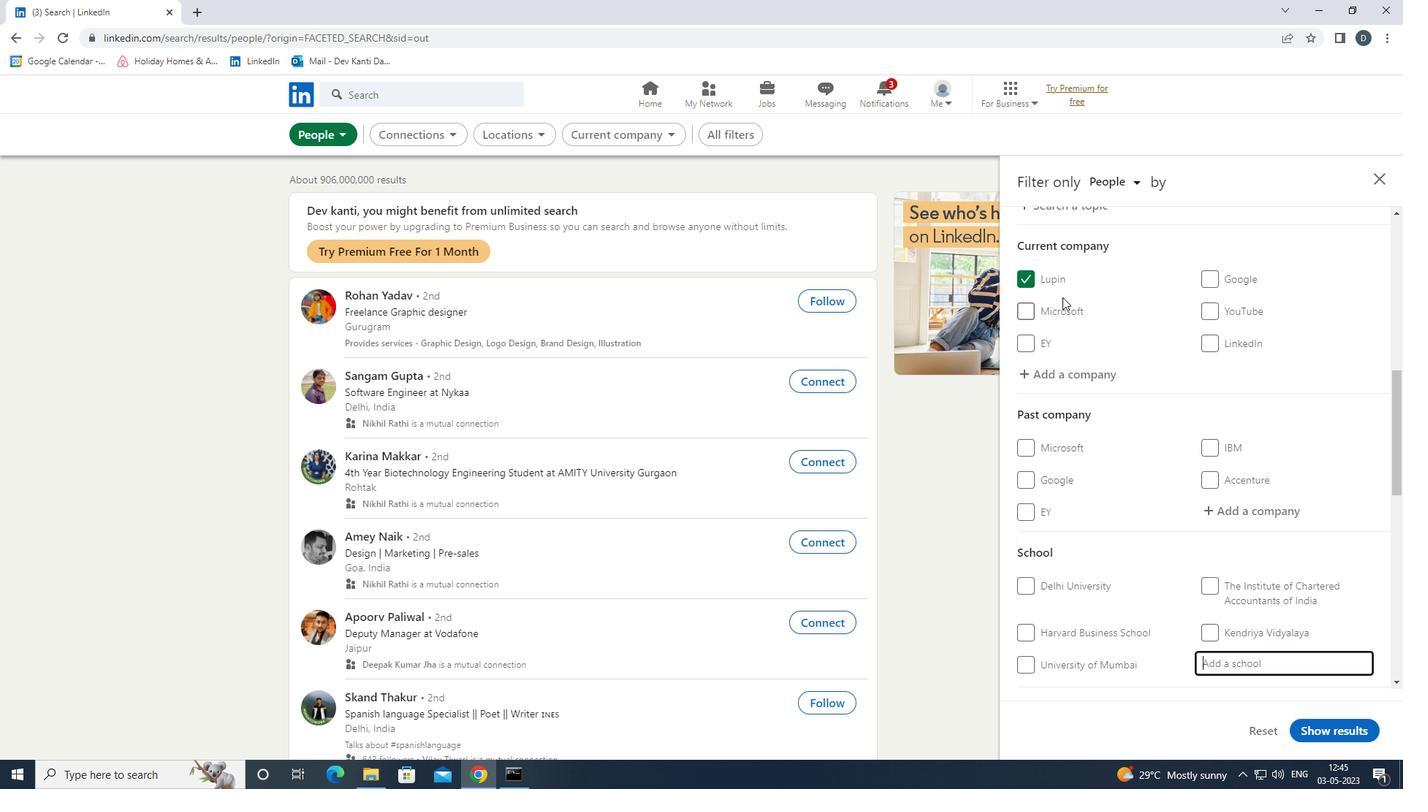 
Action: Mouse pressed left at (1055, 280)
Screenshot: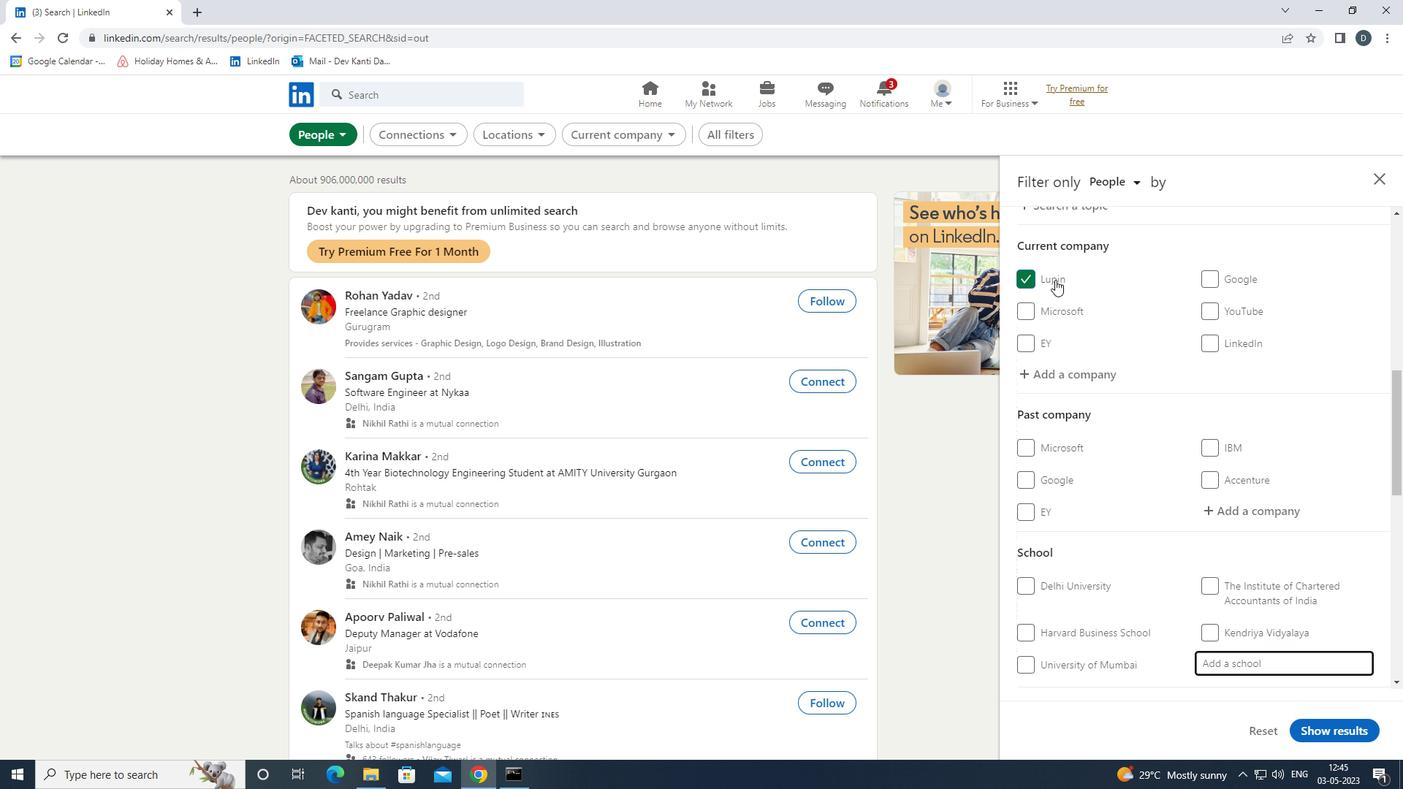 
Action: Mouse moved to (1072, 375)
Screenshot: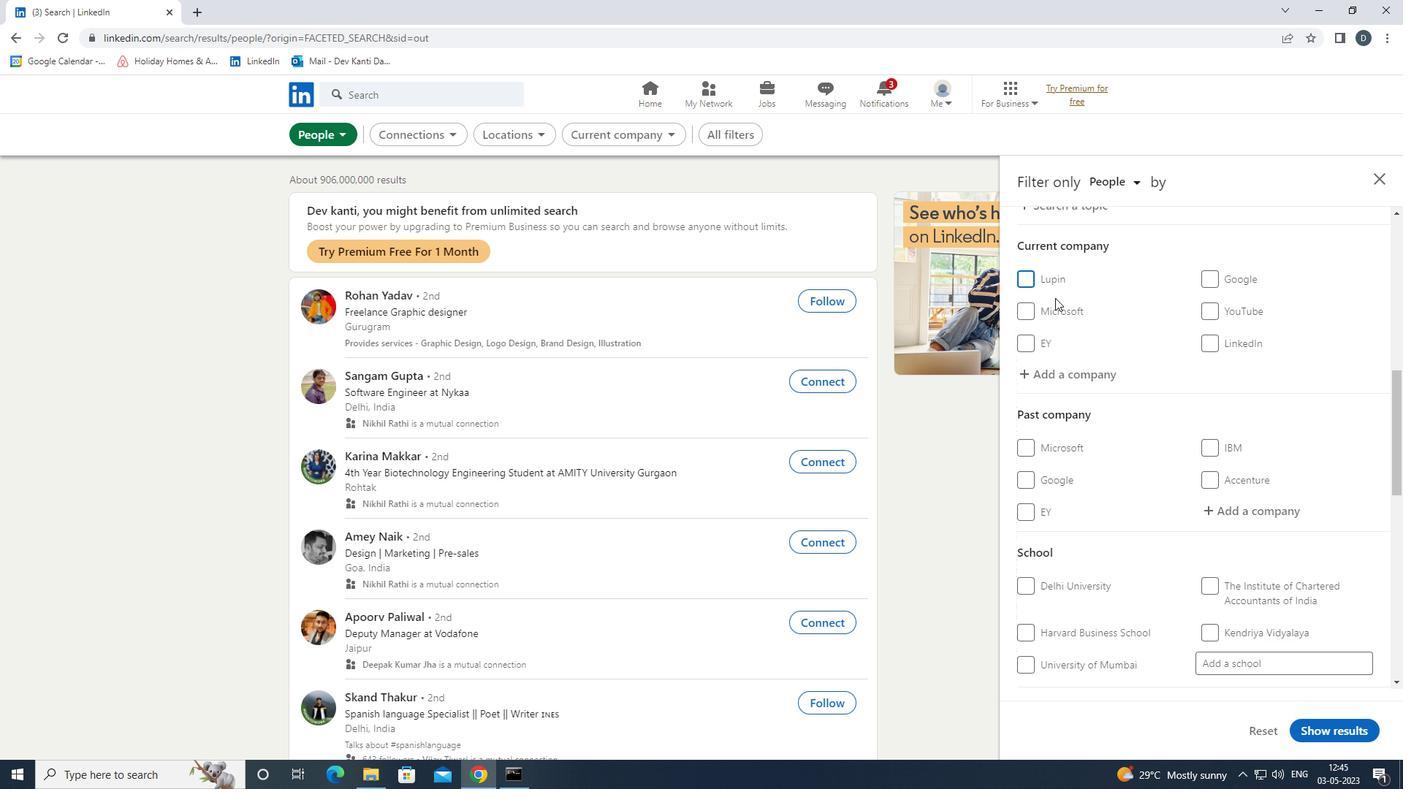 
Action: Mouse pressed left at (1072, 375)
Screenshot: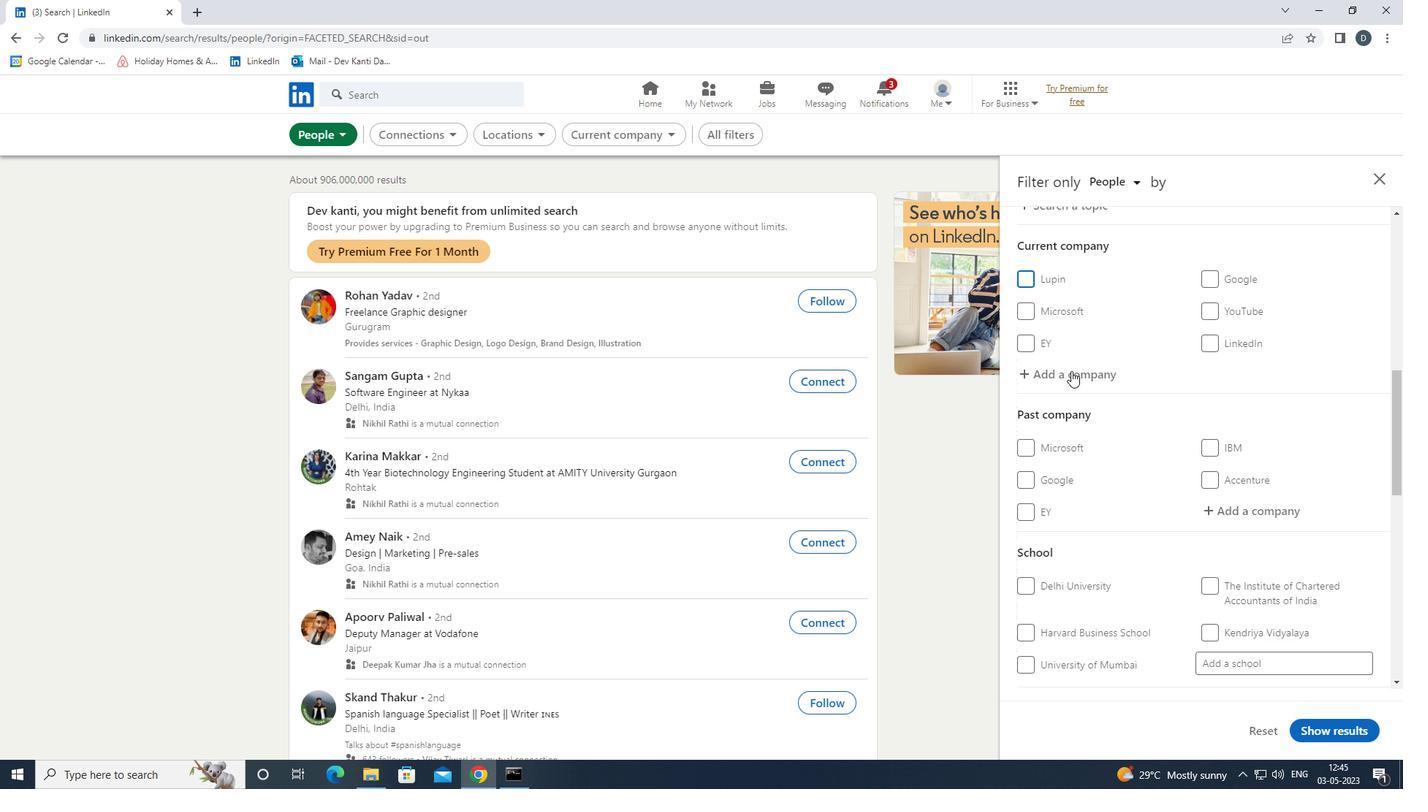
Action: Mouse moved to (1150, 372)
Screenshot: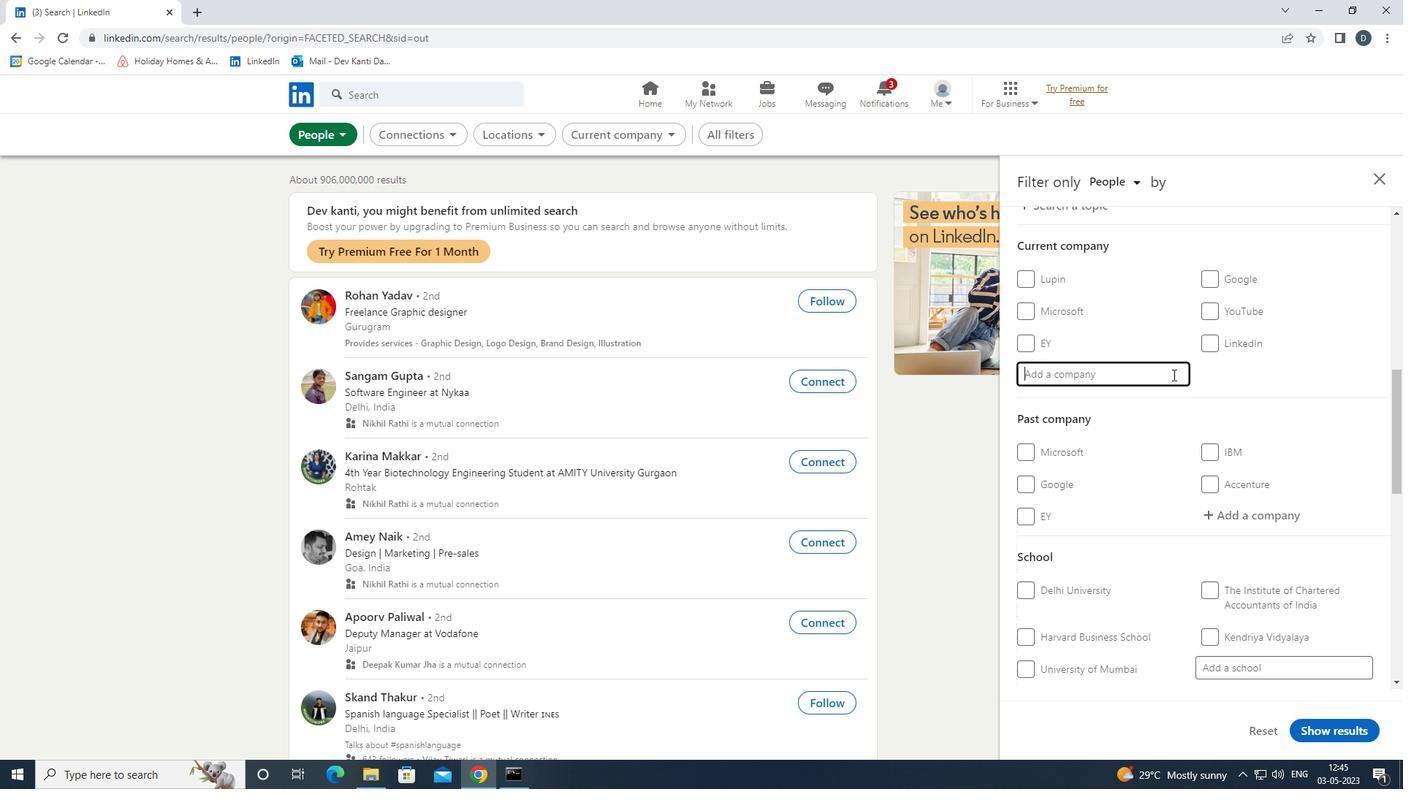 
Action: Key pressed <Key.shift>LUPIN<Key.space><Key.shift>INDIA<Key.down><Key.enter>
Screenshot: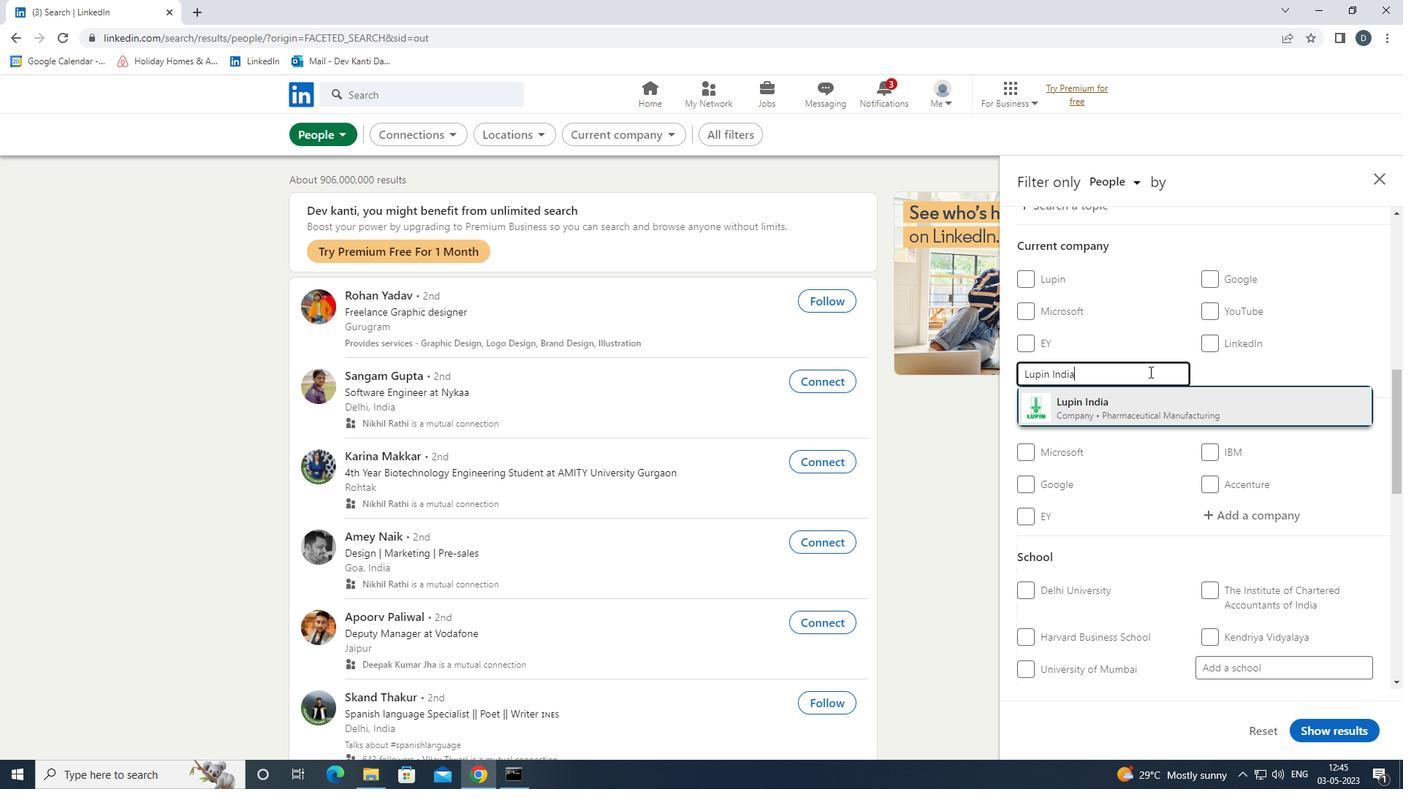 
Action: Mouse scrolled (1150, 371) with delta (0, 0)
Screenshot: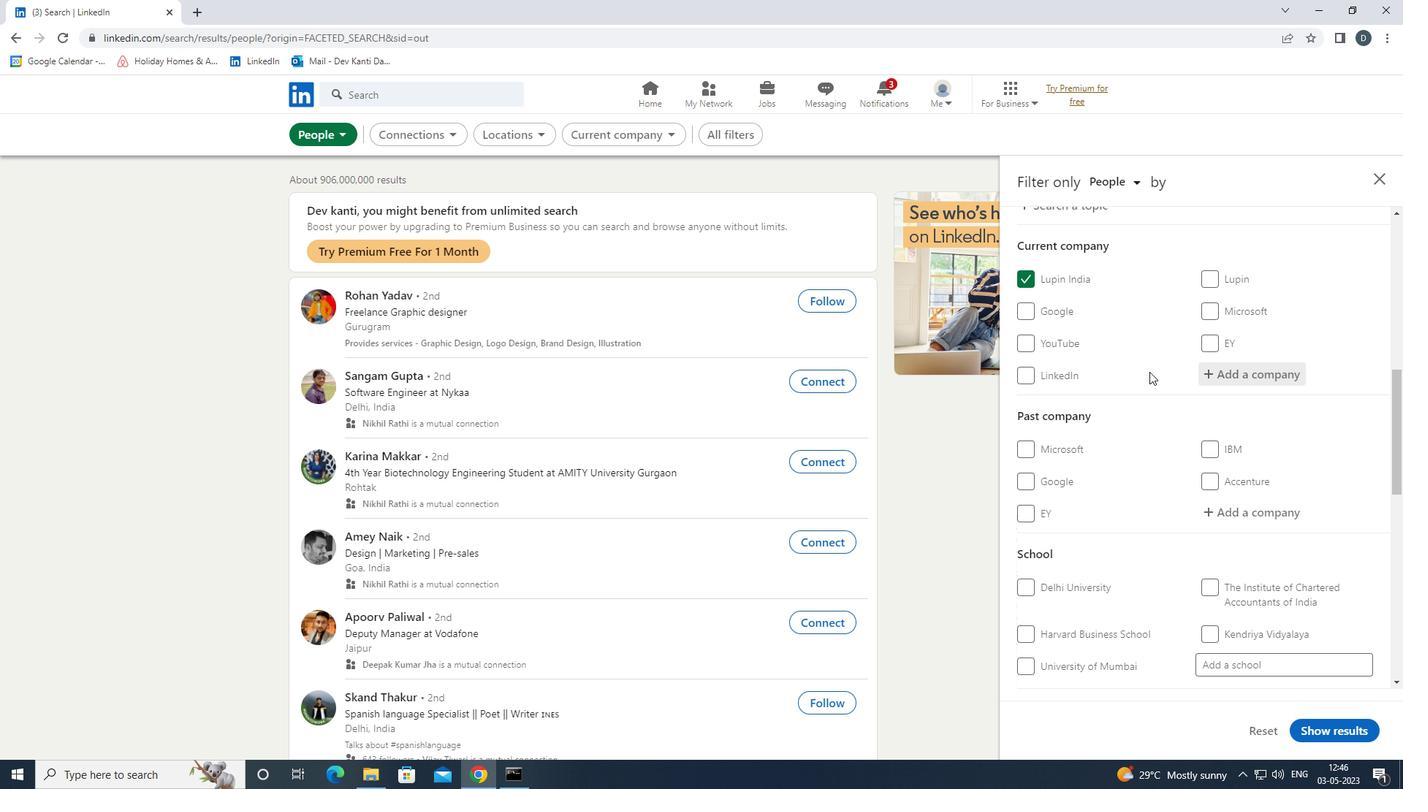 
Action: Mouse scrolled (1150, 371) with delta (0, 0)
Screenshot: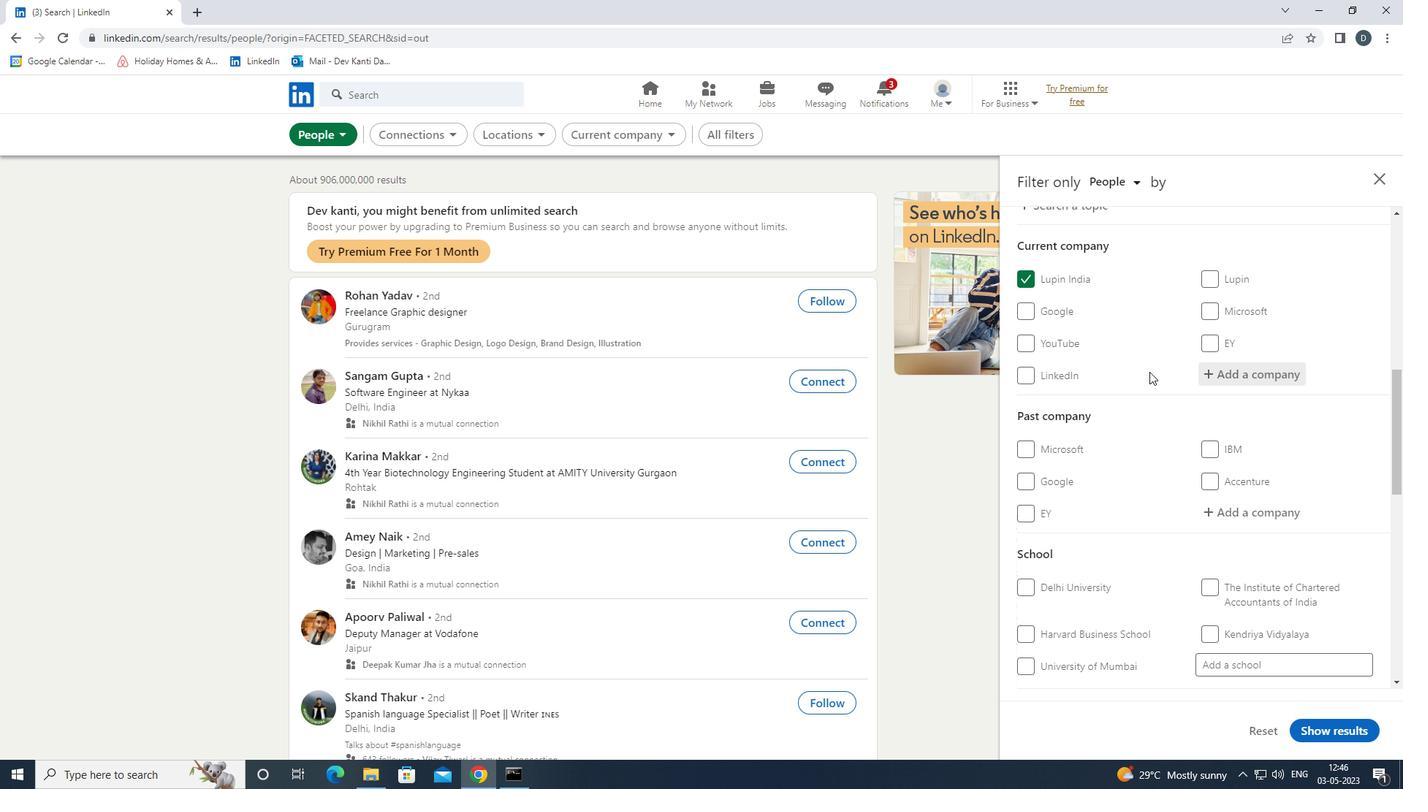
Action: Mouse moved to (1254, 517)
Screenshot: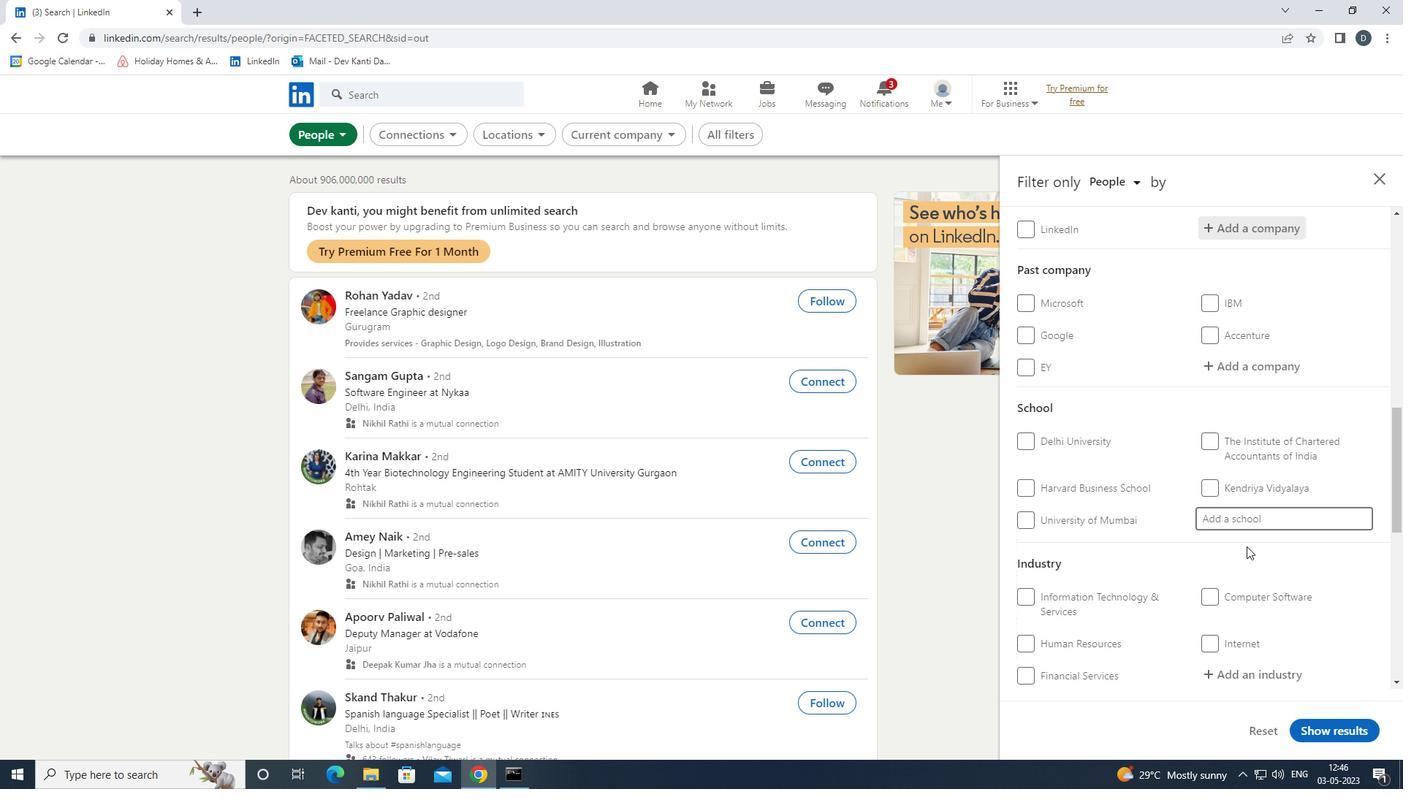 
Action: Mouse pressed left at (1254, 517)
Screenshot: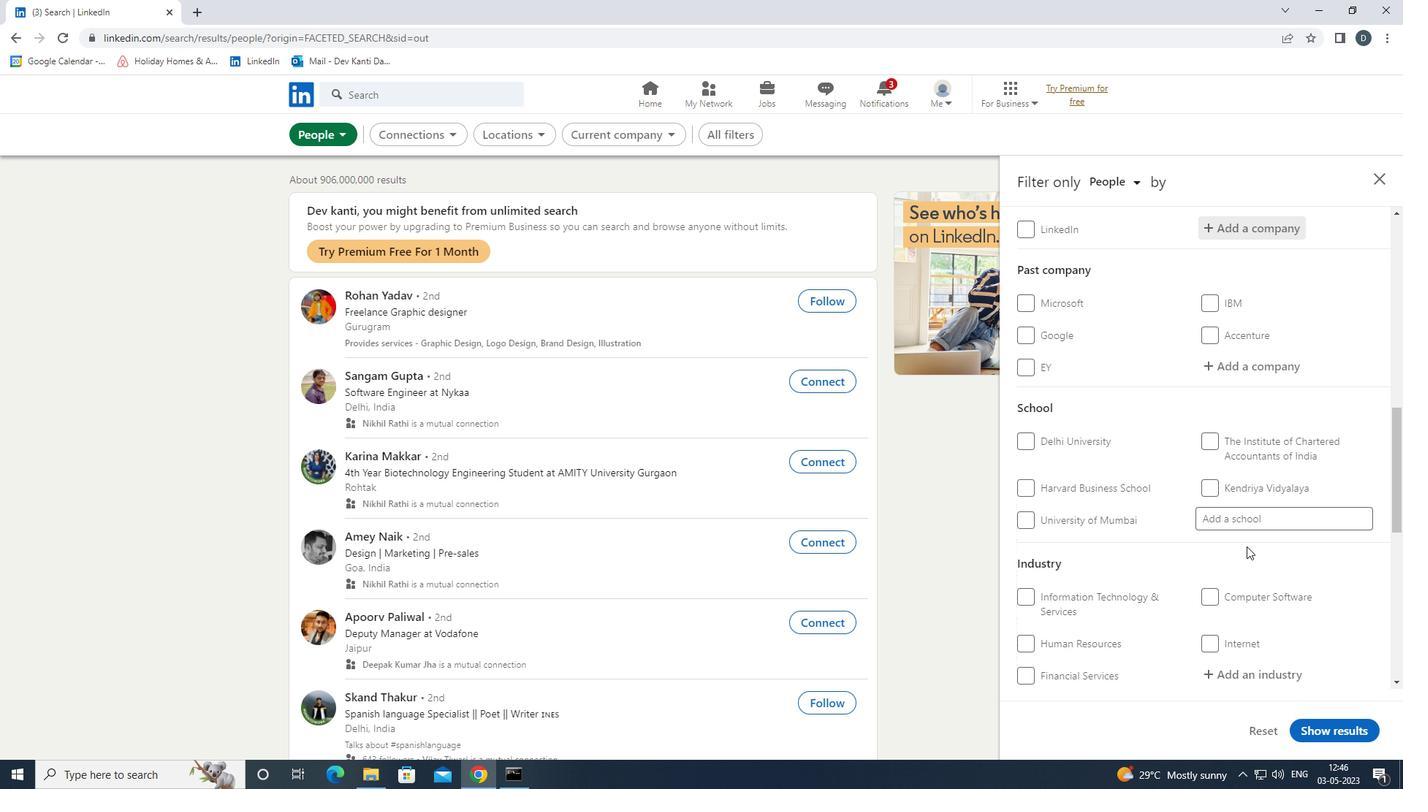 
Action: Mouse moved to (1254, 517)
Screenshot: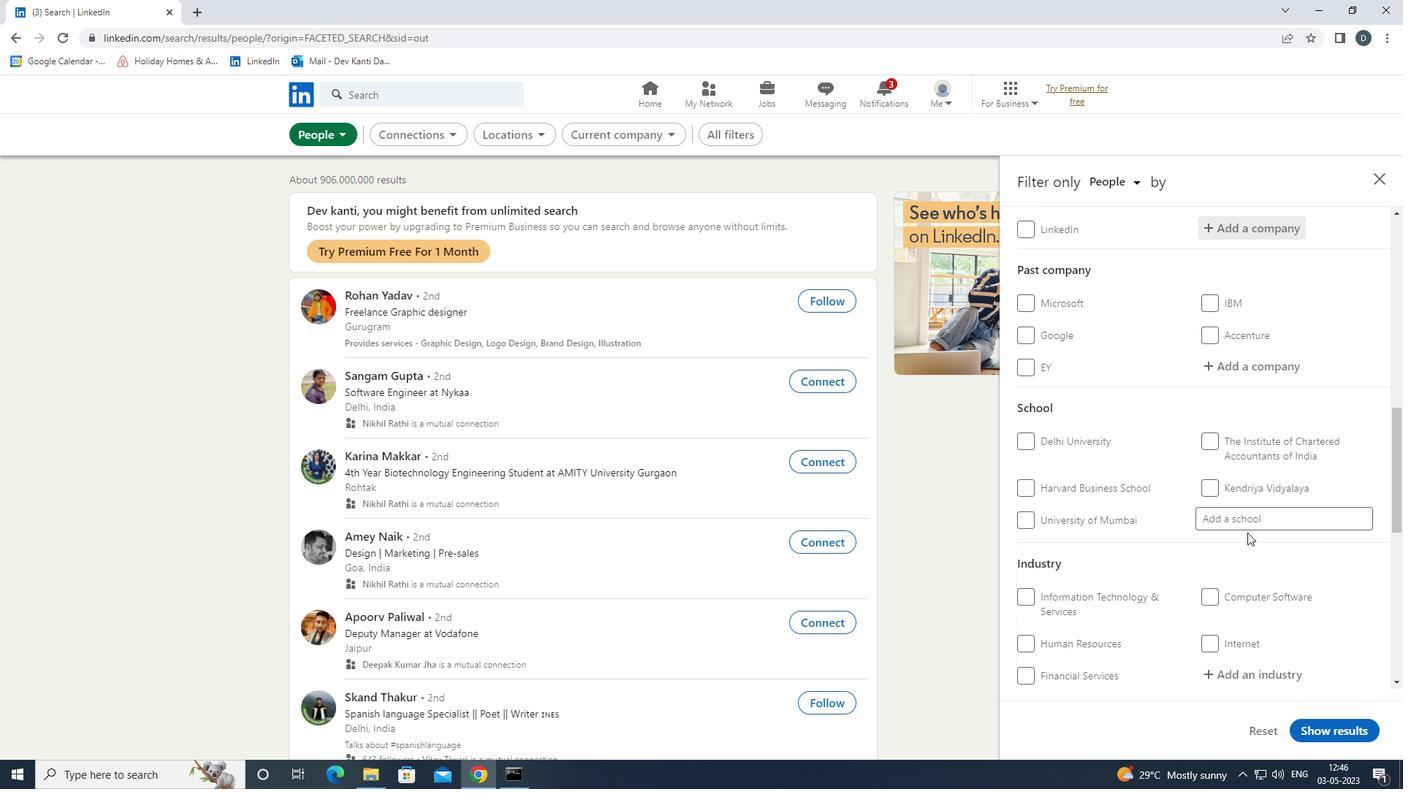 
Action: Key pressed <Key.shift>DEV<Key.space><Key.shift>BHOOMI<Key.space><Key.down><Key.enter>
Screenshot: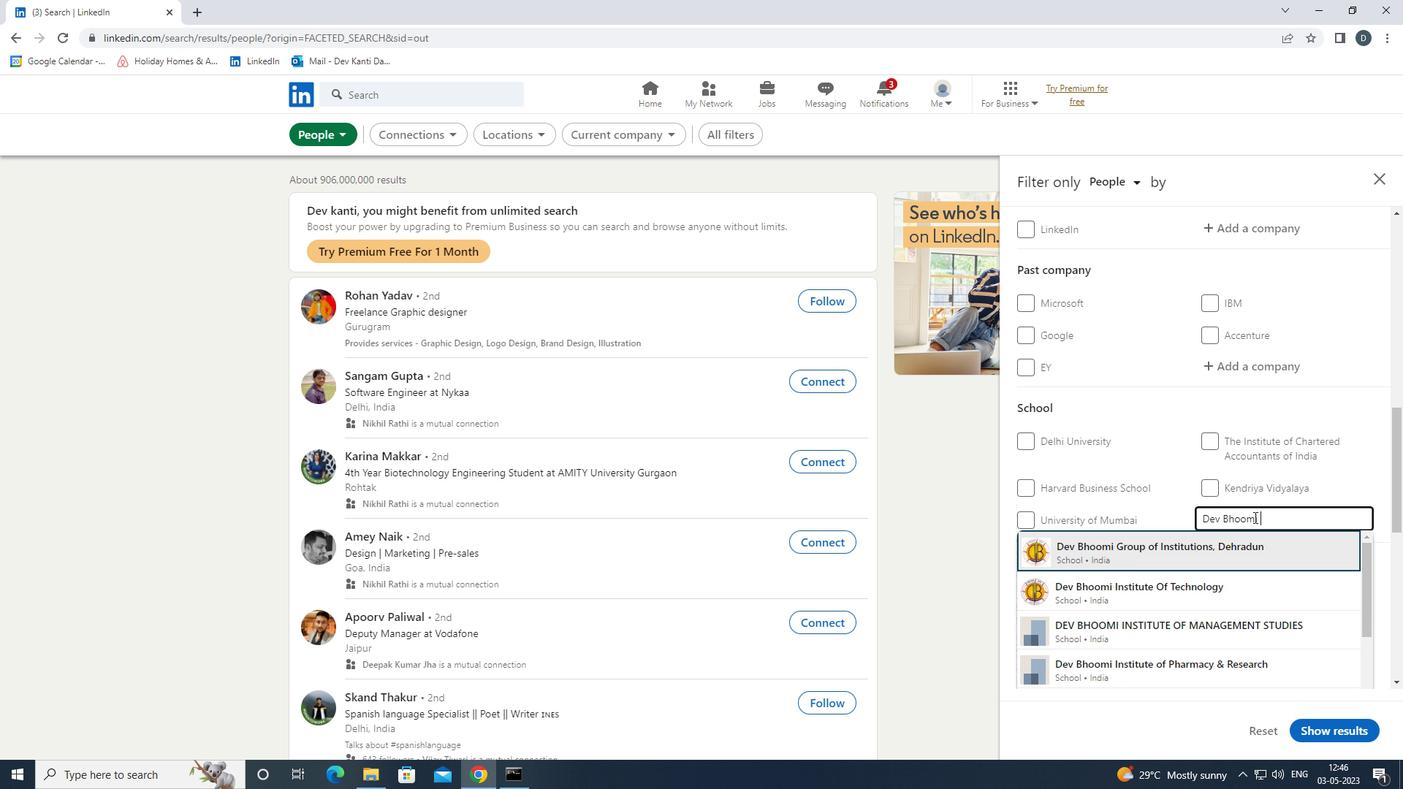 
Action: Mouse moved to (1262, 502)
Screenshot: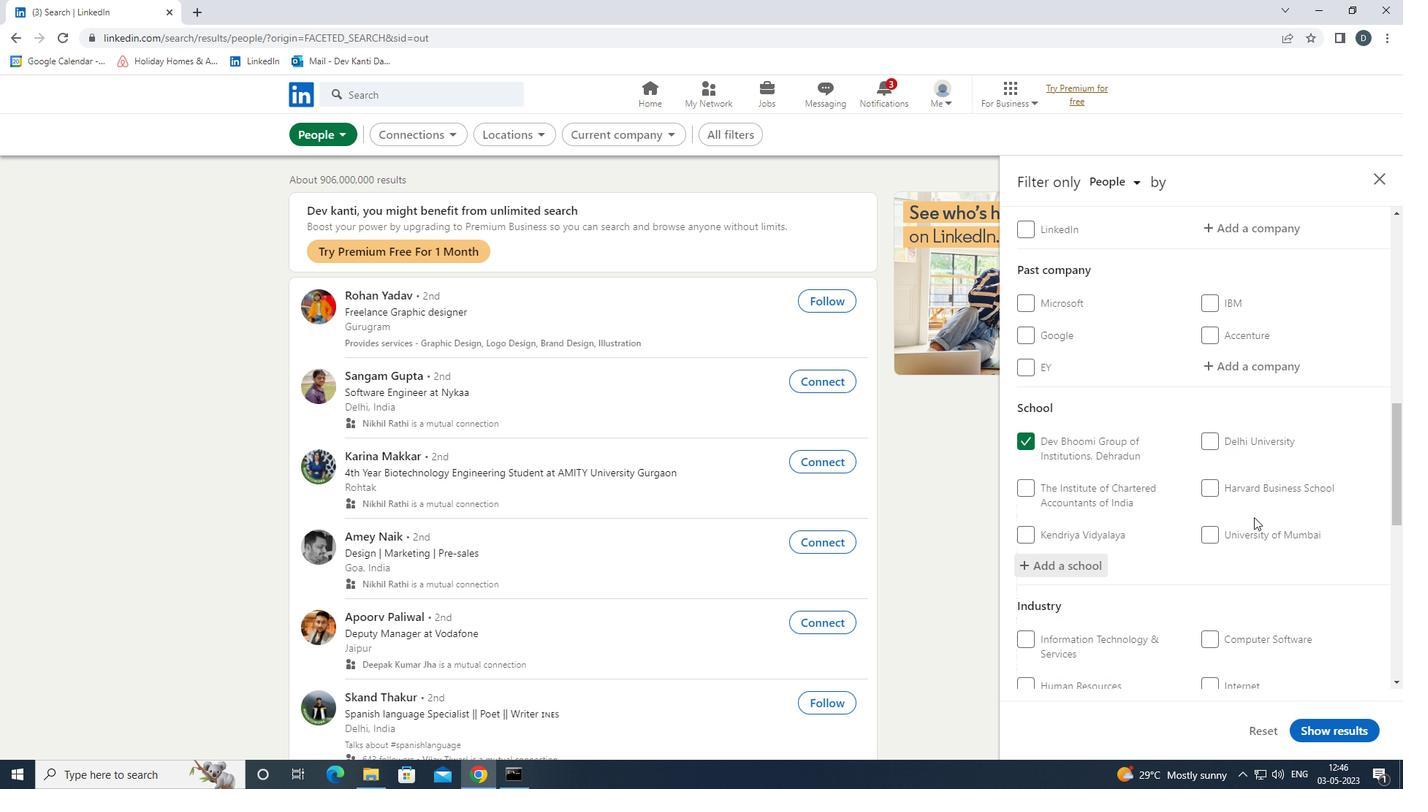 
Action: Mouse scrolled (1262, 501) with delta (0, 0)
Screenshot: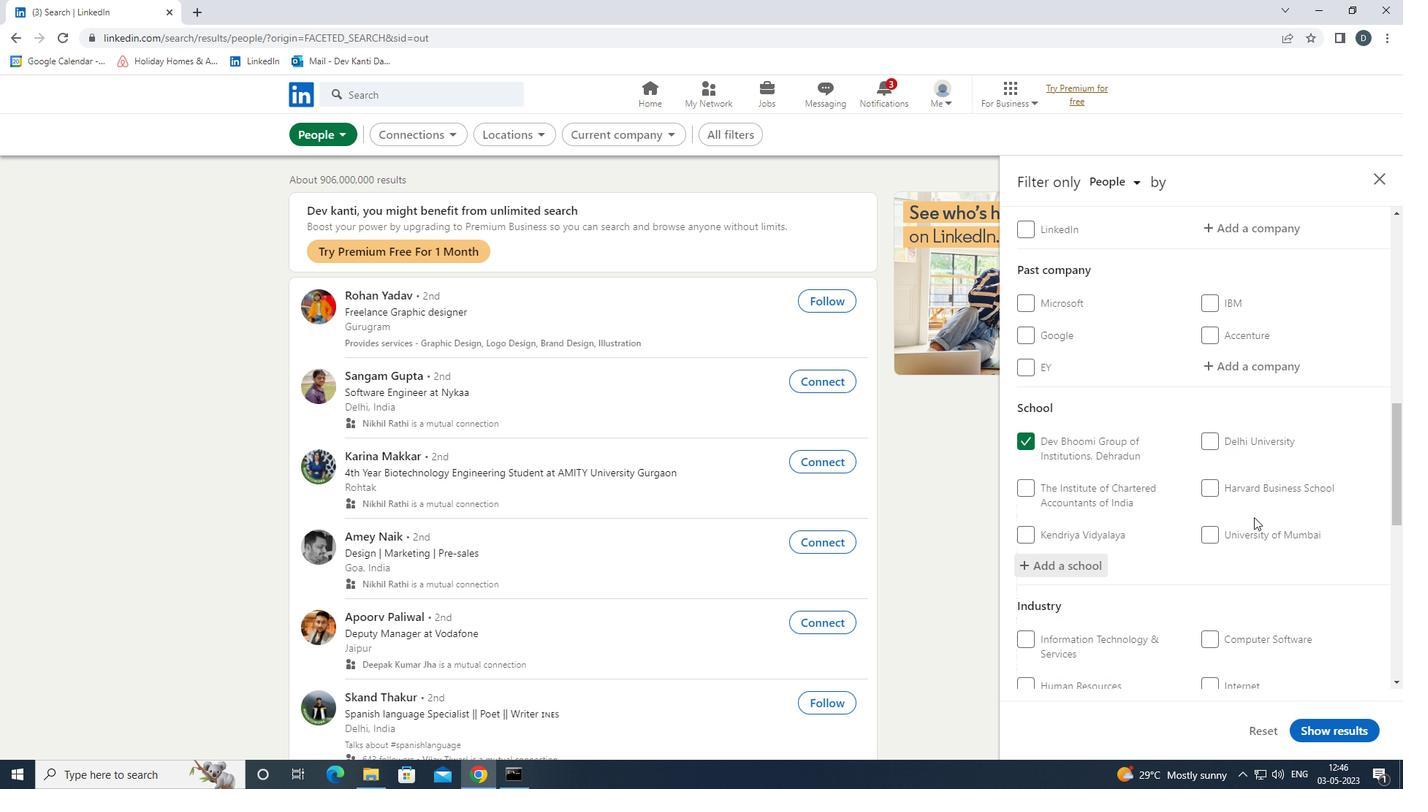
Action: Mouse moved to (1260, 505)
Screenshot: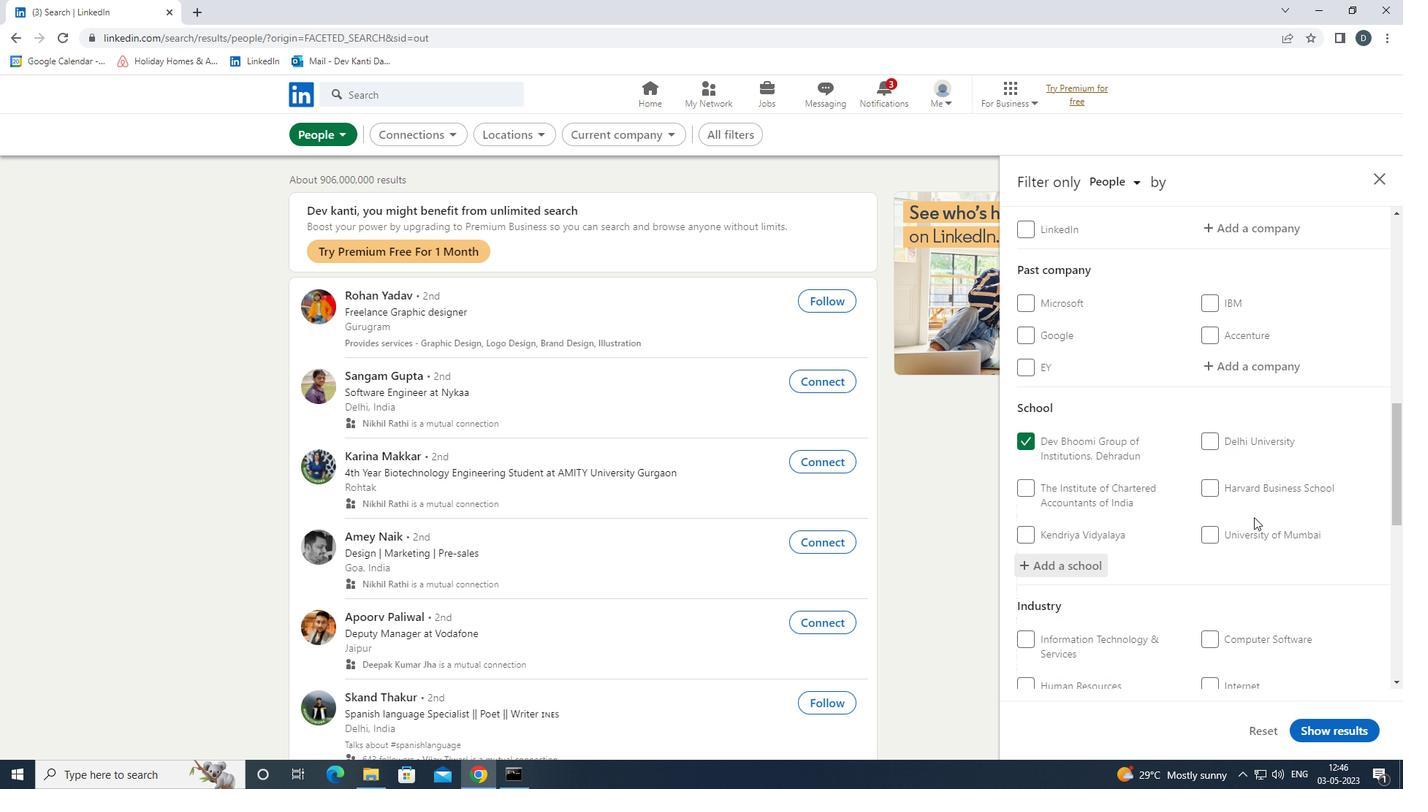 
Action: Mouse scrolled (1260, 505) with delta (0, 0)
Screenshot: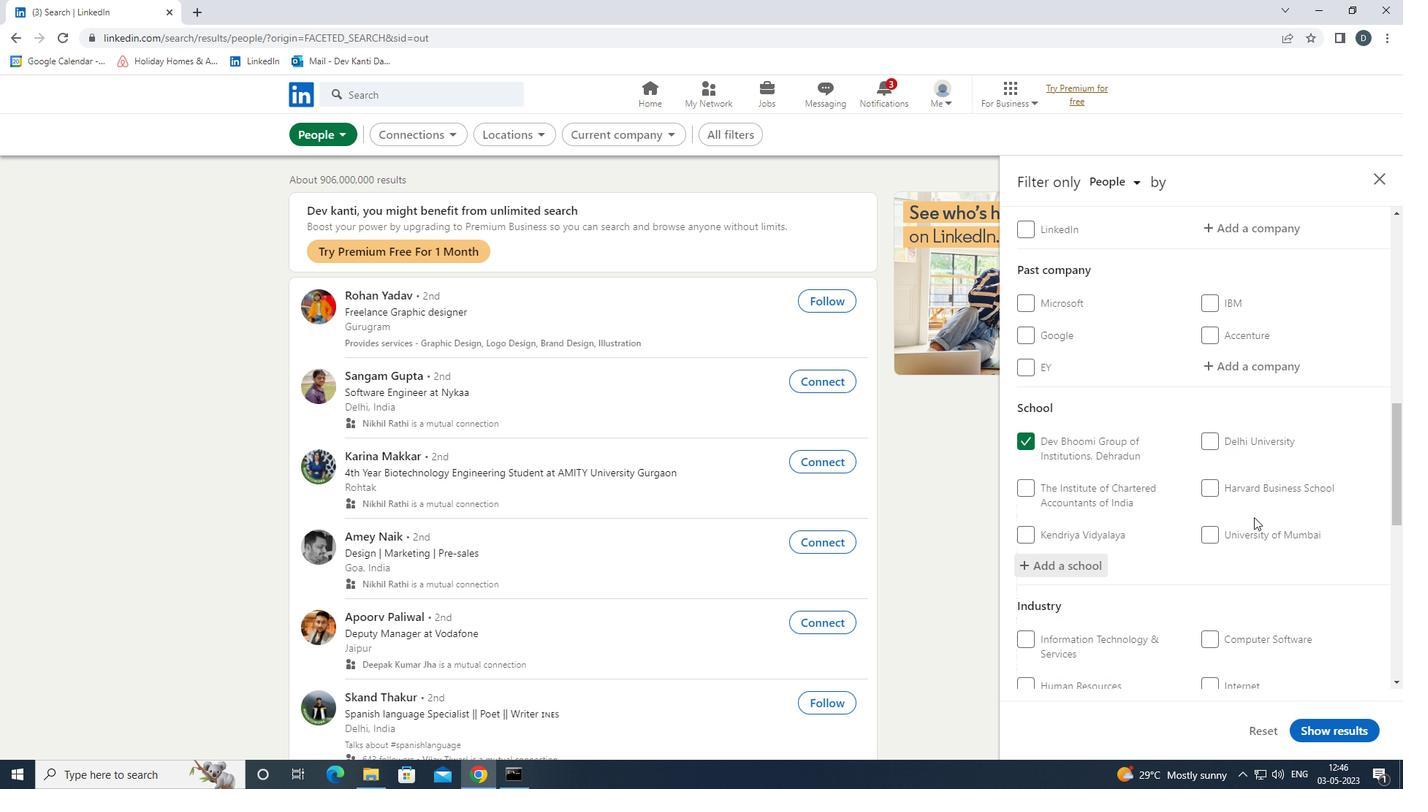 
Action: Mouse moved to (1260, 507)
Screenshot: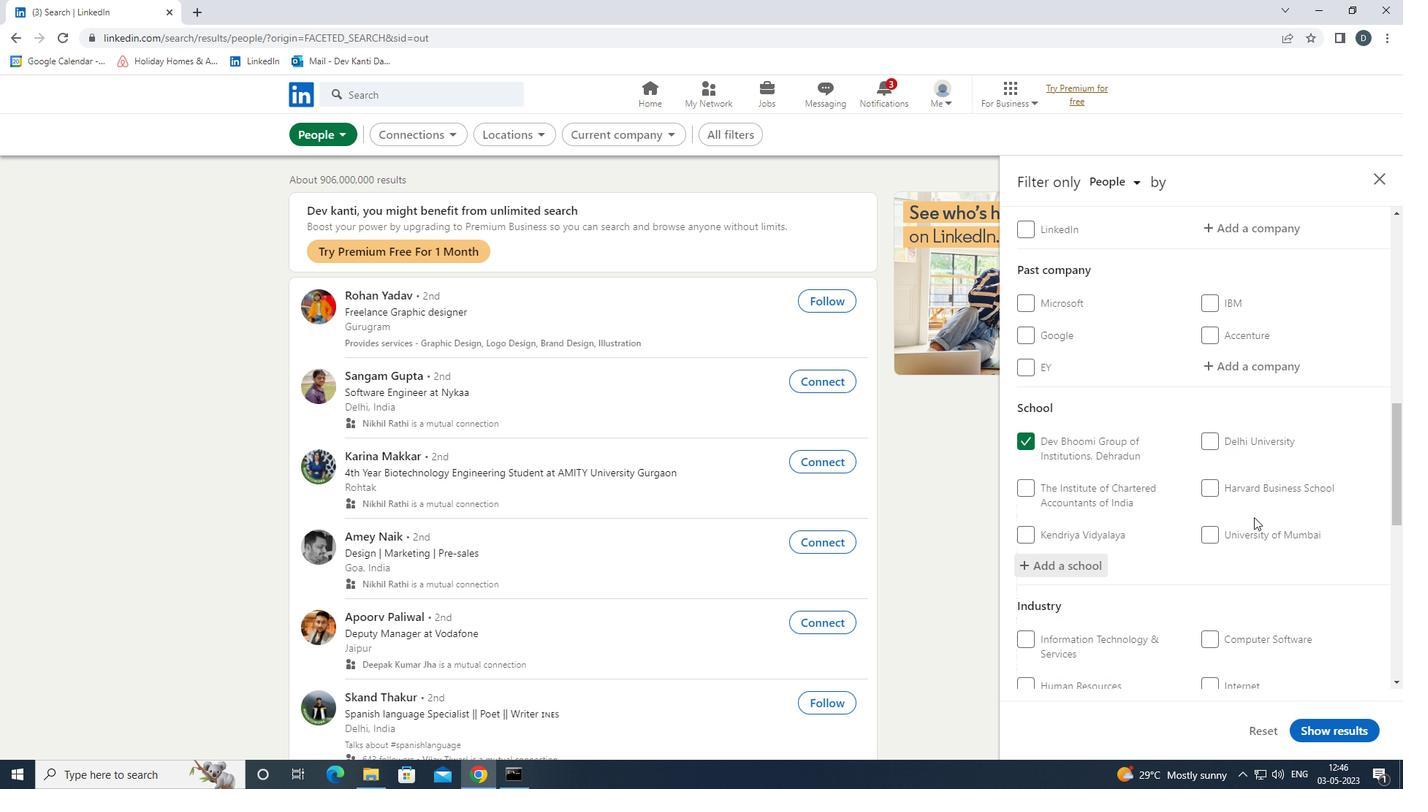 
Action: Mouse scrolled (1260, 506) with delta (0, 0)
Screenshot: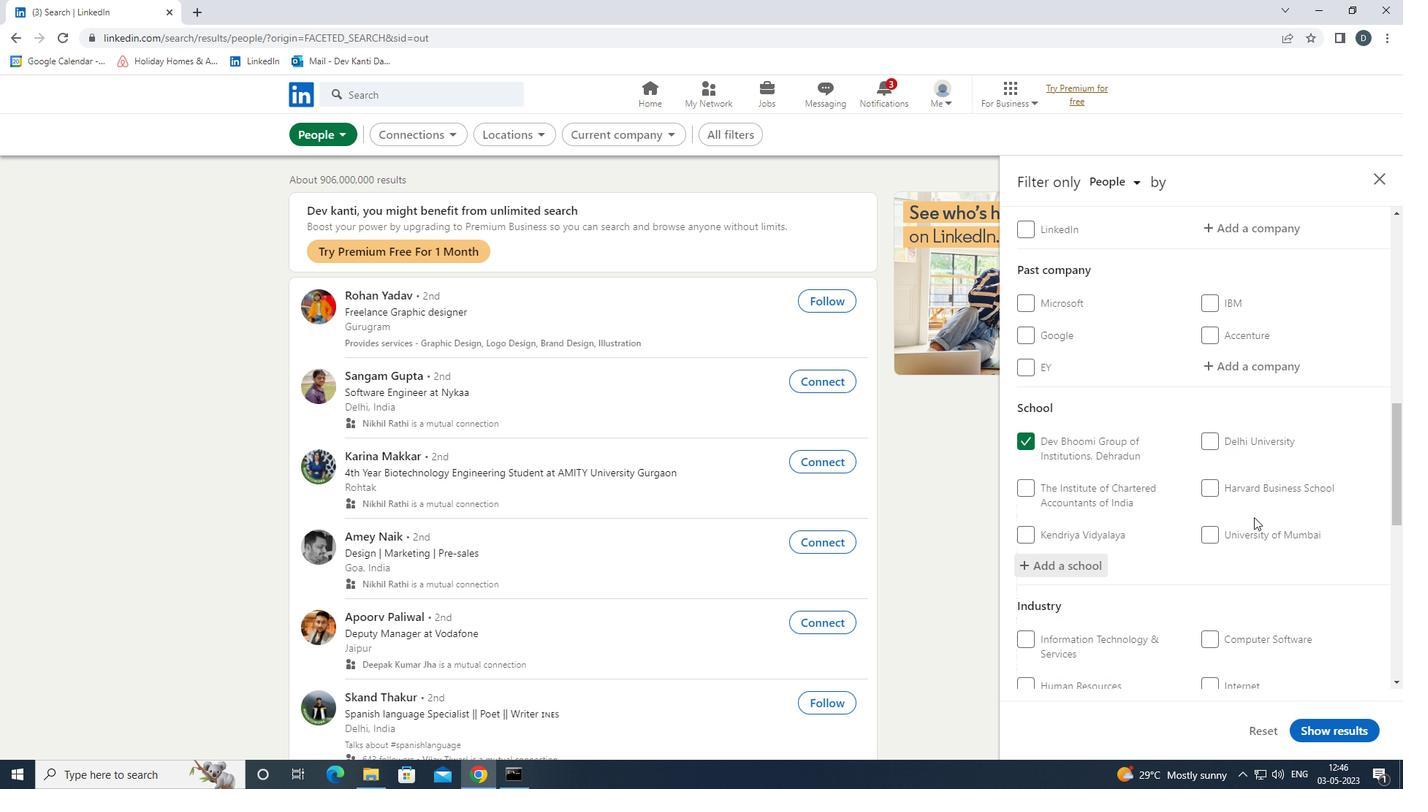 
Action: Mouse moved to (1264, 497)
Screenshot: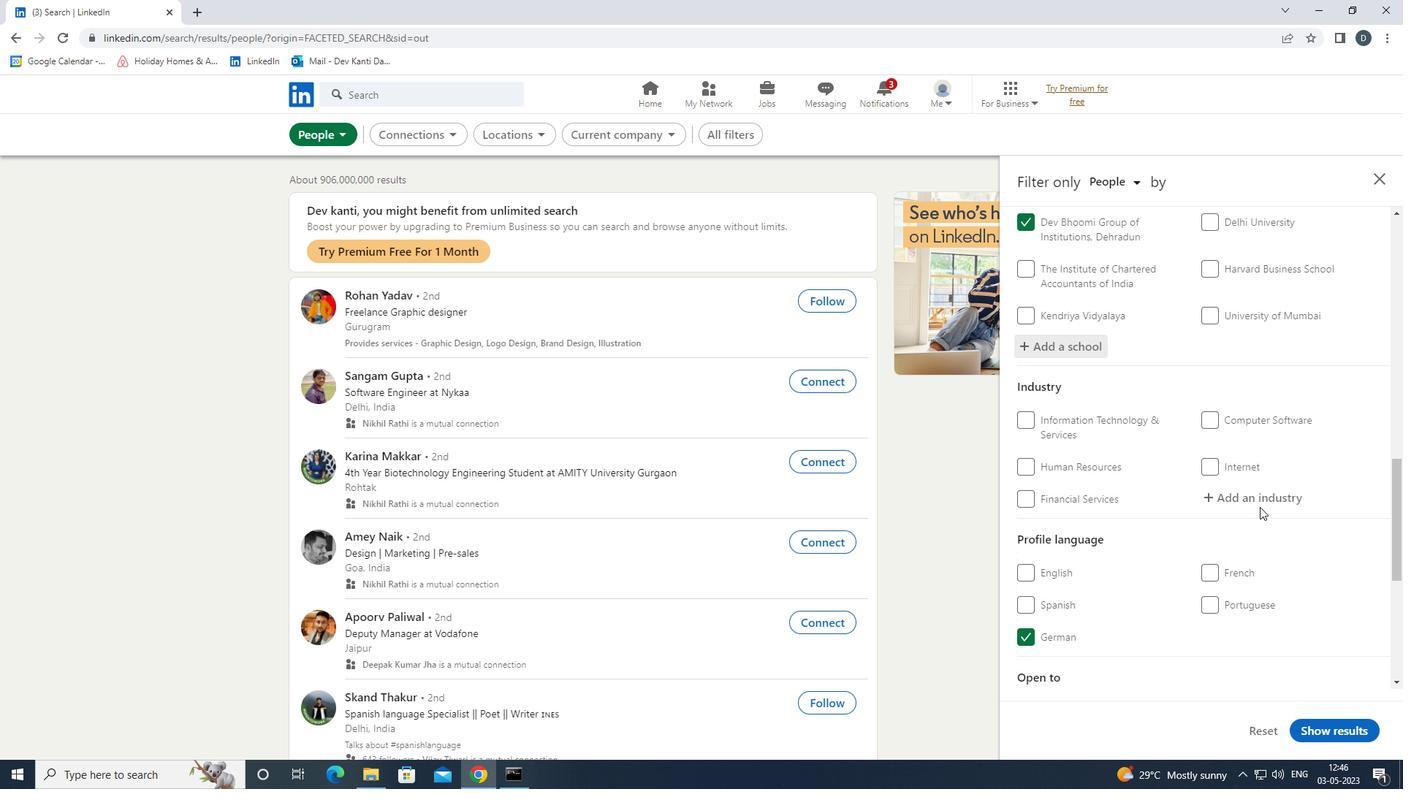 
Action: Mouse pressed left at (1264, 497)
Screenshot: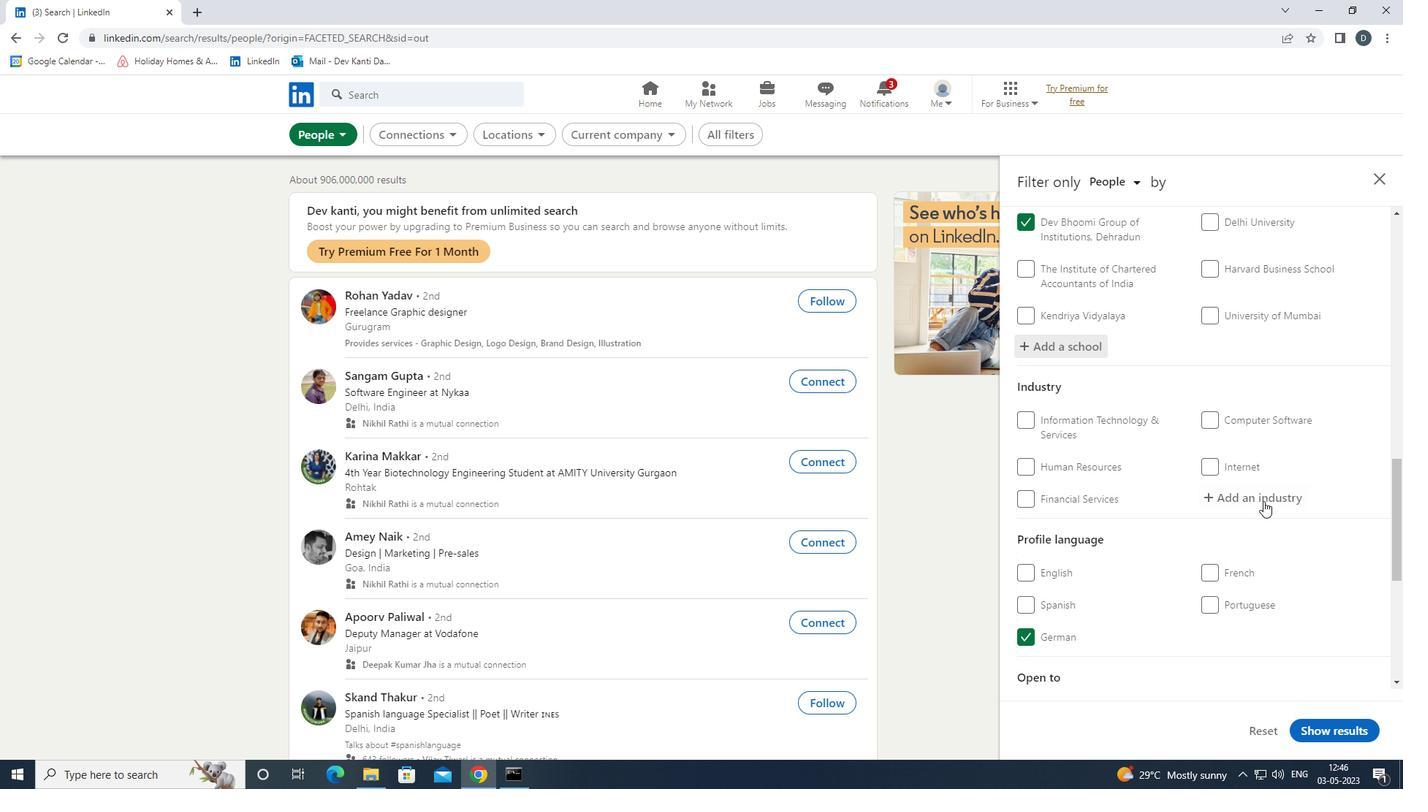 
Action: Mouse moved to (1264, 497)
Screenshot: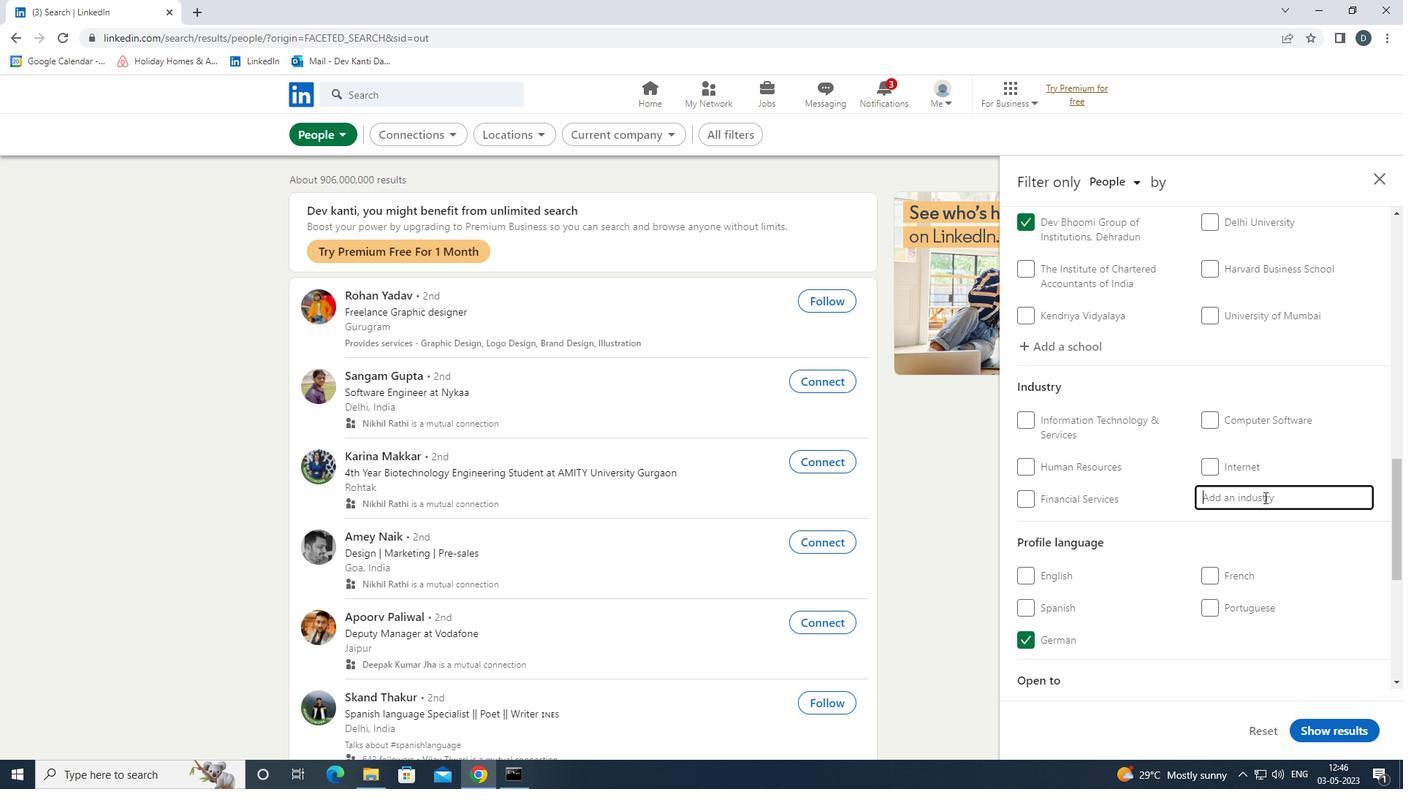 
Action: Key pressed <Key.shift>ROBOT<Key.space>B<Key.shift>MANU<Key.backspace><Key.backspace><Key.backspace><Key.backspace><Key.backspace><Key.shift>MANU<Key.down><Key.enter>
Screenshot: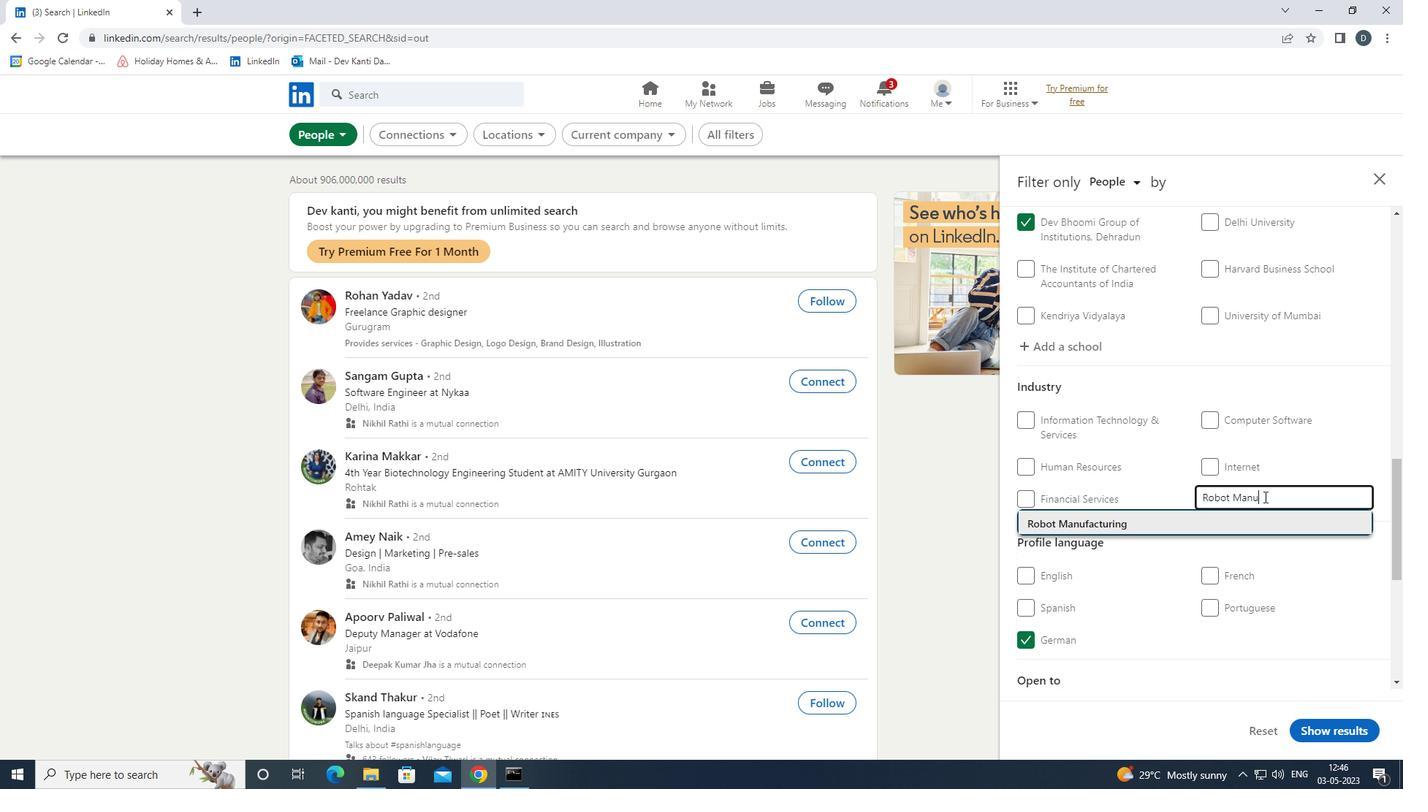 
Action: Mouse moved to (1264, 495)
Screenshot: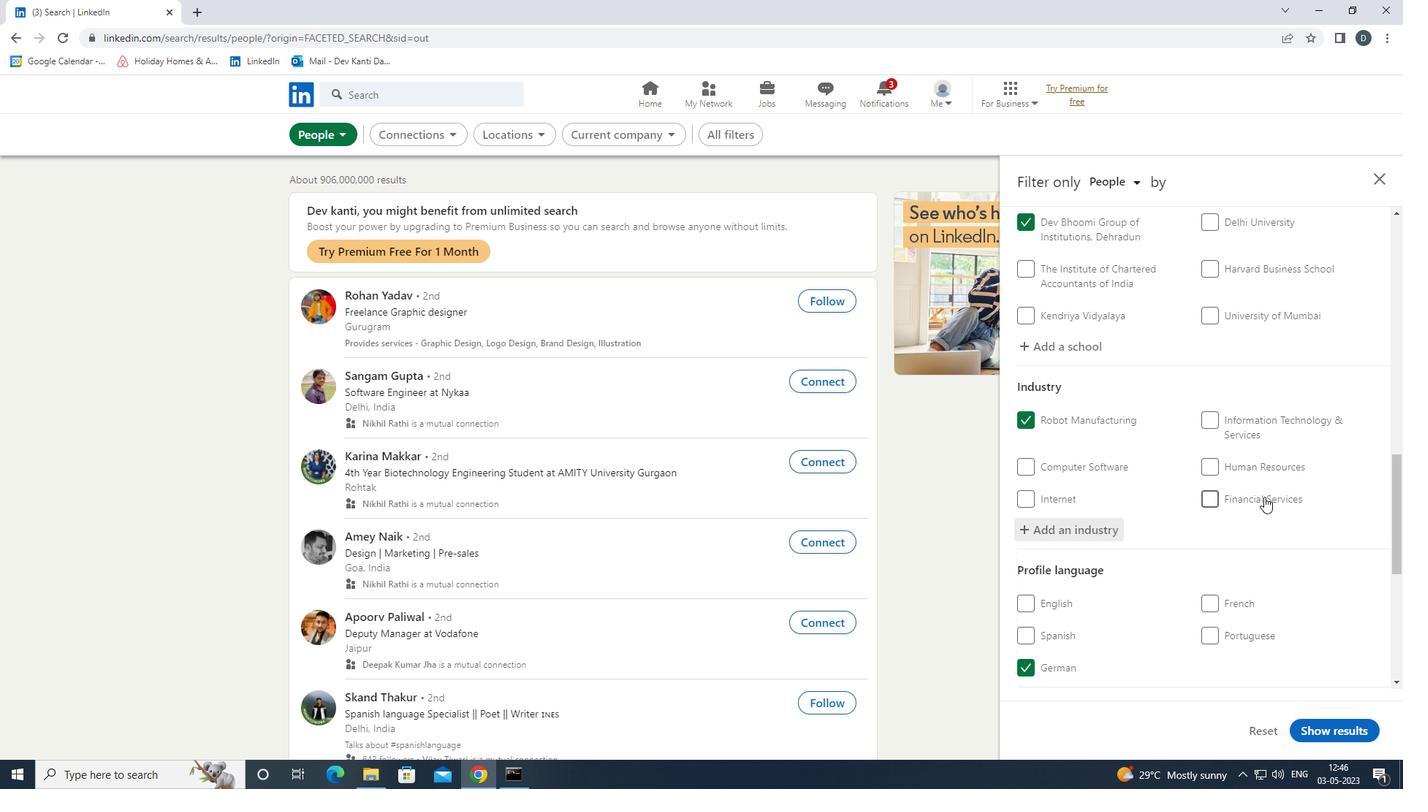 
Action: Mouse scrolled (1264, 494) with delta (0, 0)
Screenshot: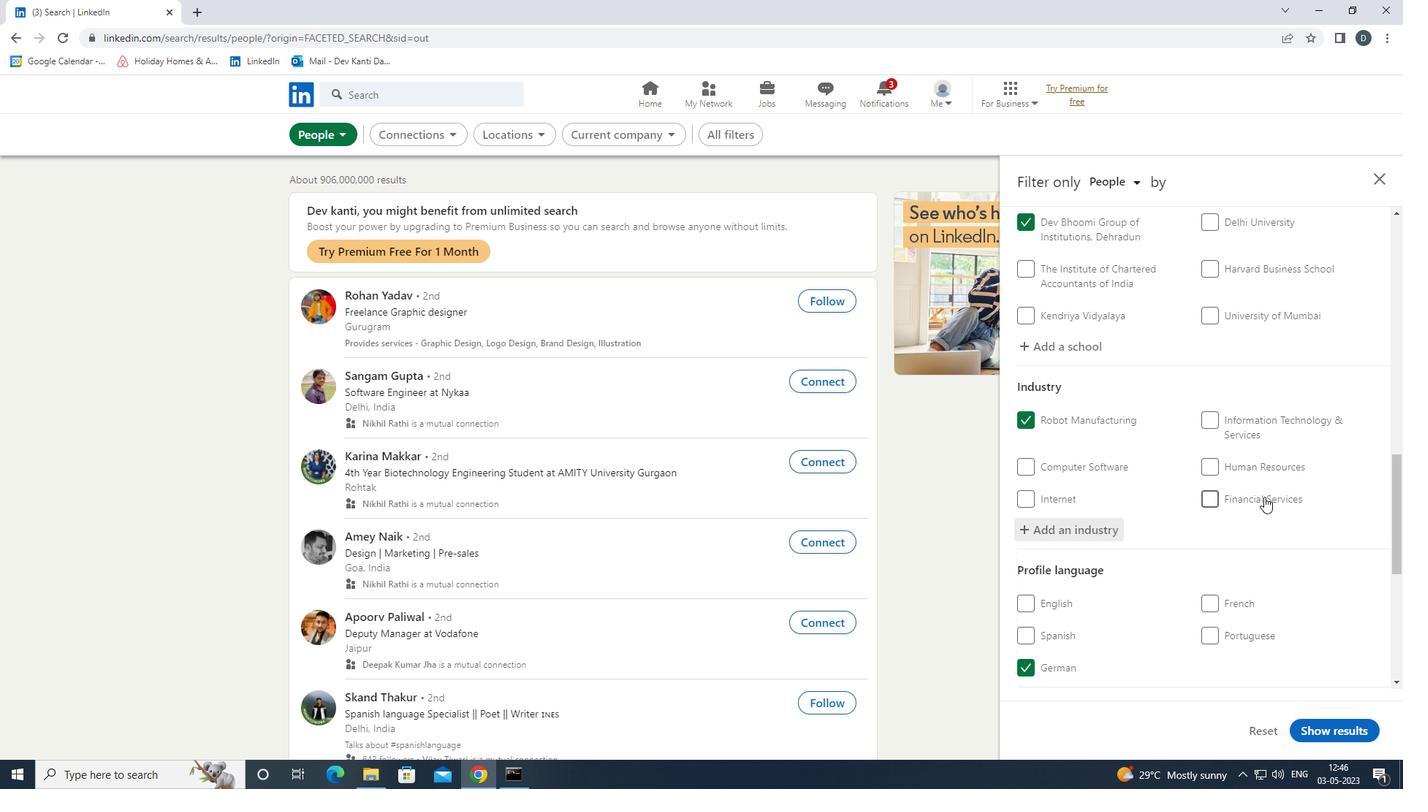 
Action: Mouse scrolled (1264, 494) with delta (0, 0)
Screenshot: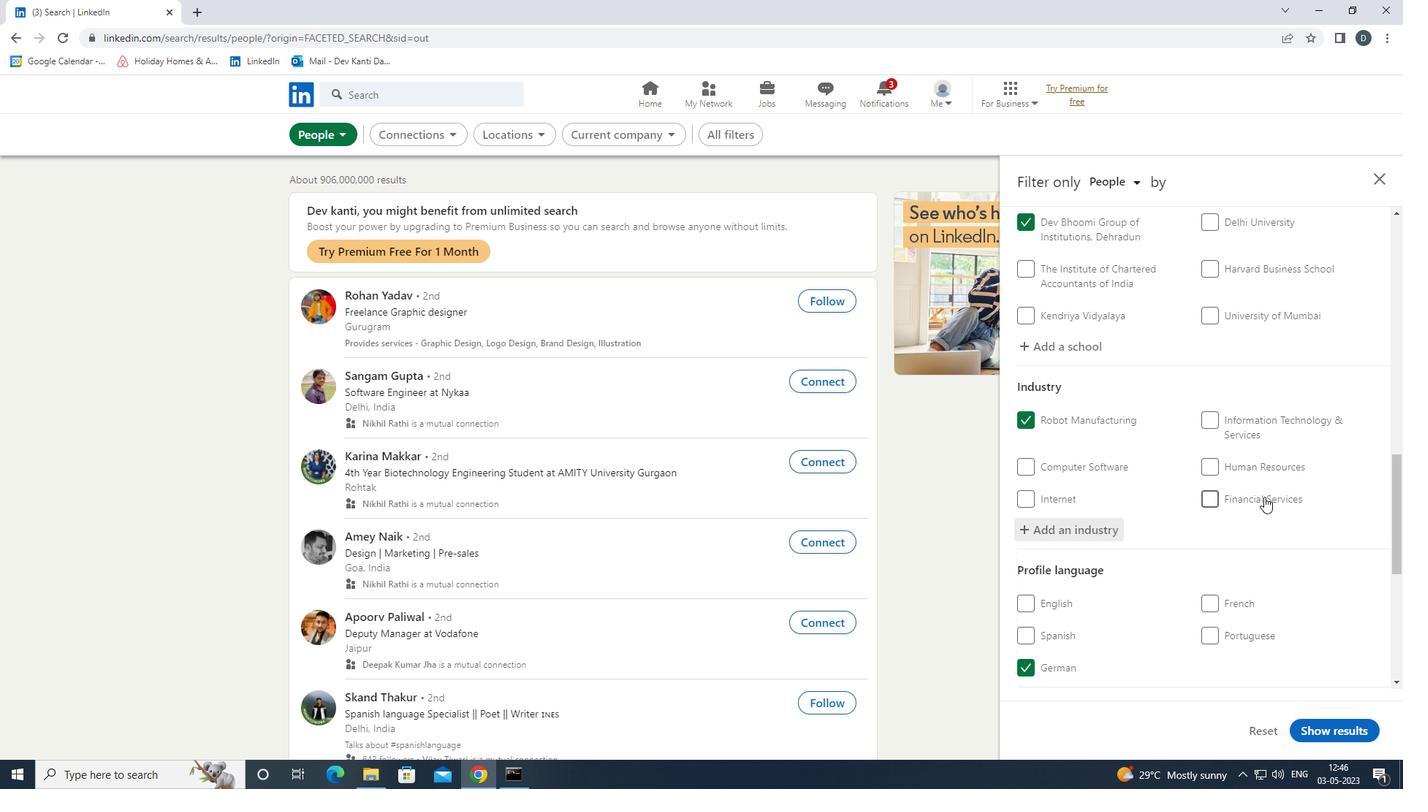 
Action: Mouse scrolled (1264, 494) with delta (0, 0)
Screenshot: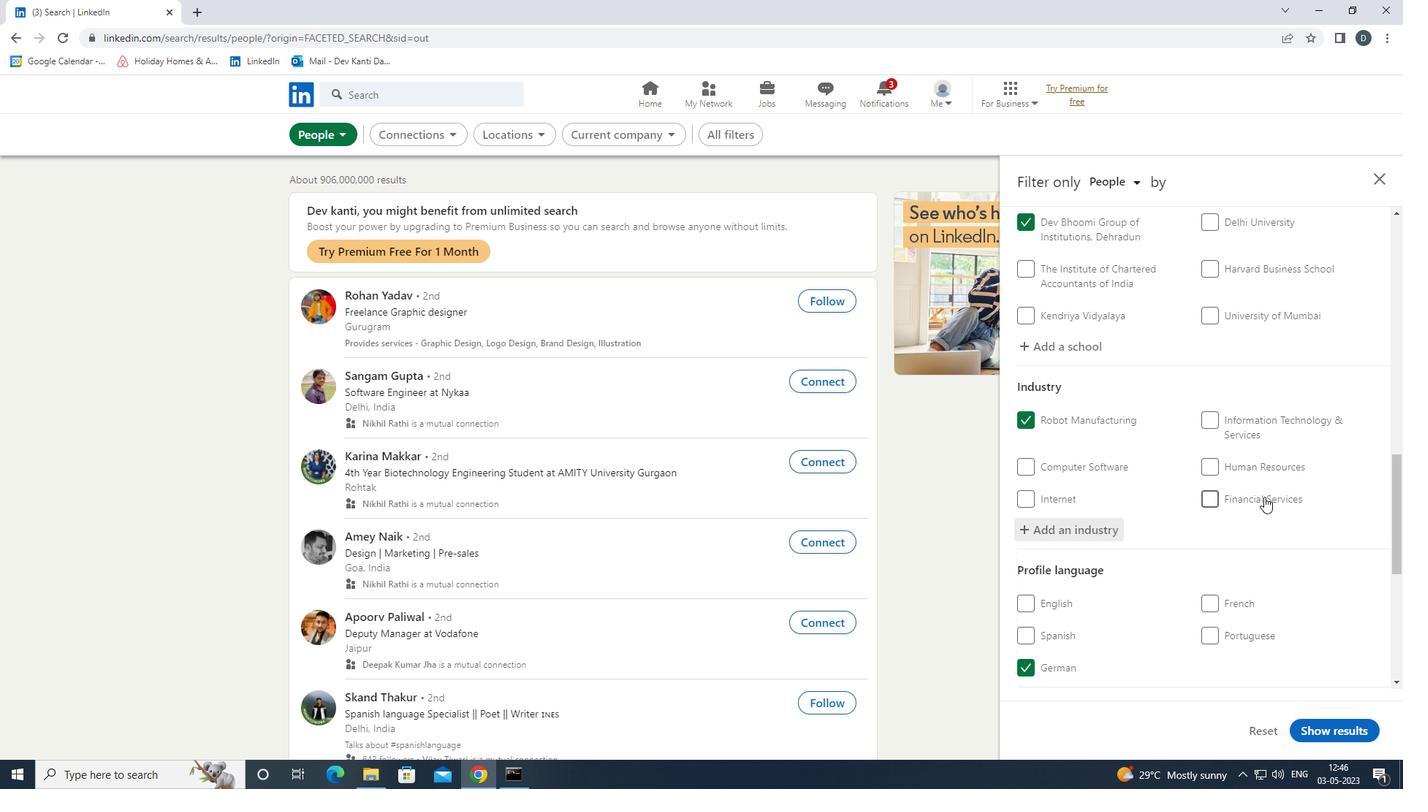 
Action: Mouse scrolled (1264, 494) with delta (0, 0)
Screenshot: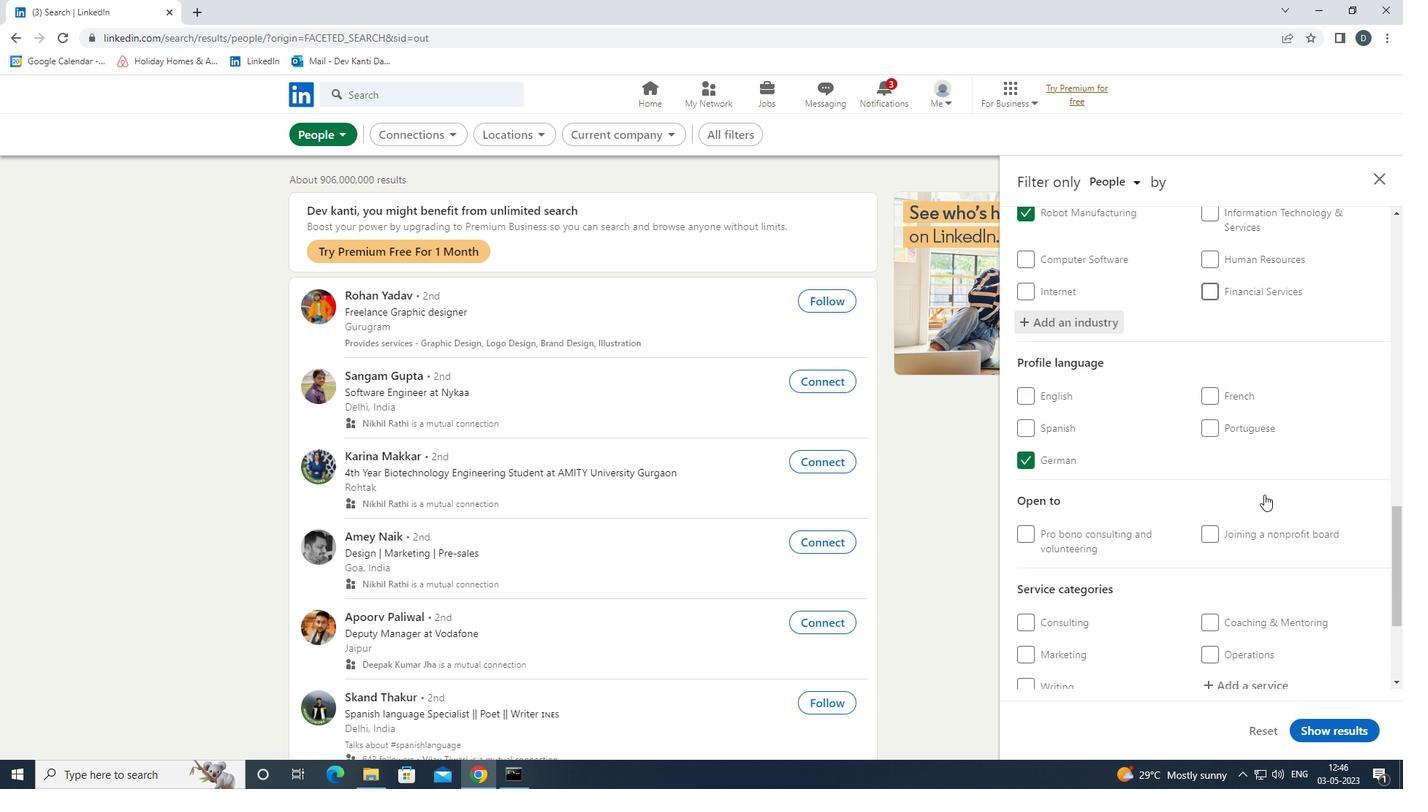 
Action: Mouse moved to (1265, 601)
Screenshot: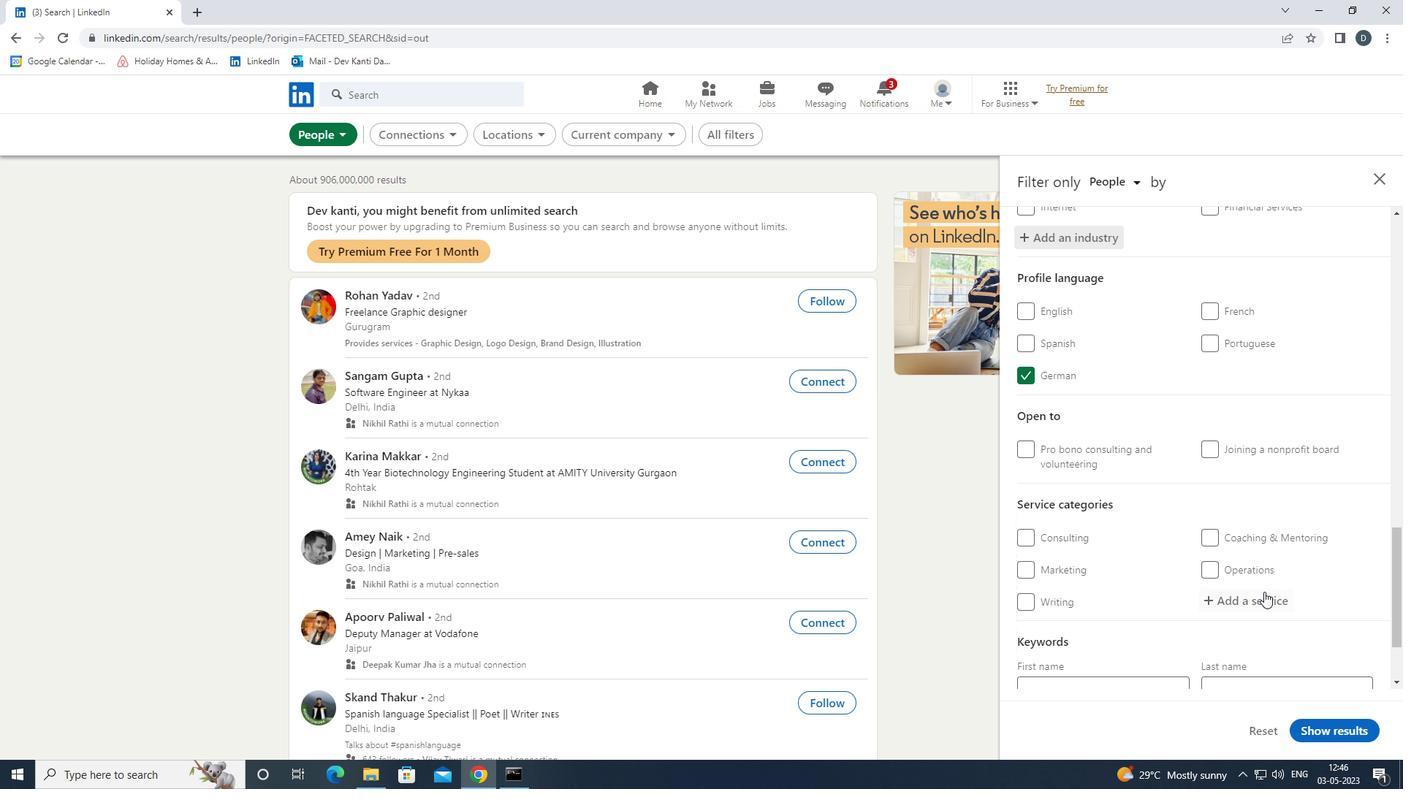 
Action: Mouse pressed left at (1265, 601)
Screenshot: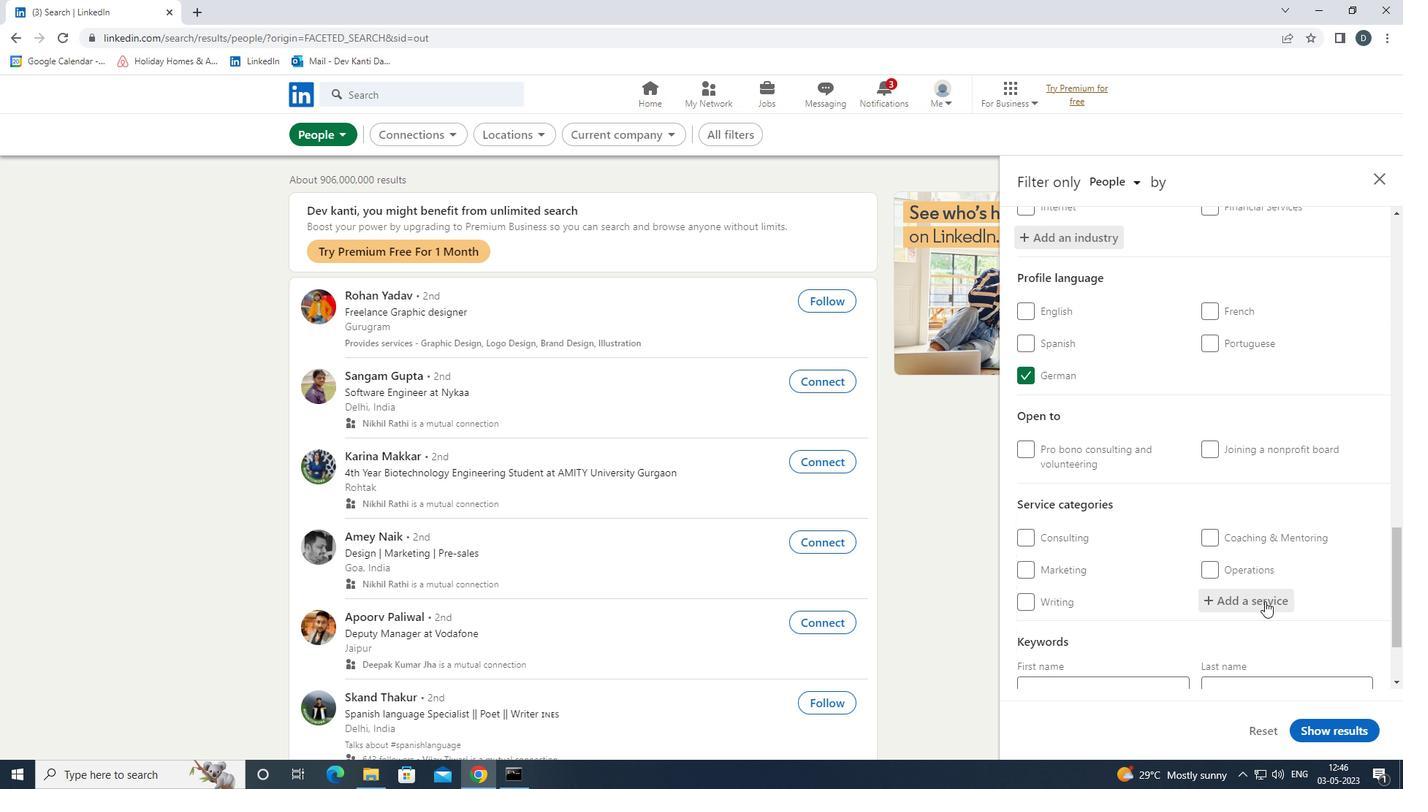 
Action: Key pressed <Key.shift><Key.shift><Key.shift><Key.shift><Key.shift>INFOR<Key.down><Key.down><Key.enter>
Screenshot: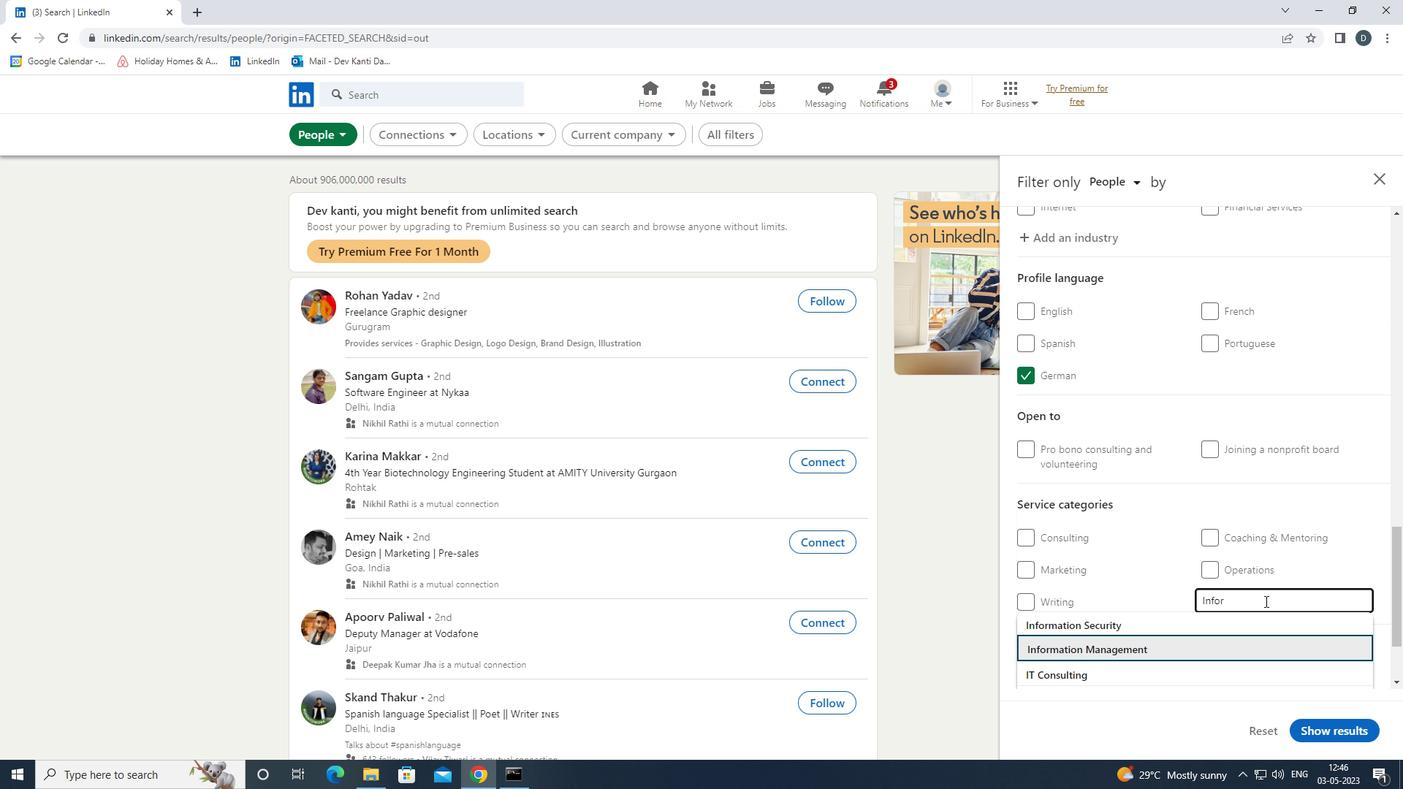 
Action: Mouse moved to (1257, 572)
Screenshot: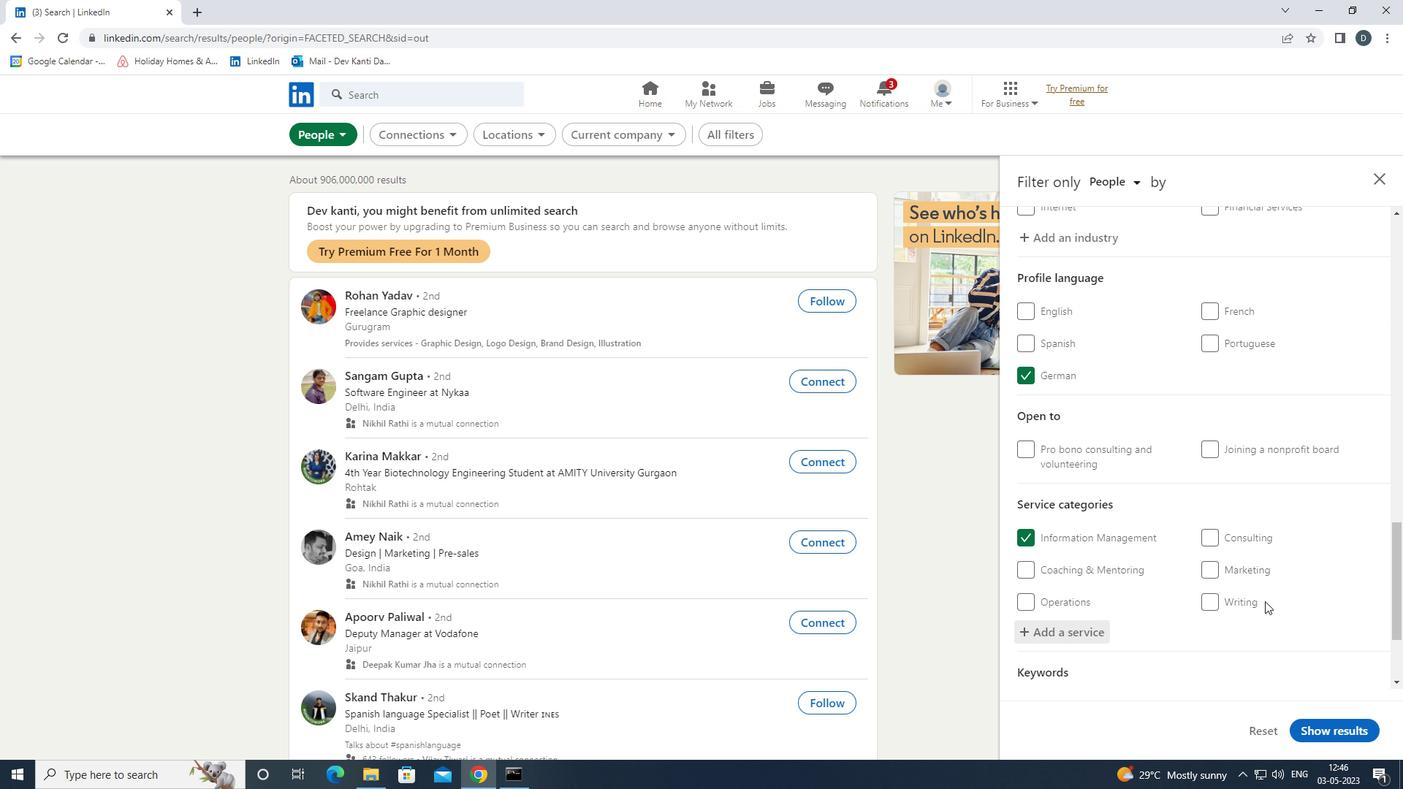 
Action: Mouse scrolled (1257, 571) with delta (0, 0)
Screenshot: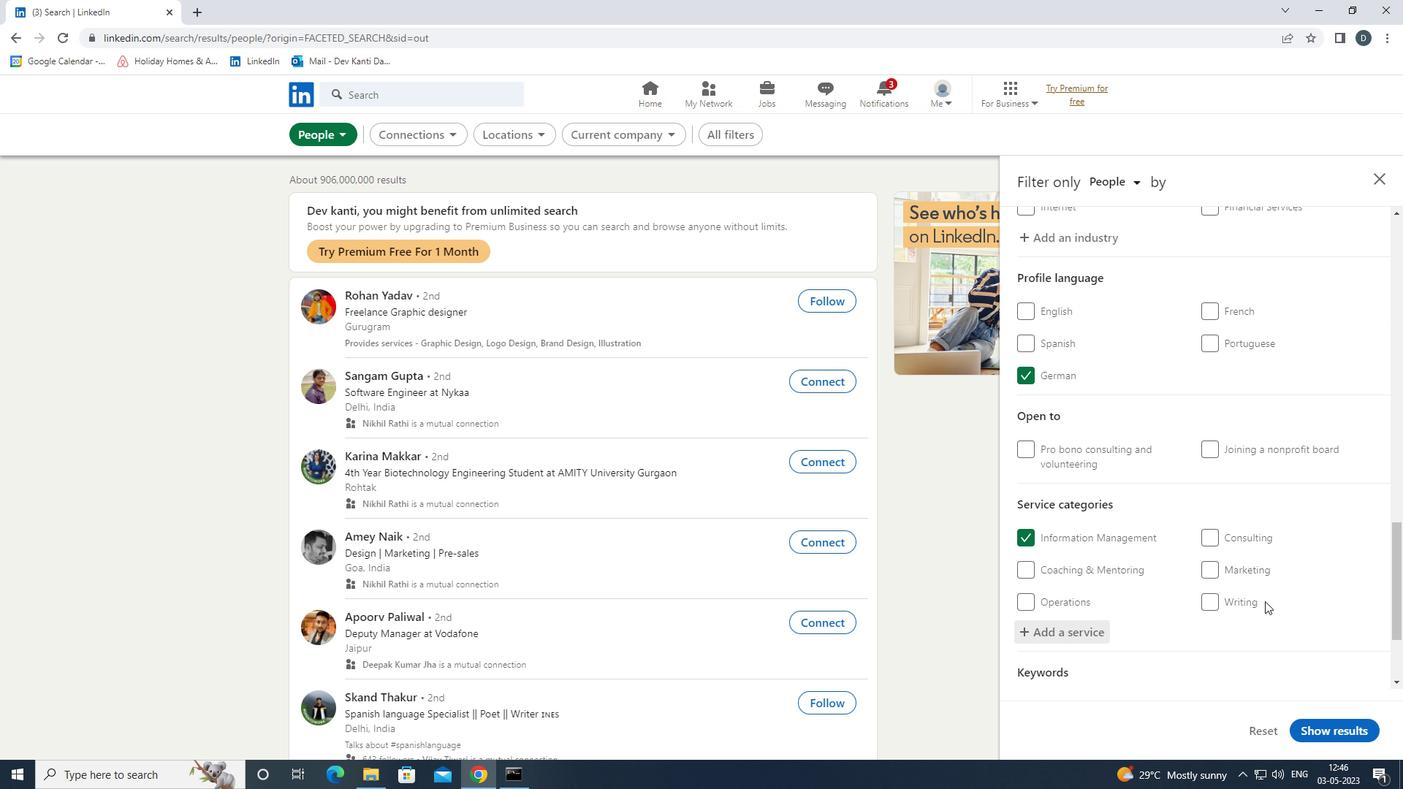 
Action: Mouse moved to (1254, 573)
Screenshot: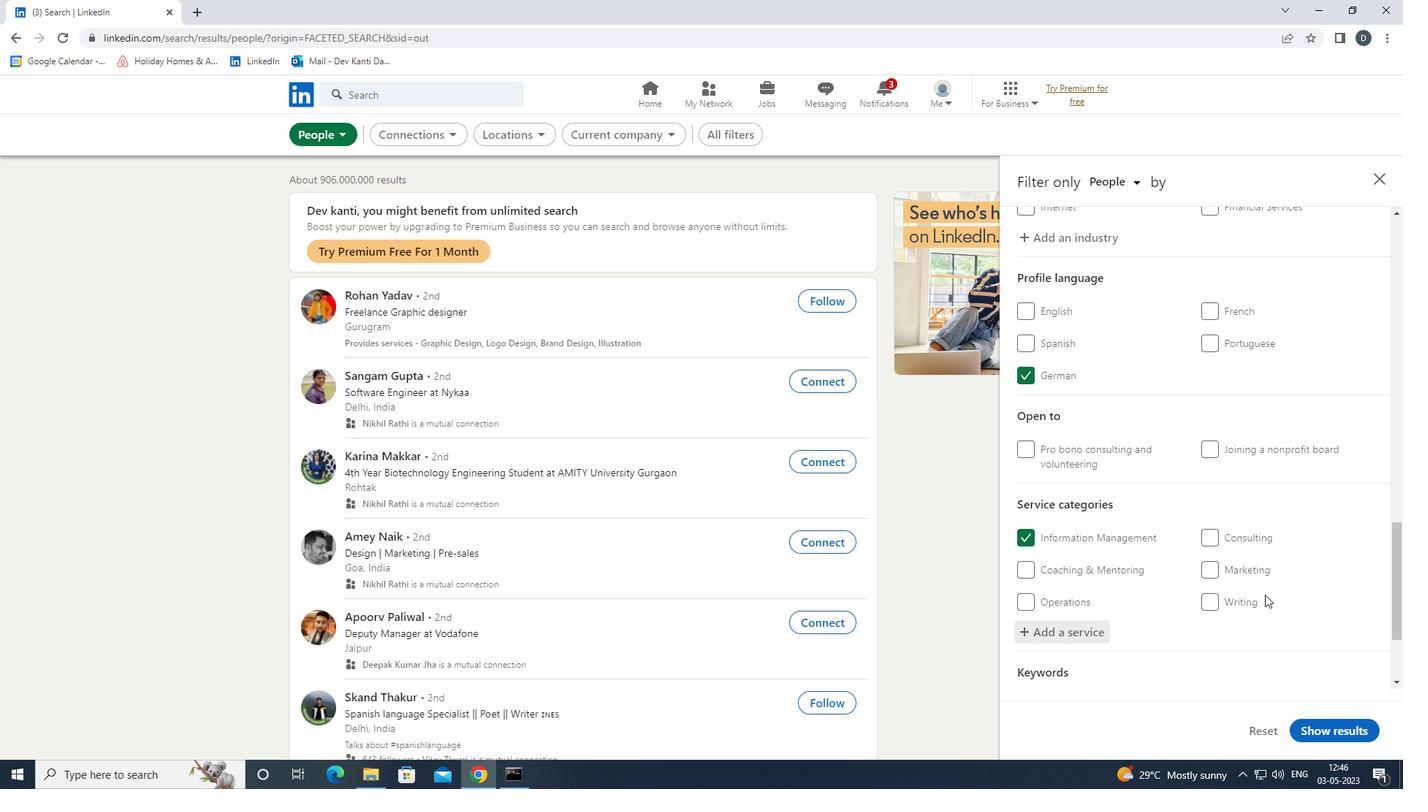 
Action: Mouse scrolled (1254, 573) with delta (0, 0)
Screenshot: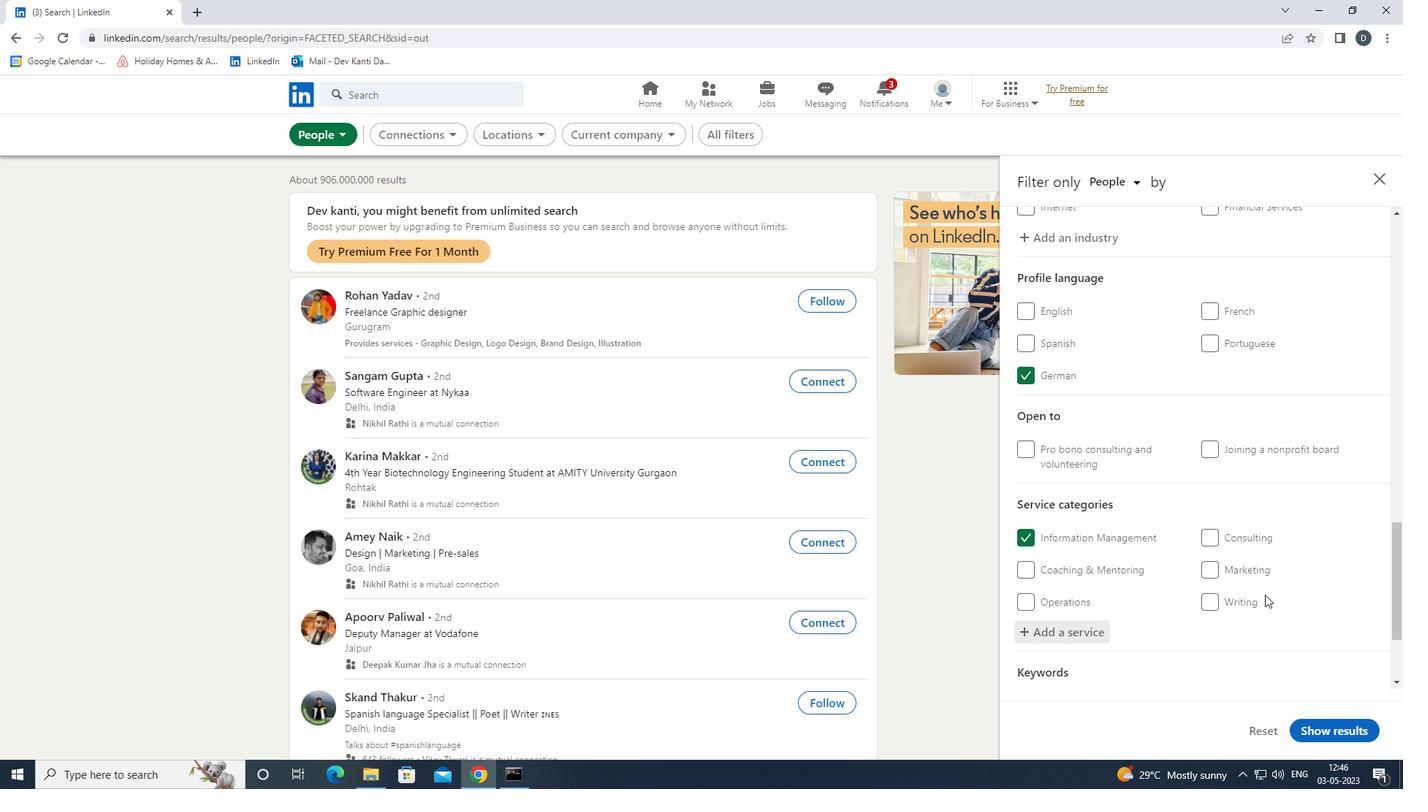 
Action: Mouse moved to (1254, 575)
Screenshot: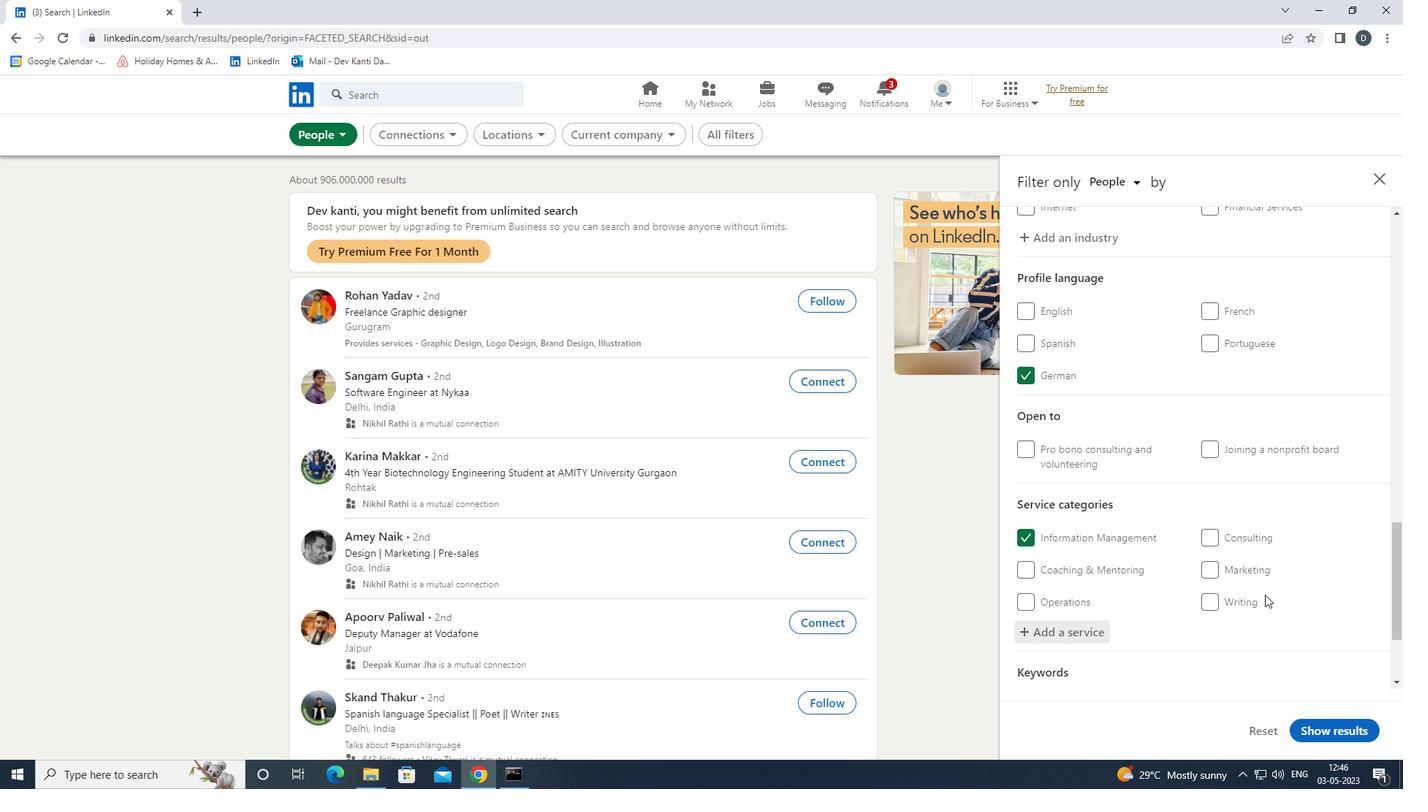 
Action: Mouse scrolled (1254, 574) with delta (0, 0)
Screenshot: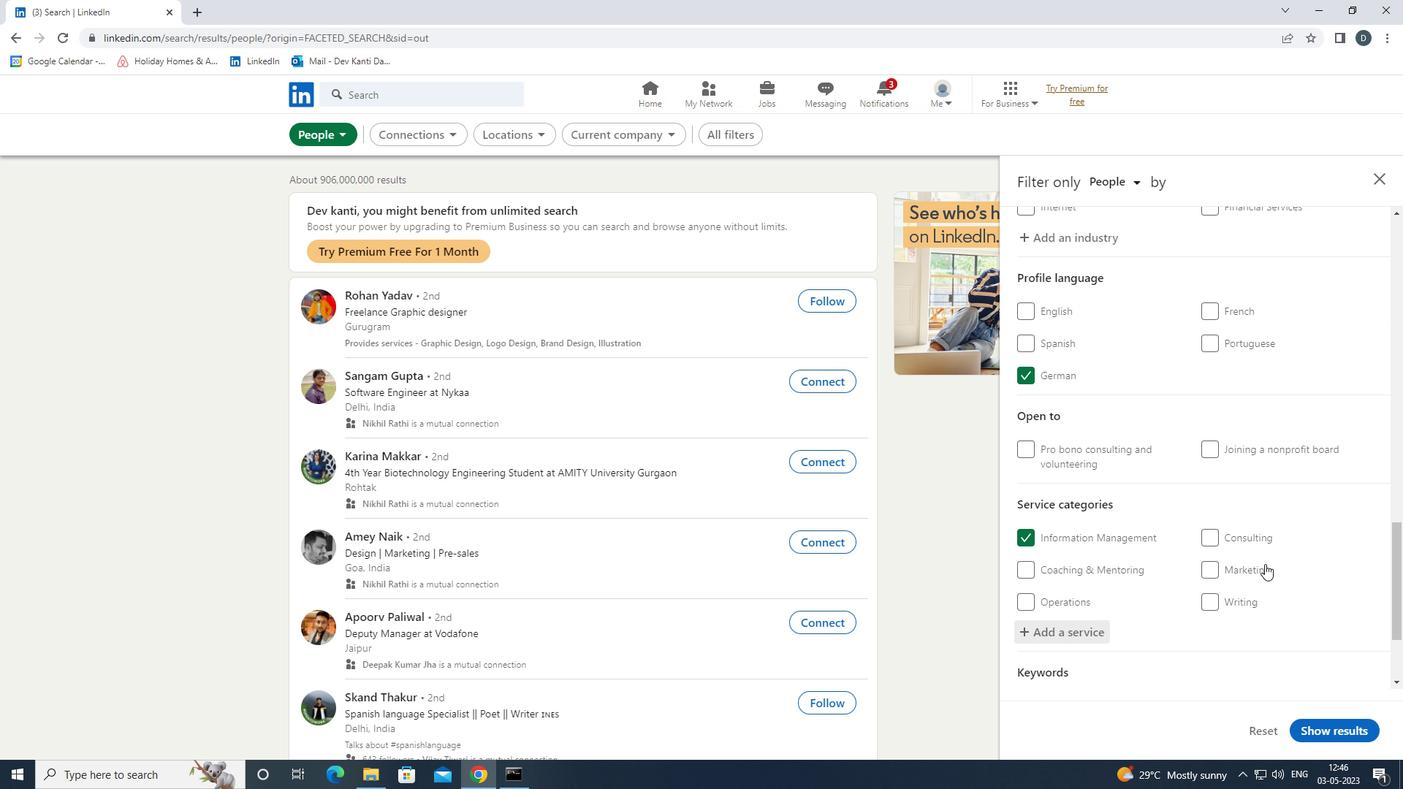 
Action: Mouse moved to (1236, 566)
Screenshot: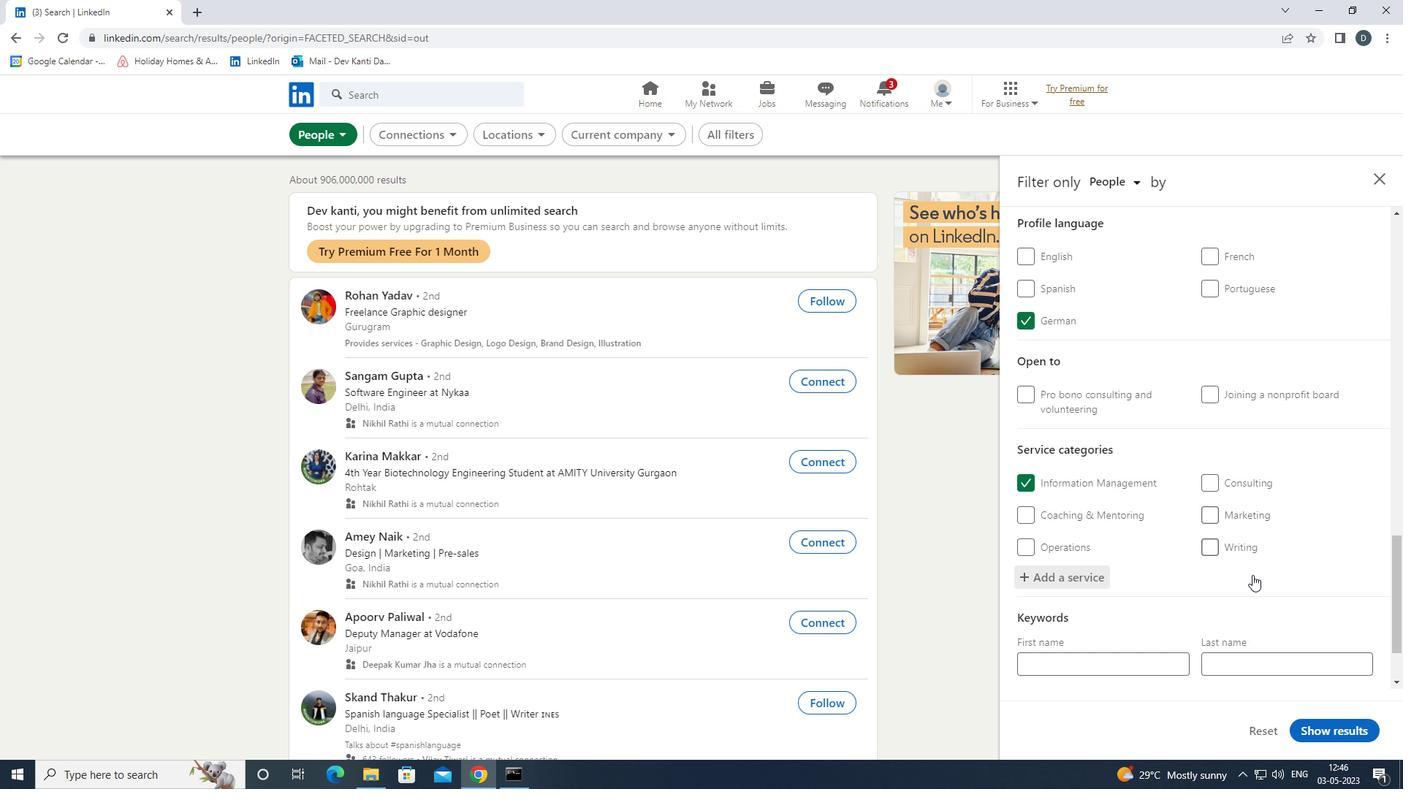 
Action: Mouse scrolled (1236, 565) with delta (0, 0)
Screenshot: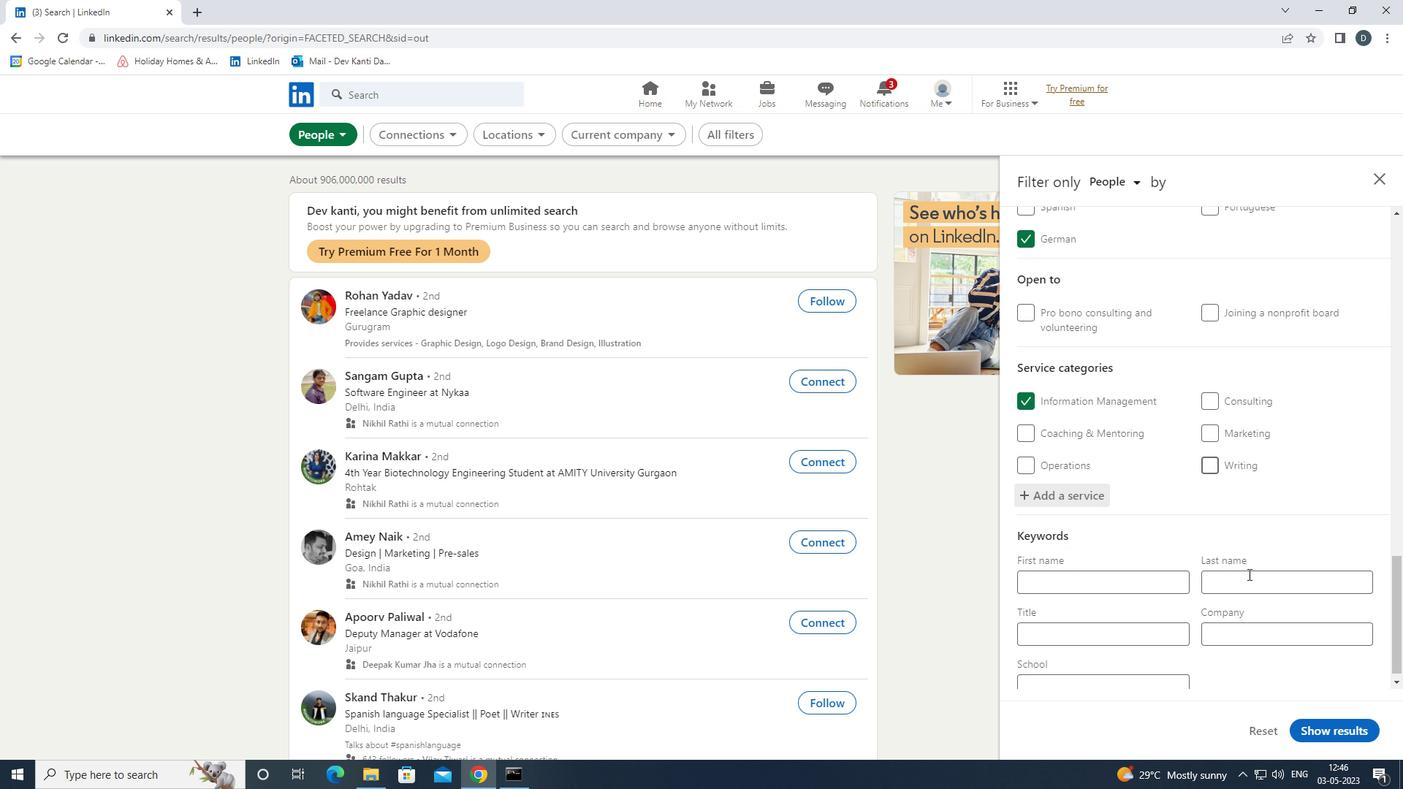 
Action: Mouse scrolled (1236, 565) with delta (0, 0)
Screenshot: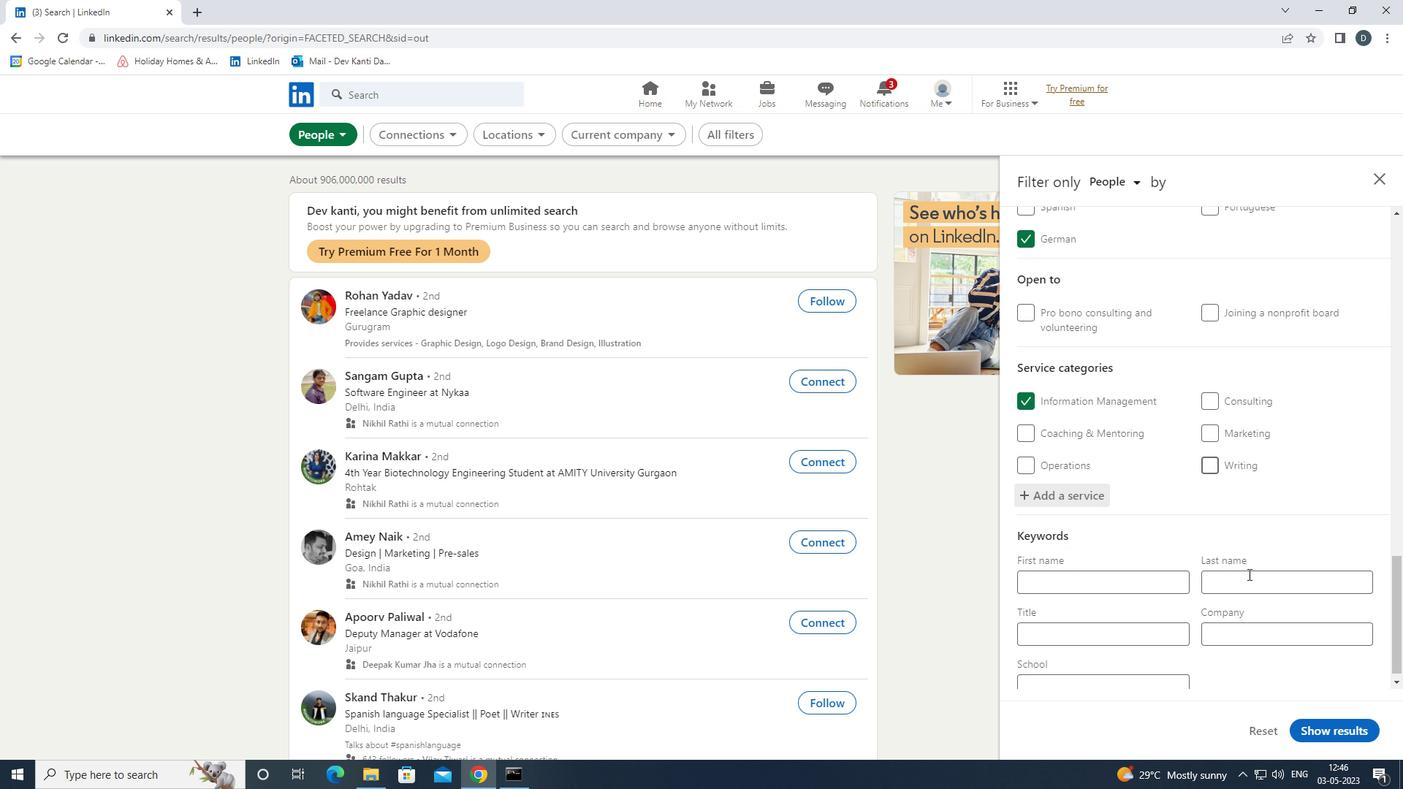 
Action: Mouse scrolled (1236, 565) with delta (0, 0)
Screenshot: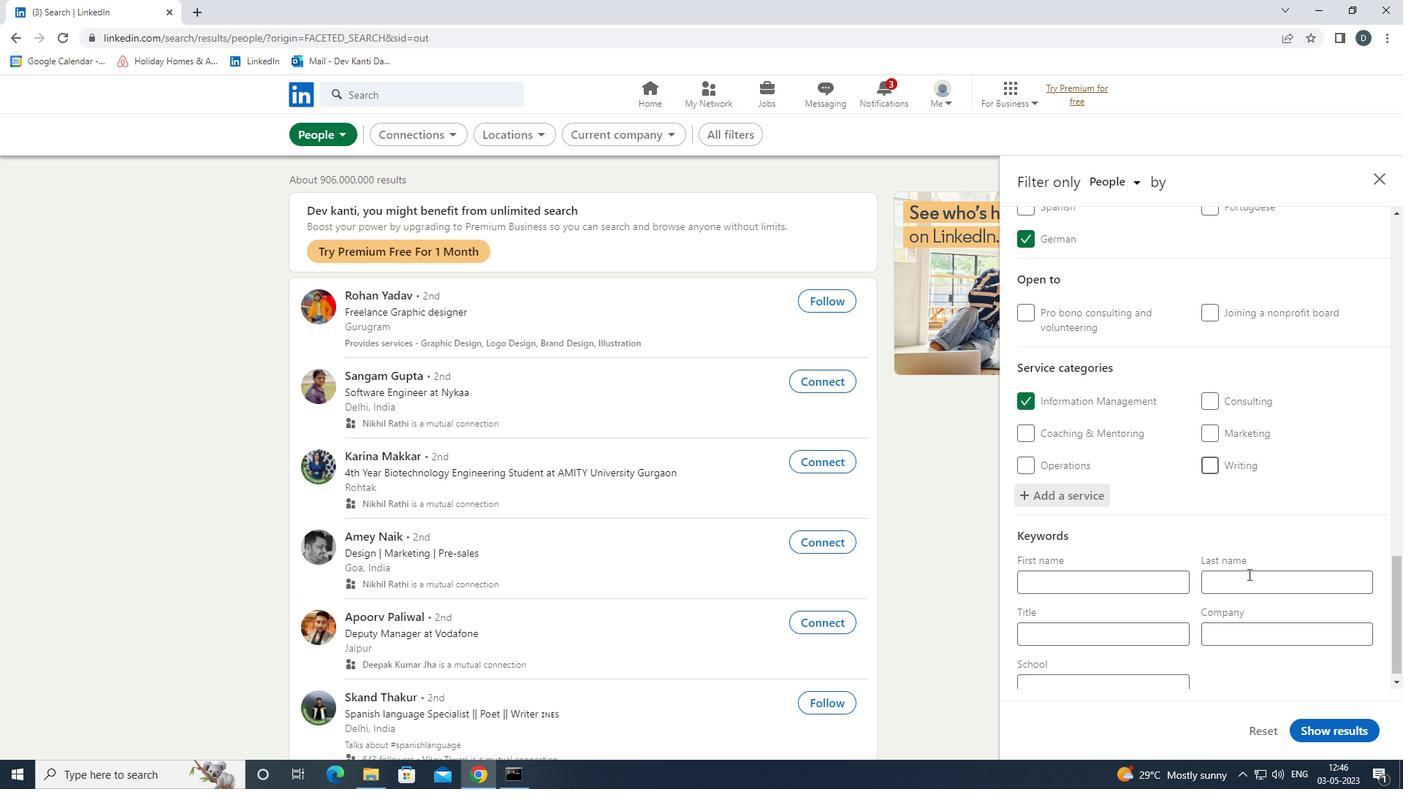
Action: Mouse moved to (1085, 618)
Screenshot: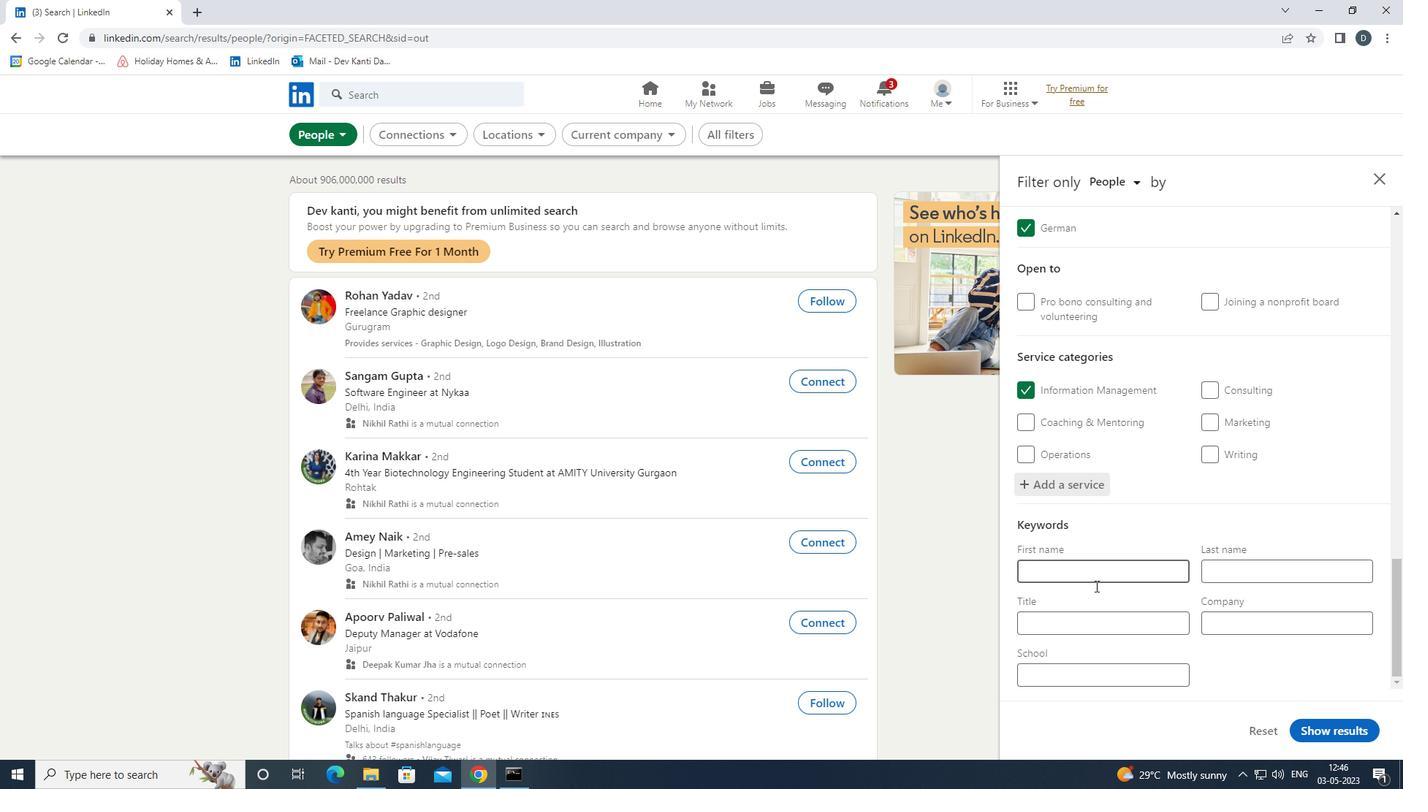 
Action: Mouse pressed left at (1085, 618)
Screenshot: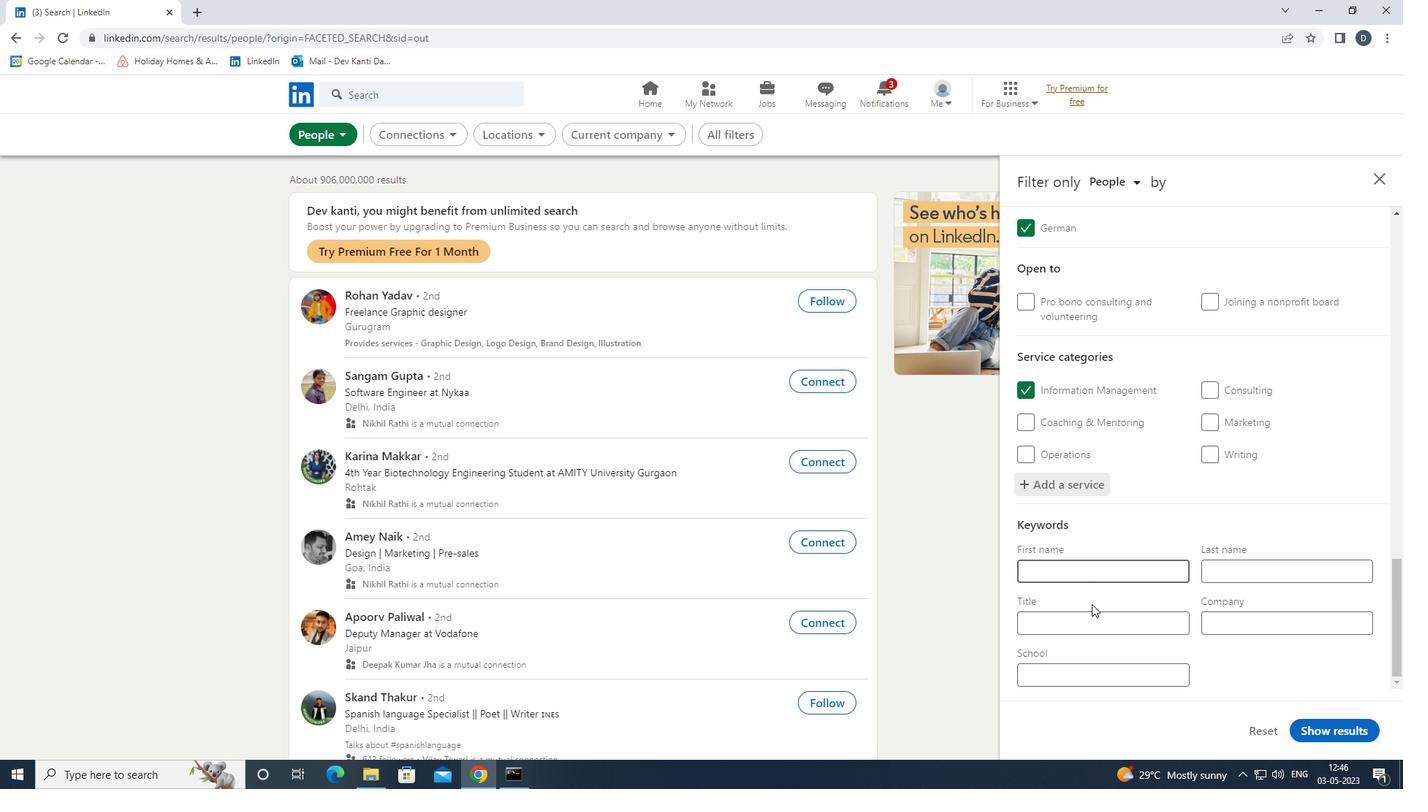 
Action: Mouse moved to (1084, 607)
Screenshot: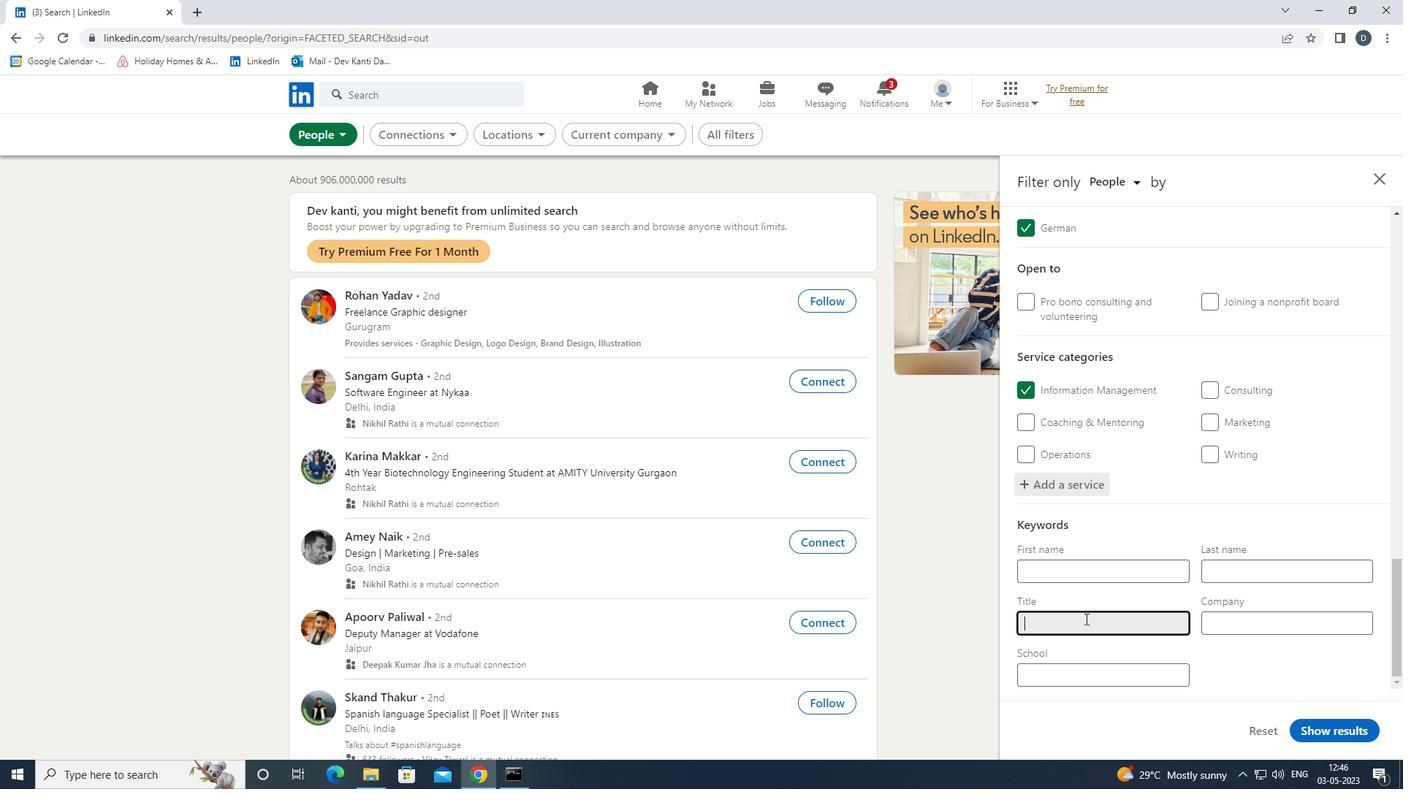 
Action: Key pressed <Key.shift>COUPLES<Key.space><Key.shift>COUS<Key.backspace>NSELOR
Screenshot: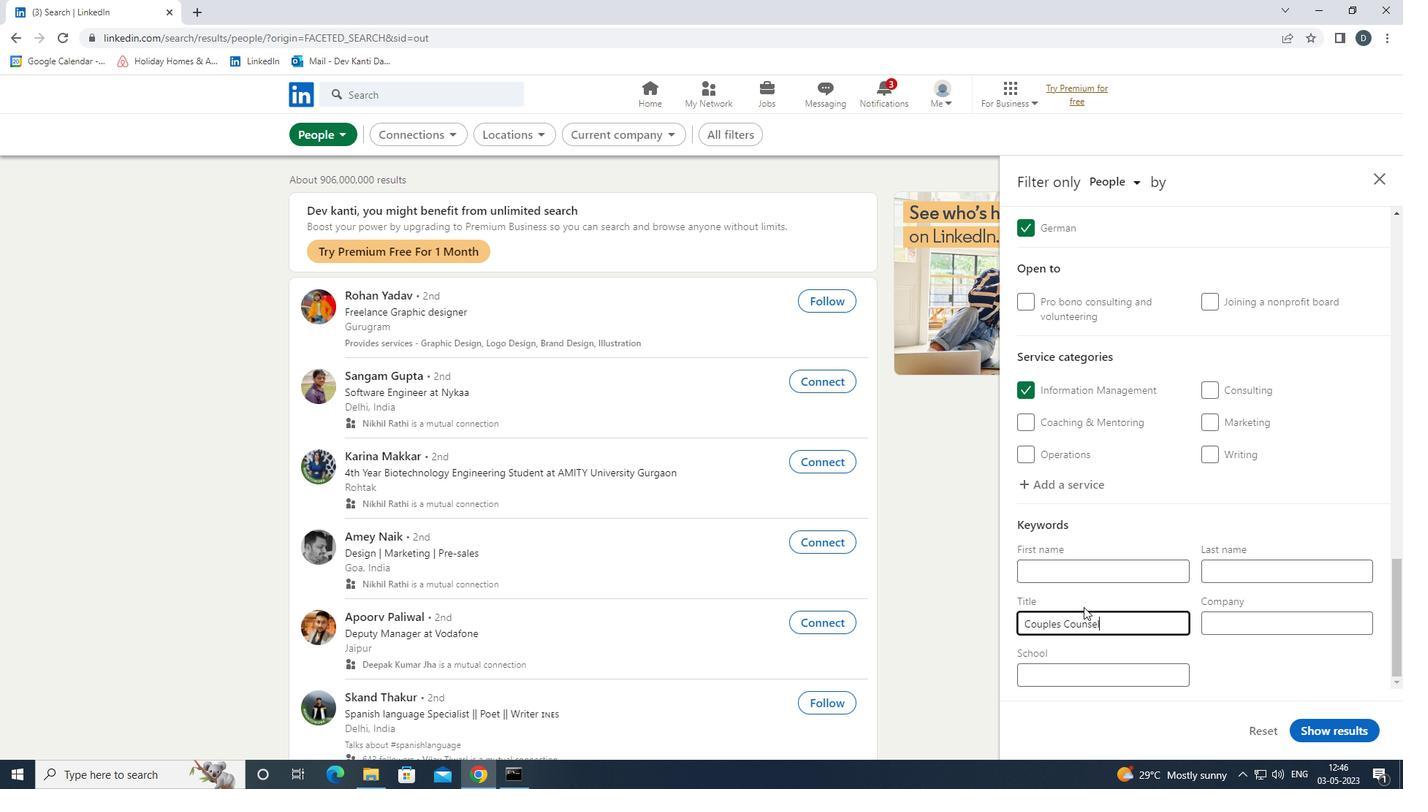 
Action: Mouse moved to (1346, 740)
Screenshot: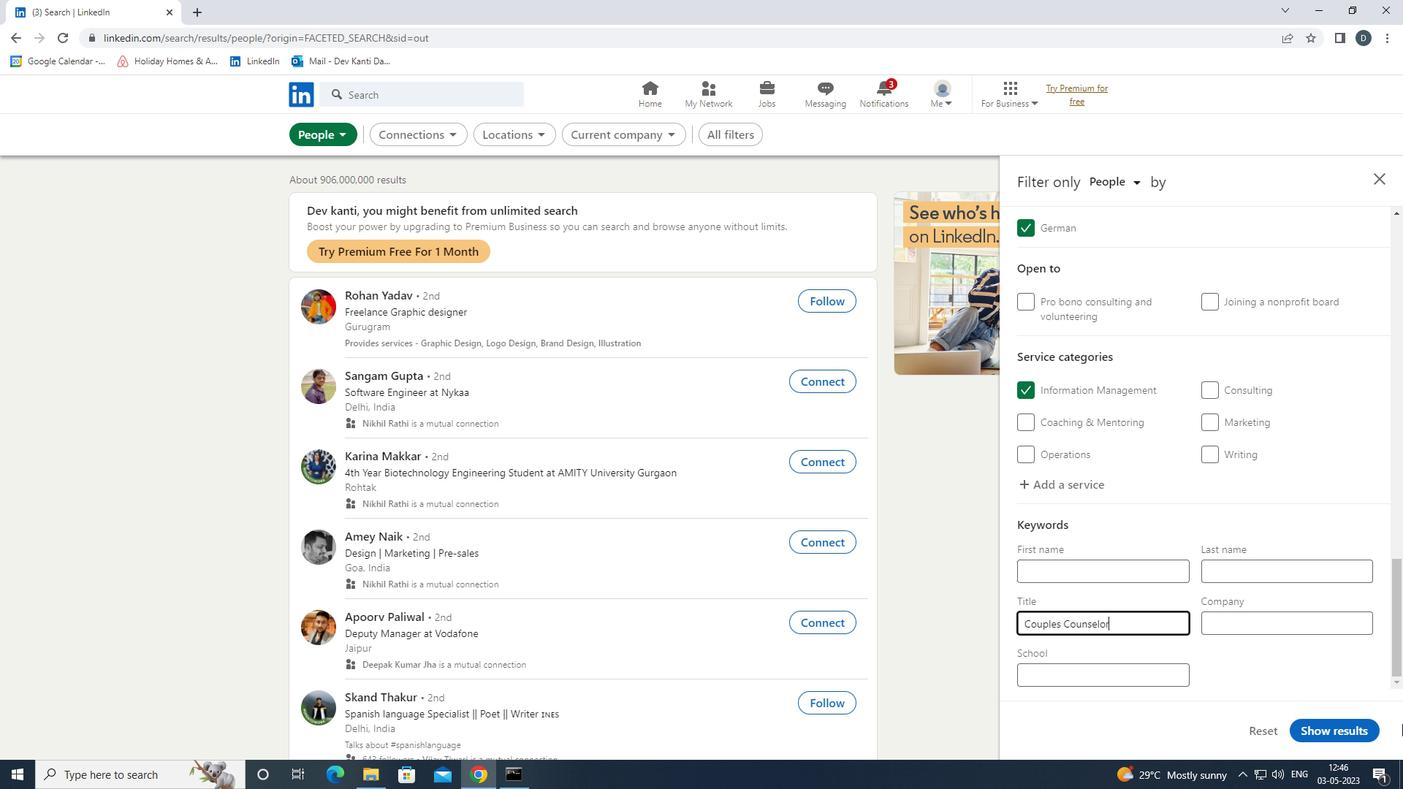 
Action: Mouse pressed left at (1346, 740)
Screenshot: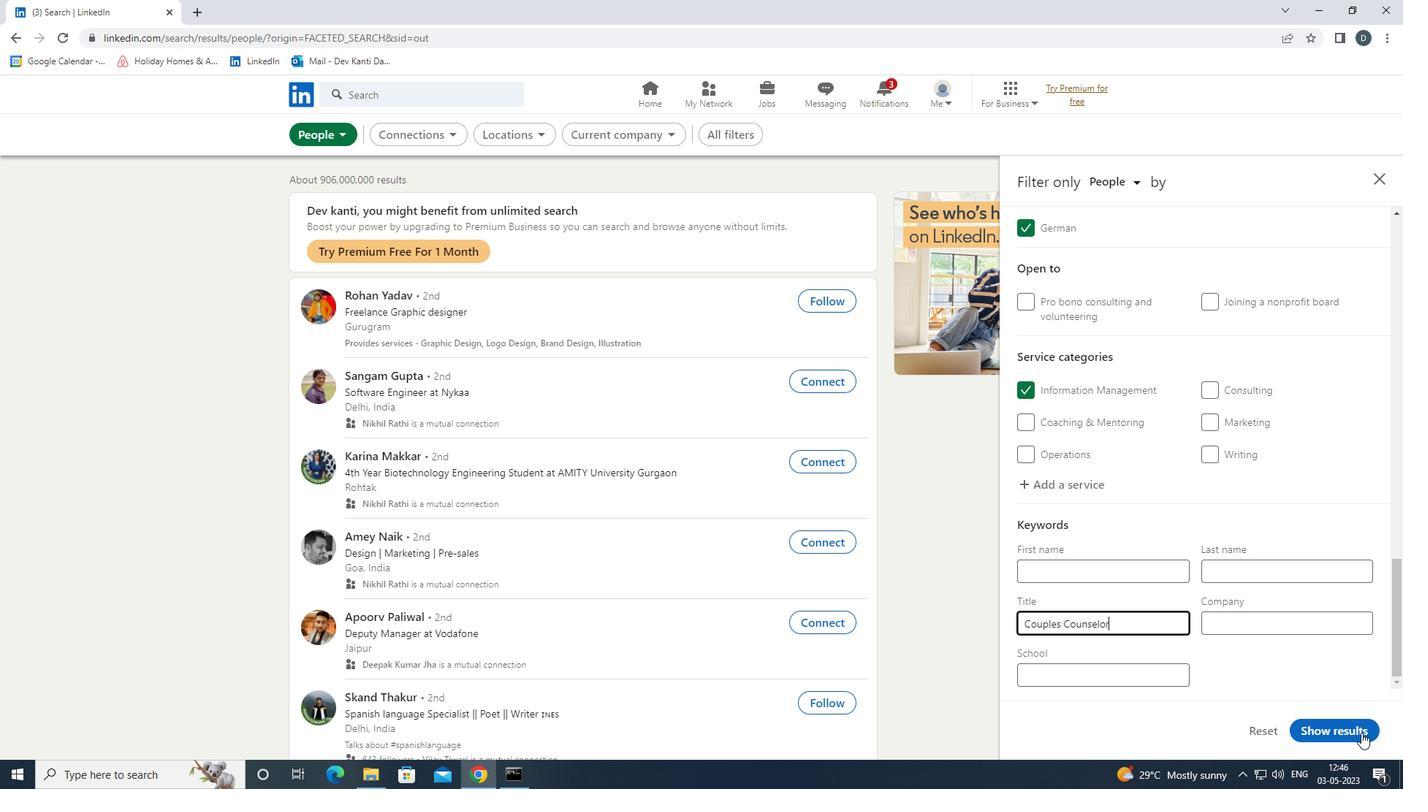 
Action: Mouse moved to (714, 401)
Screenshot: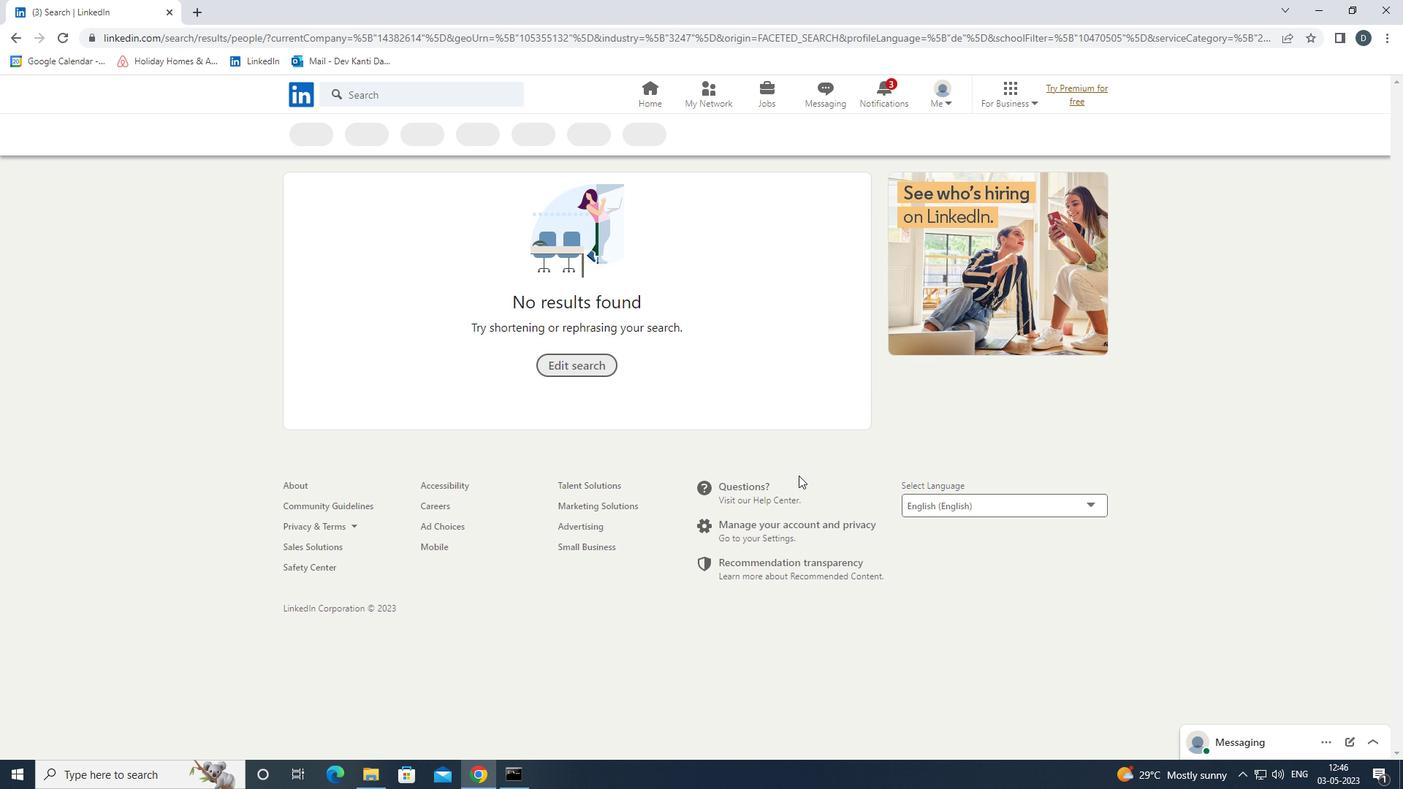 
